 Task: Add a timeline in the project AgileCamp for the epic 'IT Audit and Compliance' from 2023/01/22 to 2024/08/25. Add a timeline in the project AgileCamp for the epic 'Security Compliance' from 2023/05/25 to 2025/12/09. Add a timeline in the project AgileCamp for the epic 'Network Compliance' from 2024/01/16 to 2024/10/03
Action: Mouse moved to (172, 227)
Screenshot: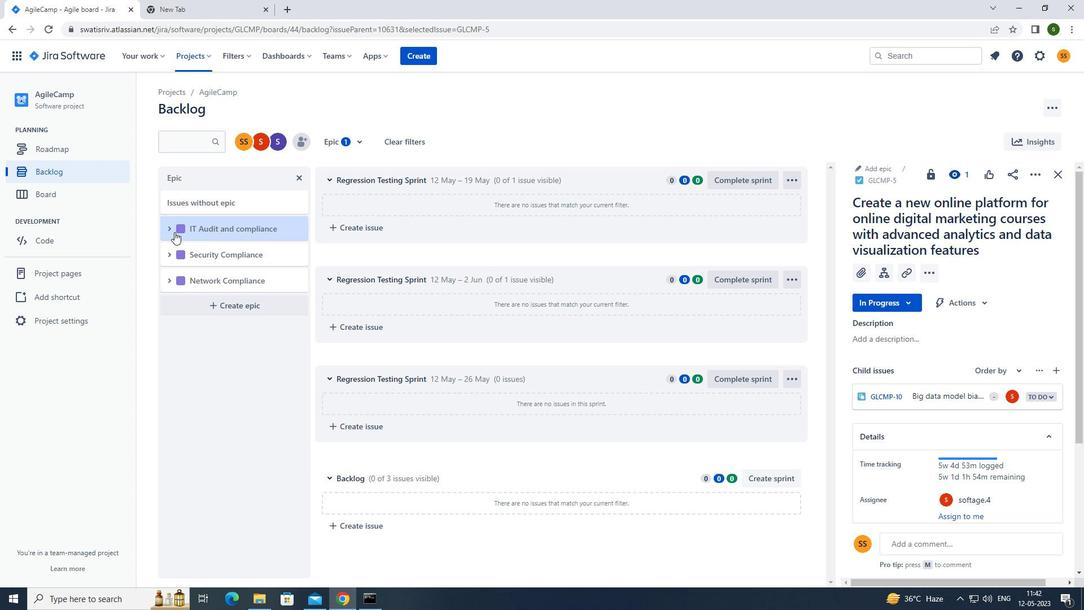 
Action: Mouse pressed left at (172, 227)
Screenshot: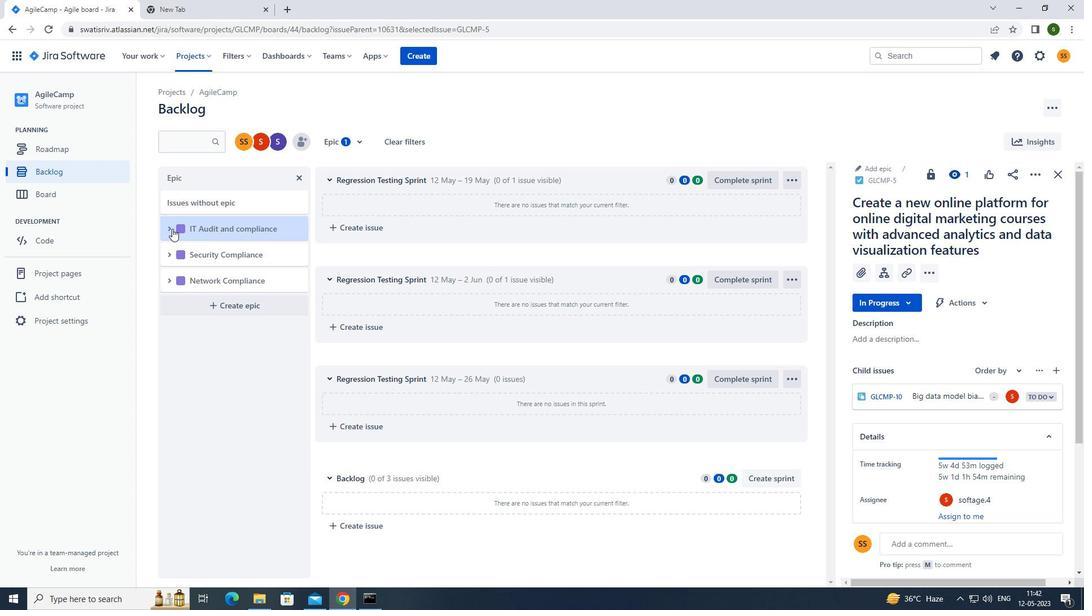 
Action: Mouse moved to (222, 317)
Screenshot: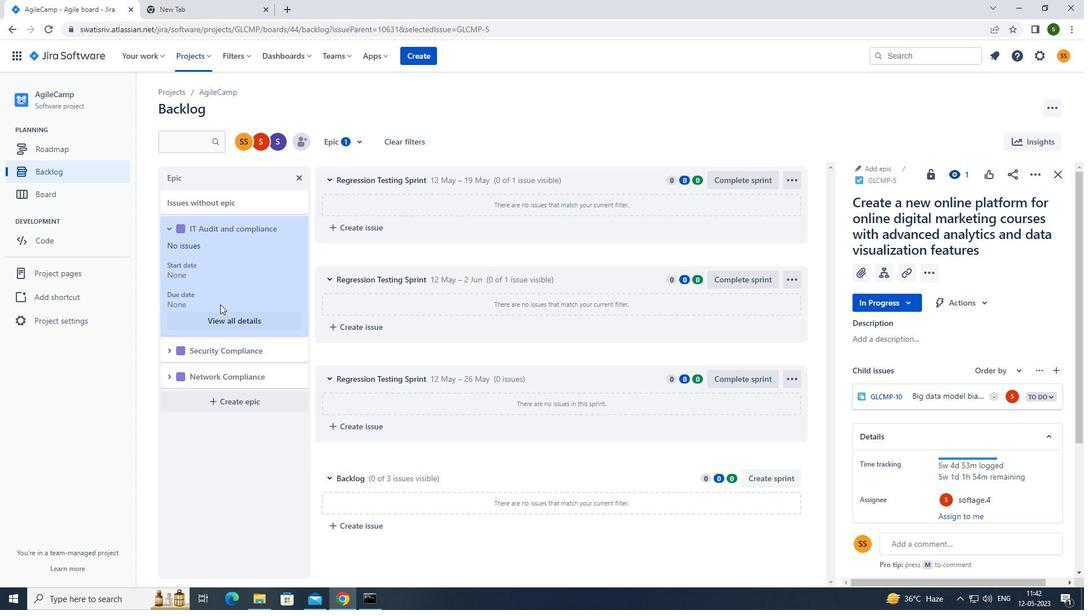 
Action: Mouse pressed left at (222, 317)
Screenshot: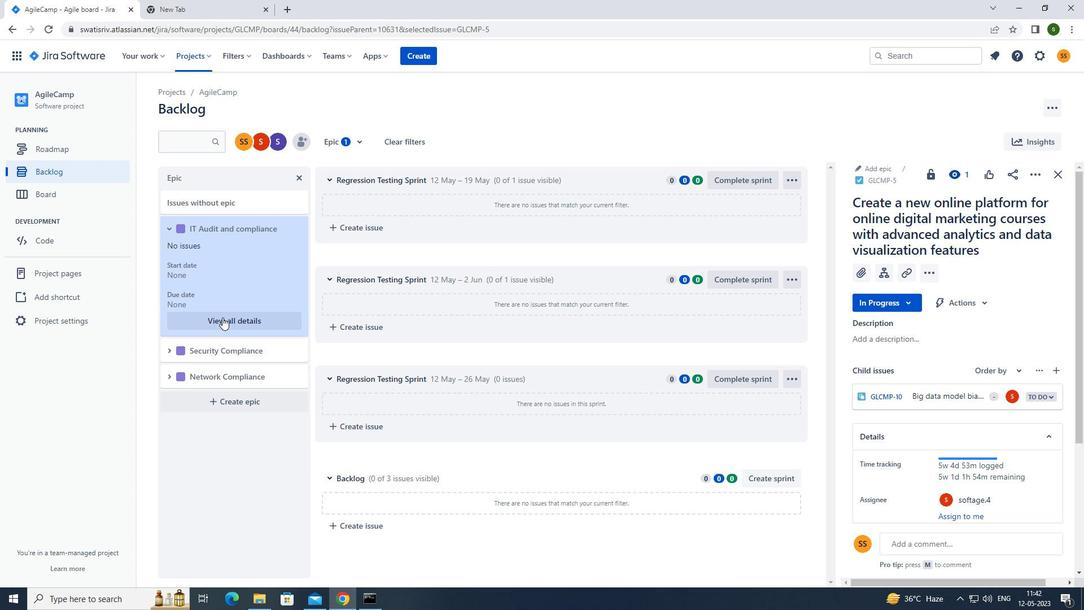 
Action: Mouse moved to (949, 409)
Screenshot: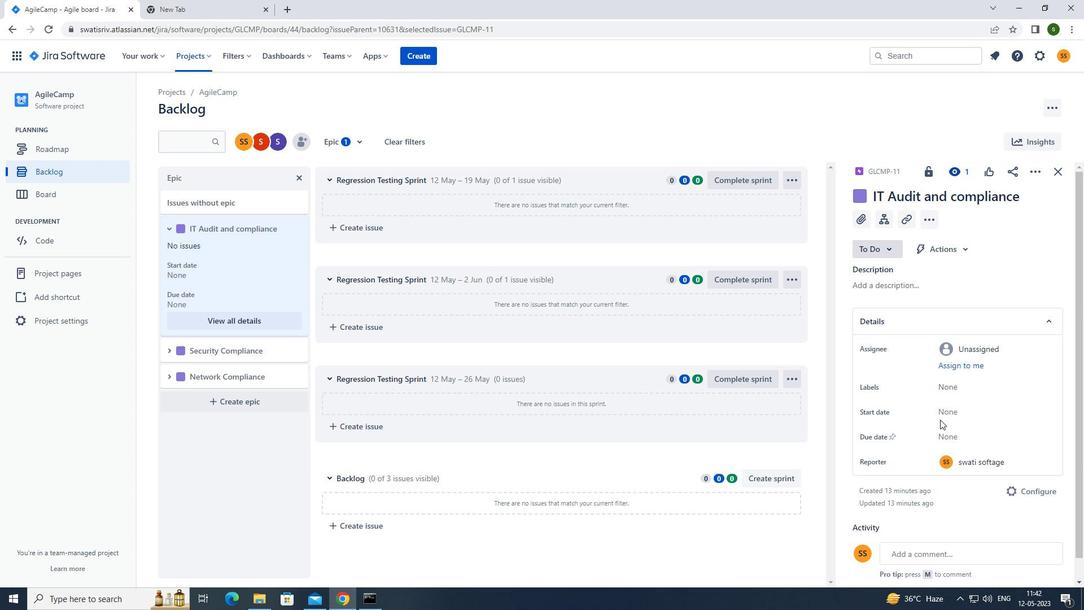 
Action: Mouse pressed left at (949, 409)
Screenshot: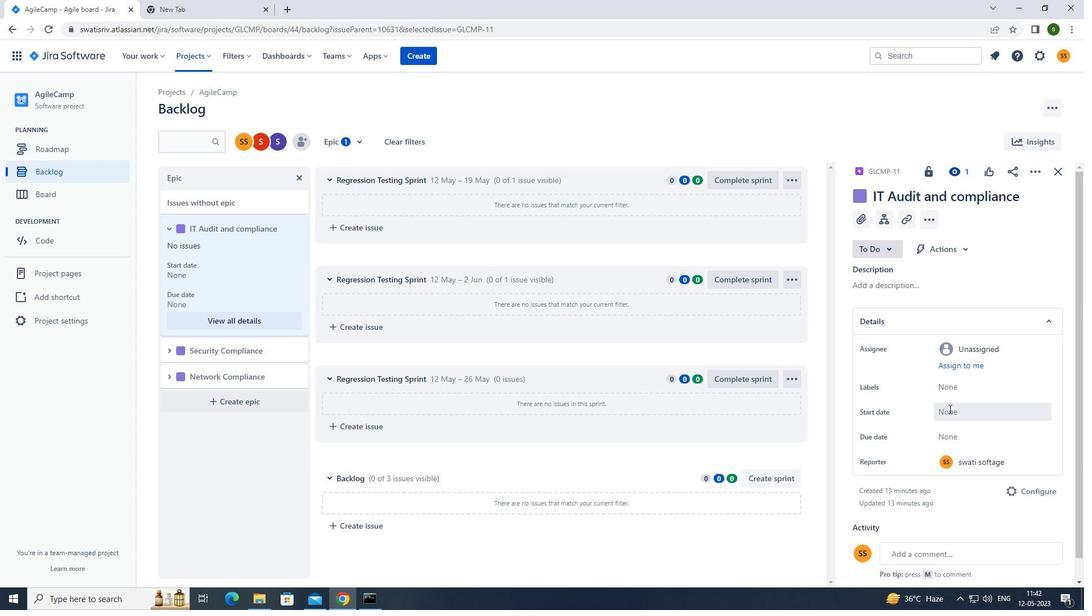 
Action: Mouse moved to (909, 248)
Screenshot: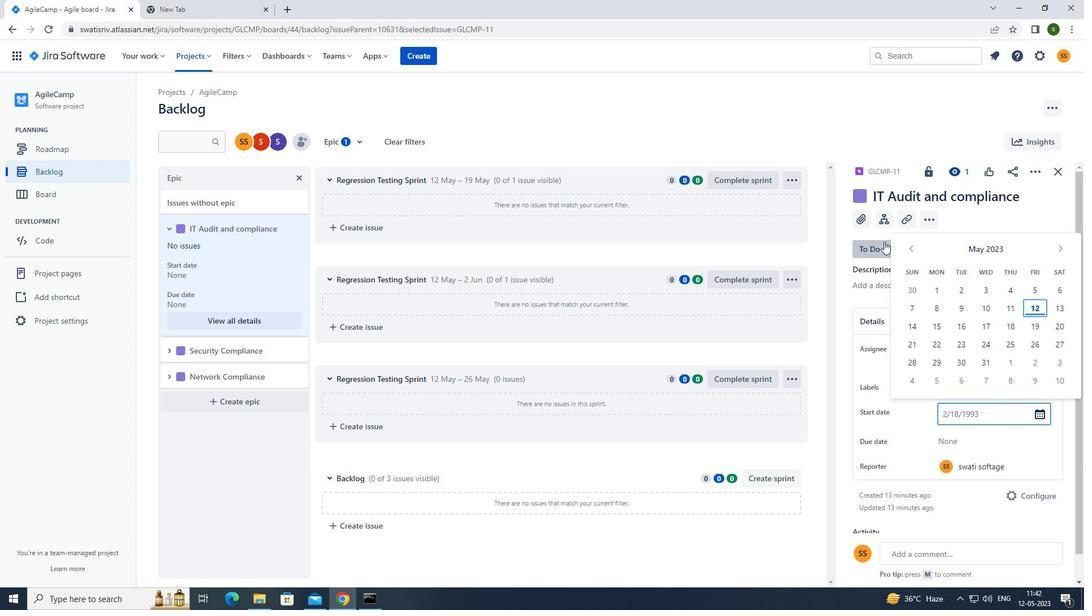 
Action: Mouse pressed left at (909, 248)
Screenshot: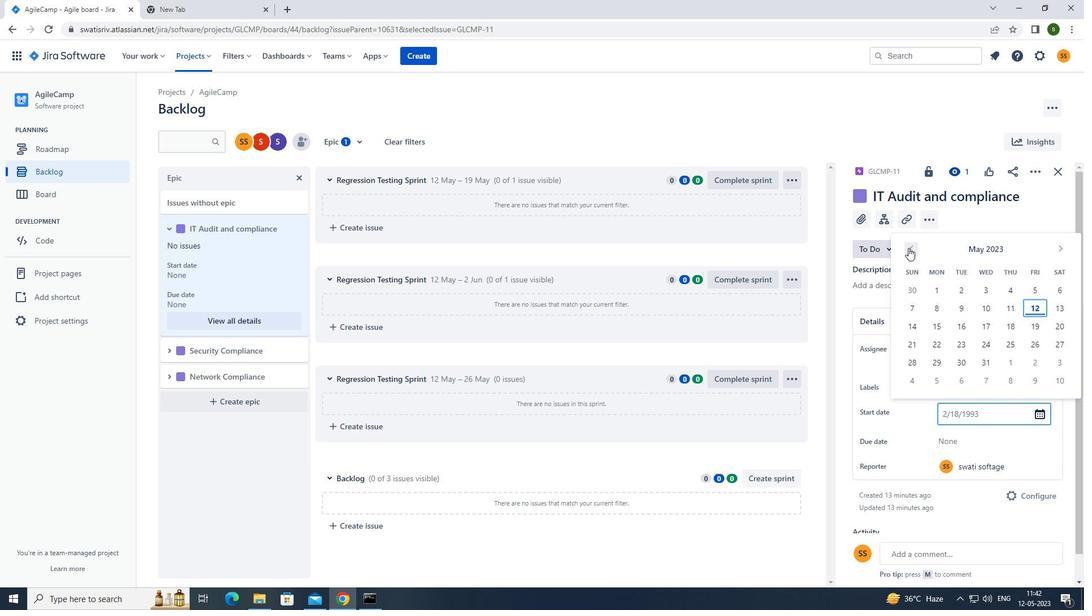 
Action: Mouse pressed left at (909, 248)
Screenshot: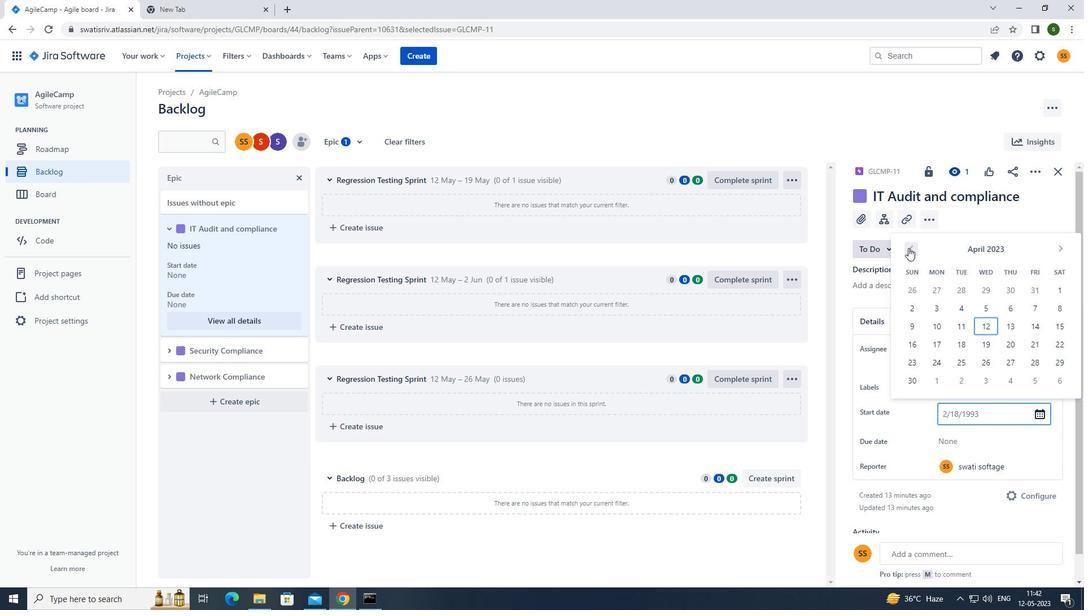 
Action: Mouse pressed left at (909, 248)
Screenshot: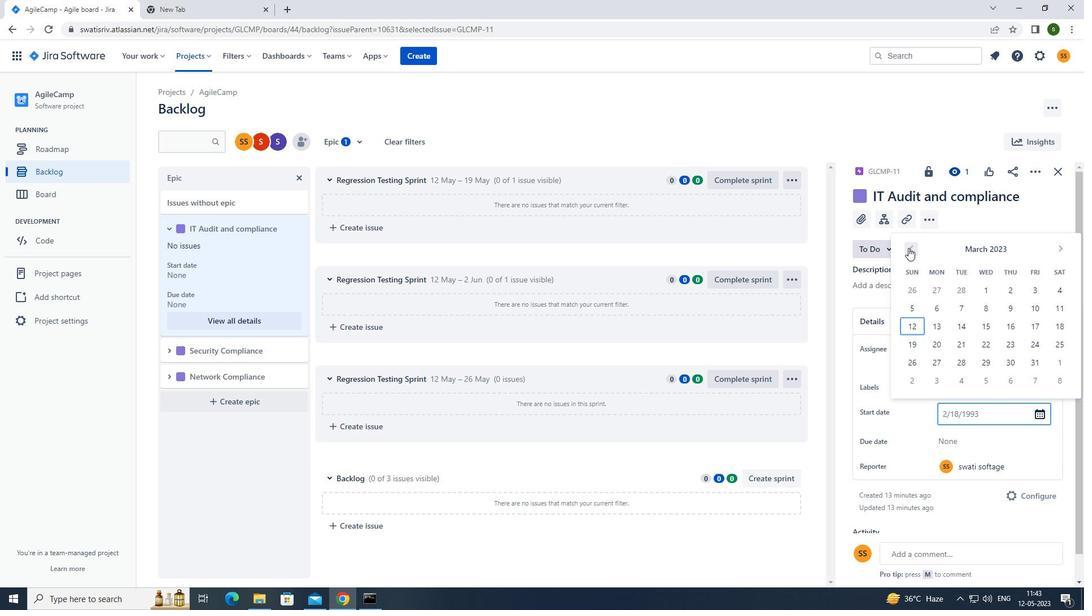 
Action: Mouse moved to (915, 246)
Screenshot: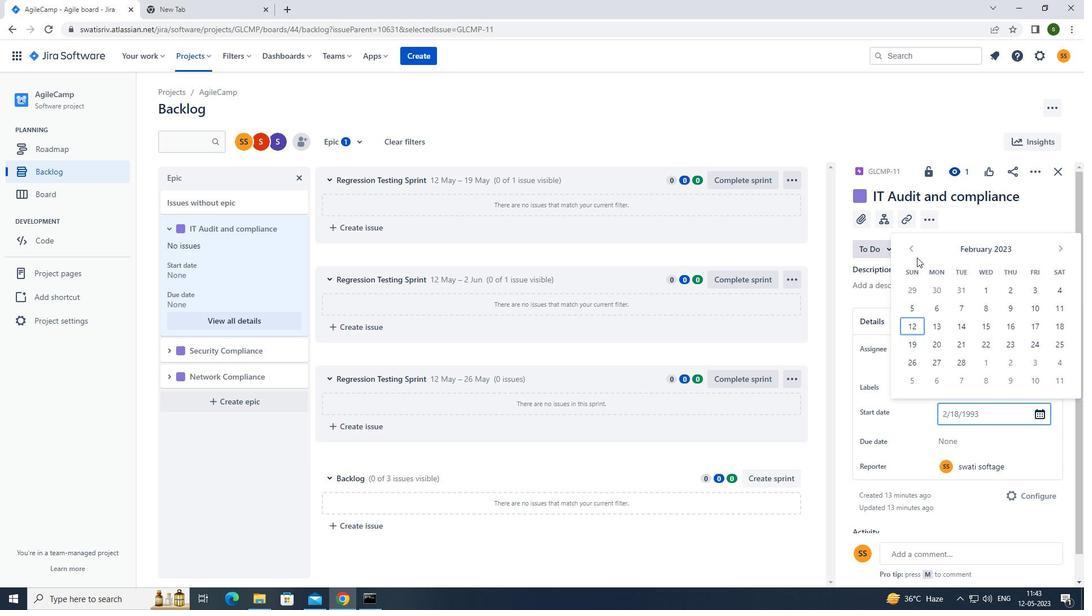 
Action: Mouse pressed left at (915, 246)
Screenshot: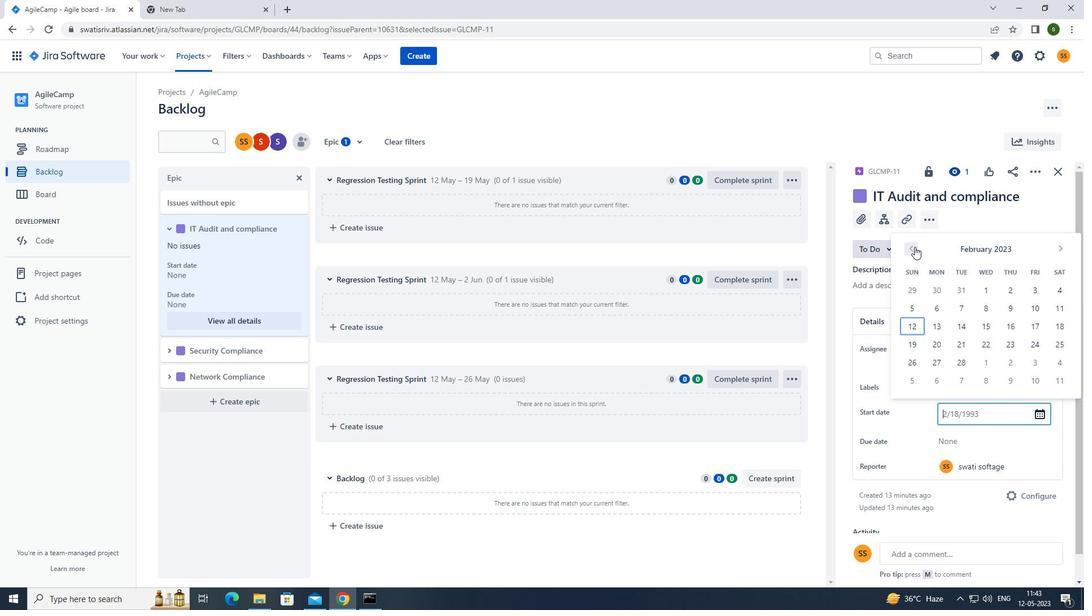 
Action: Mouse moved to (909, 346)
Screenshot: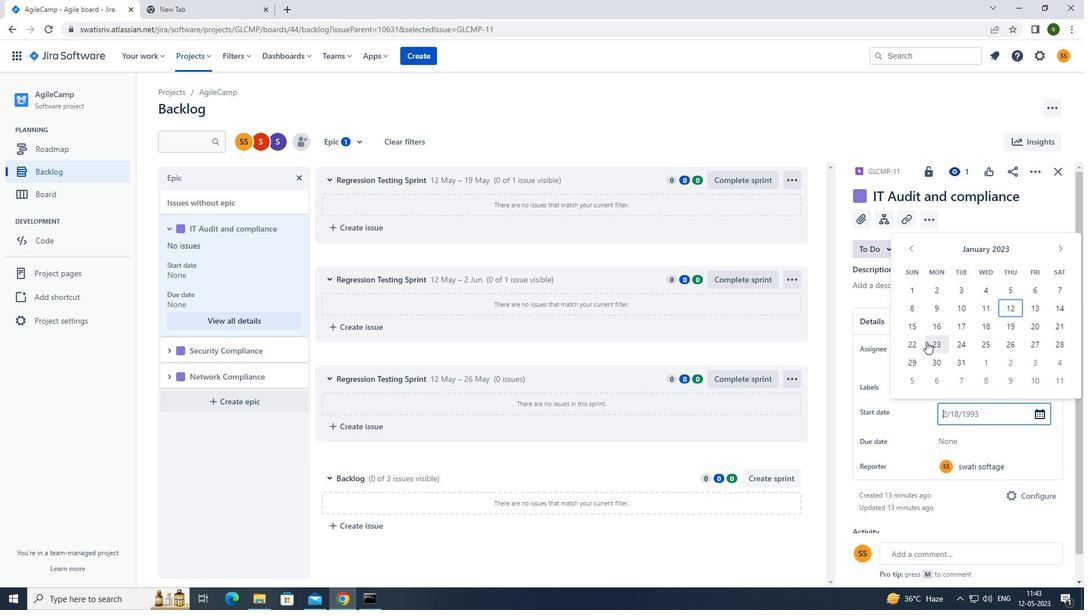 
Action: Mouse pressed left at (909, 346)
Screenshot: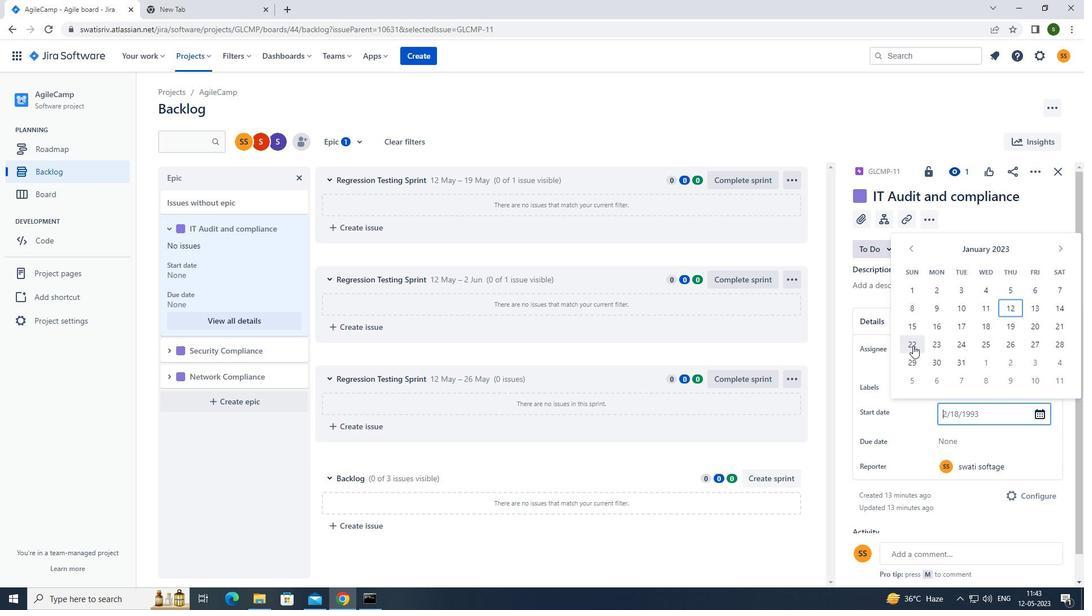 
Action: Mouse moved to (958, 439)
Screenshot: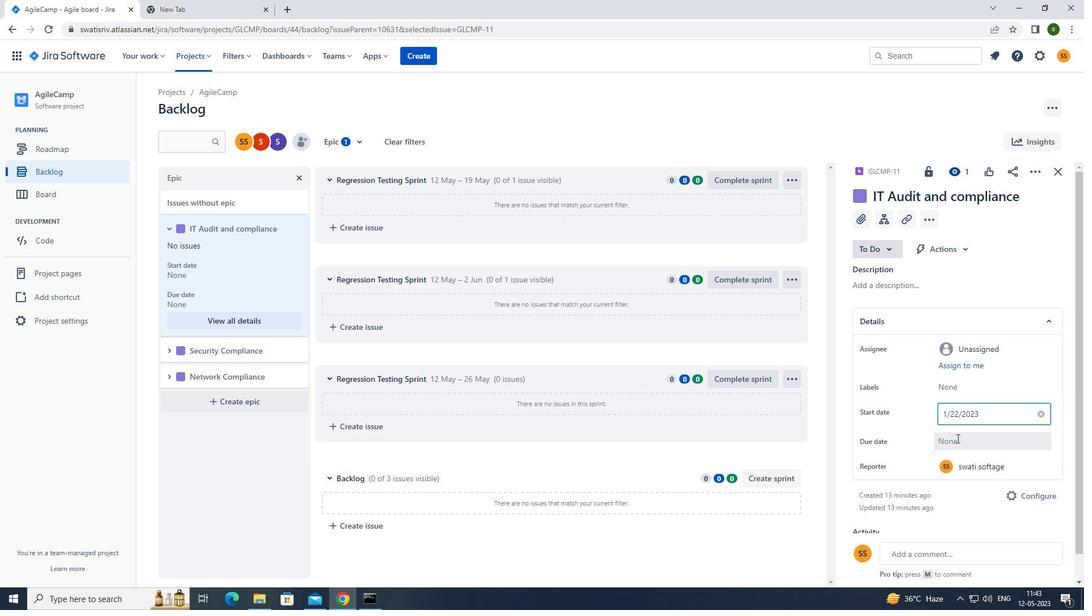 
Action: Mouse pressed left at (958, 439)
Screenshot: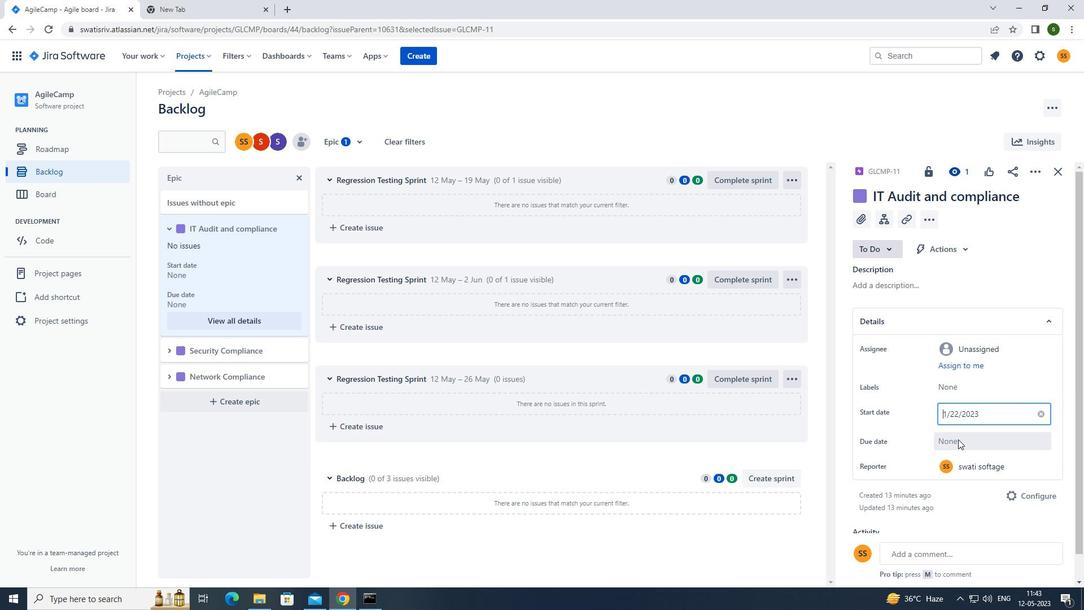 
Action: Mouse moved to (1061, 278)
Screenshot: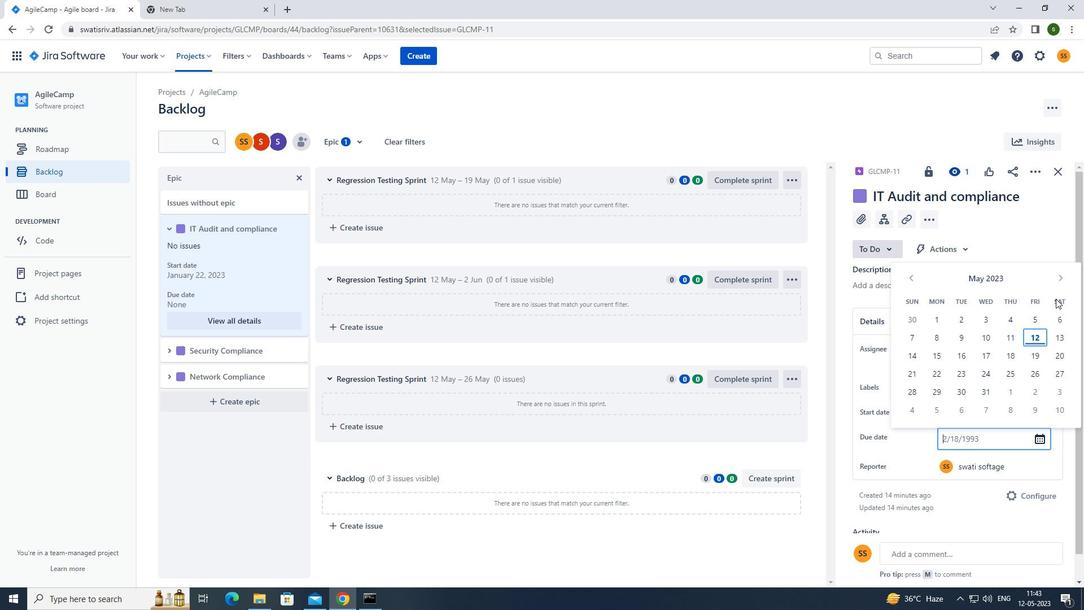 
Action: Mouse pressed left at (1061, 278)
Screenshot: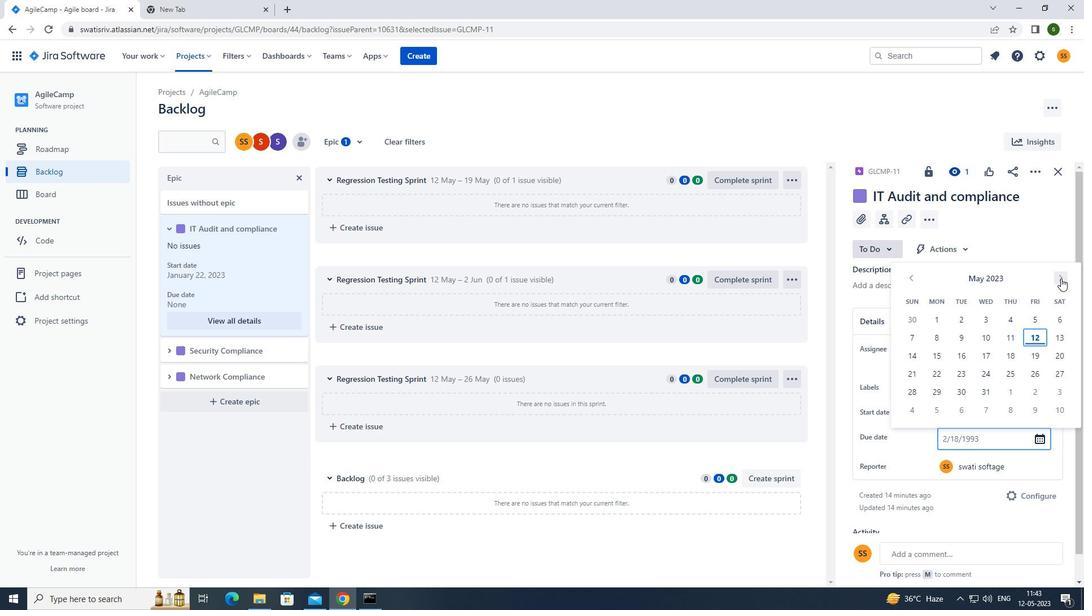 
Action: Mouse pressed left at (1061, 278)
Screenshot: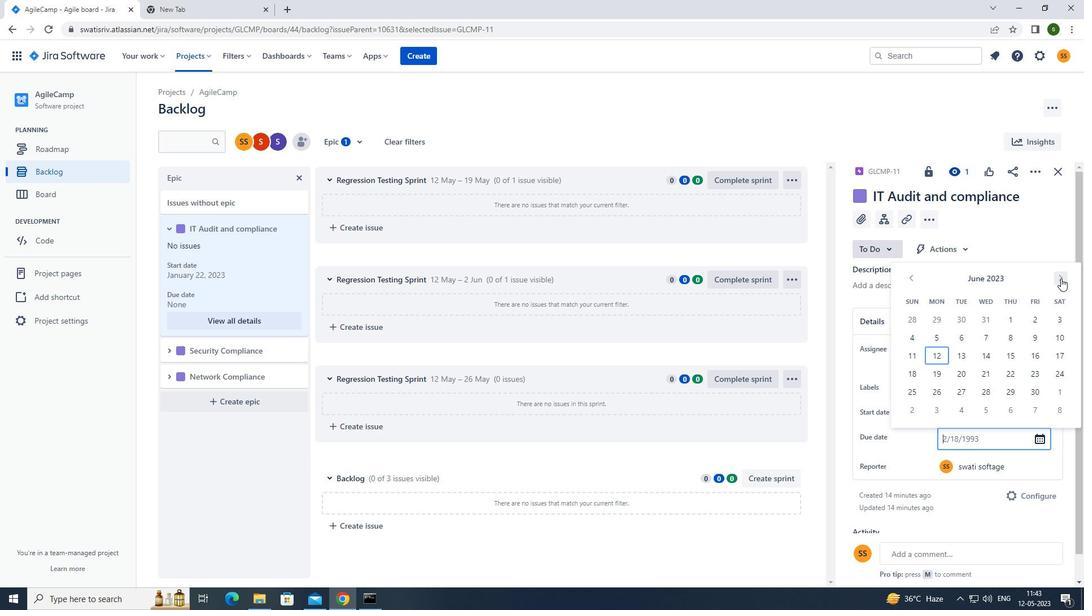 
Action: Mouse pressed left at (1061, 278)
Screenshot: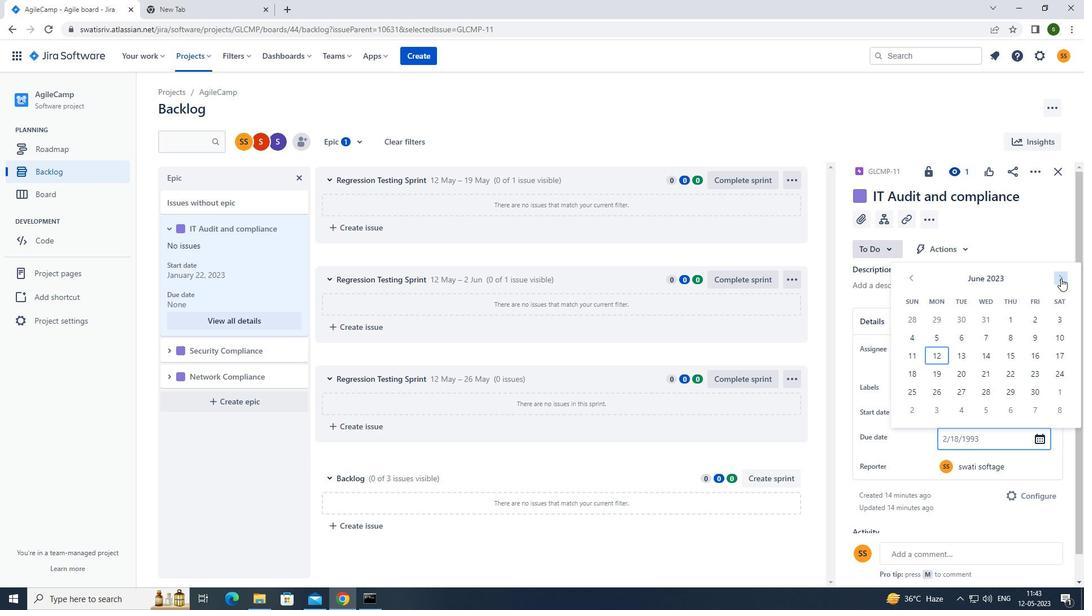 
Action: Mouse pressed left at (1061, 278)
Screenshot: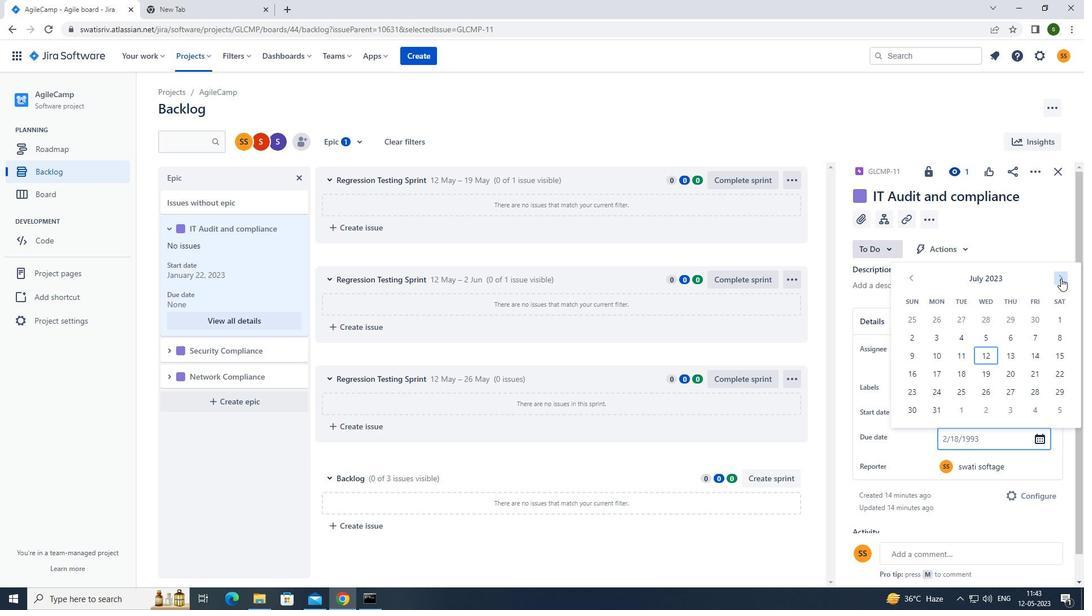 
Action: Mouse pressed left at (1061, 278)
Screenshot: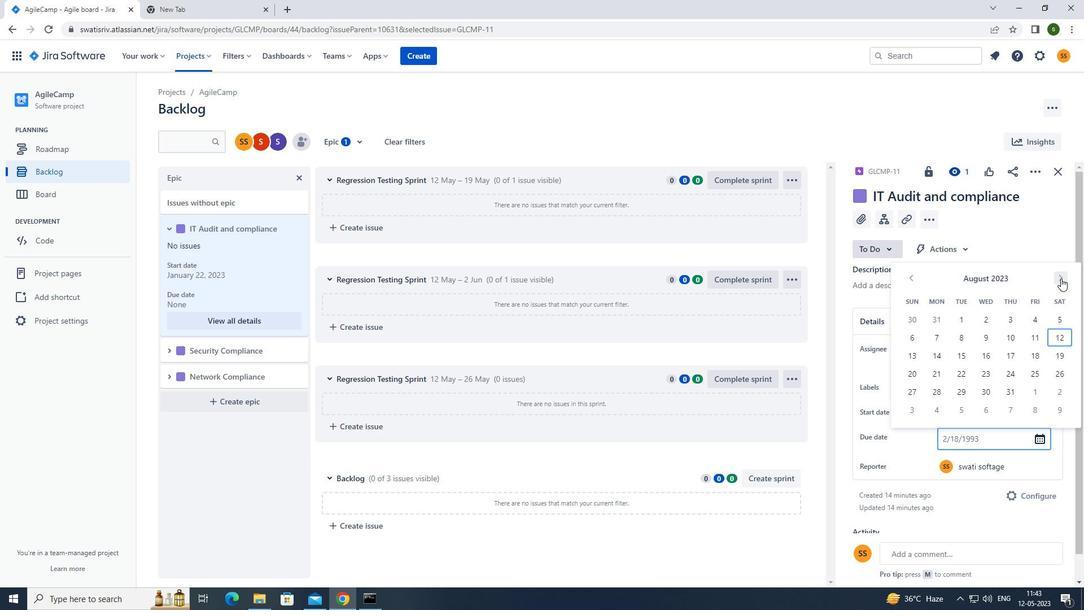 
Action: Mouse pressed left at (1061, 278)
Screenshot: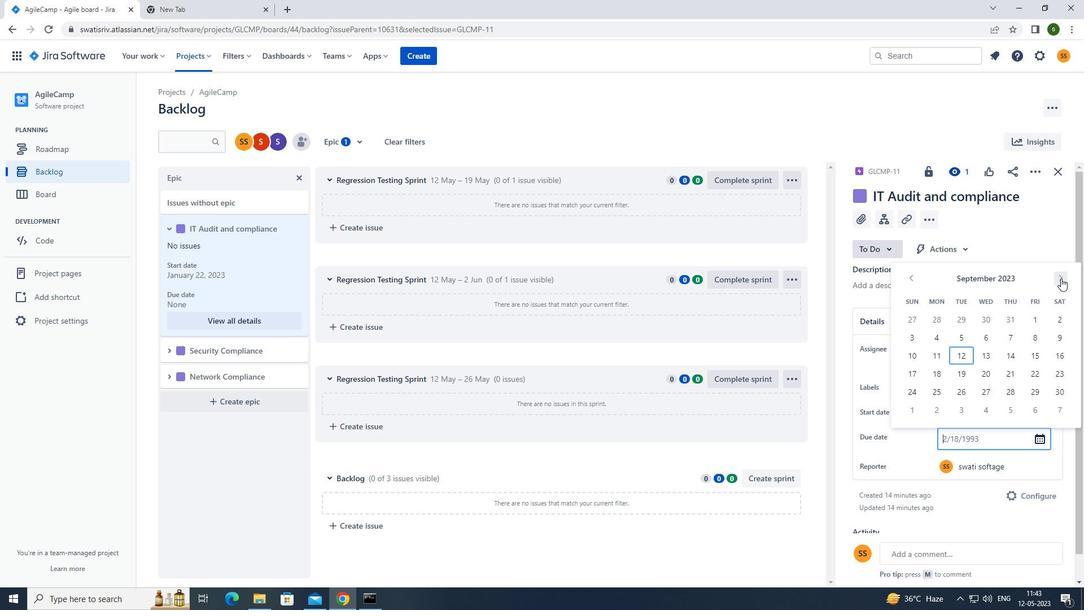 
Action: Mouse pressed left at (1061, 278)
Screenshot: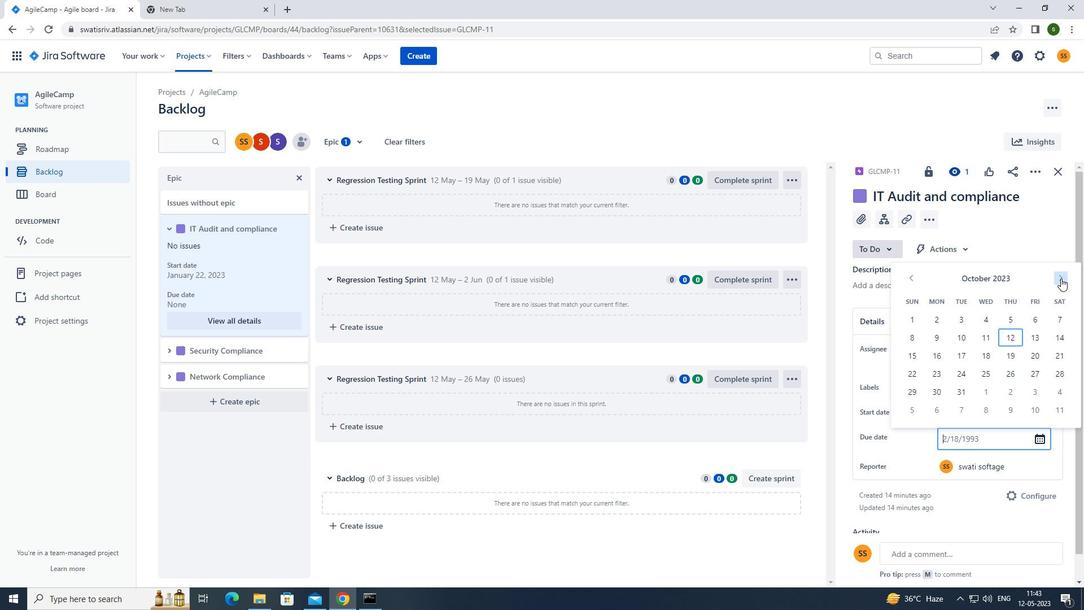 
Action: Mouse pressed left at (1061, 278)
Screenshot: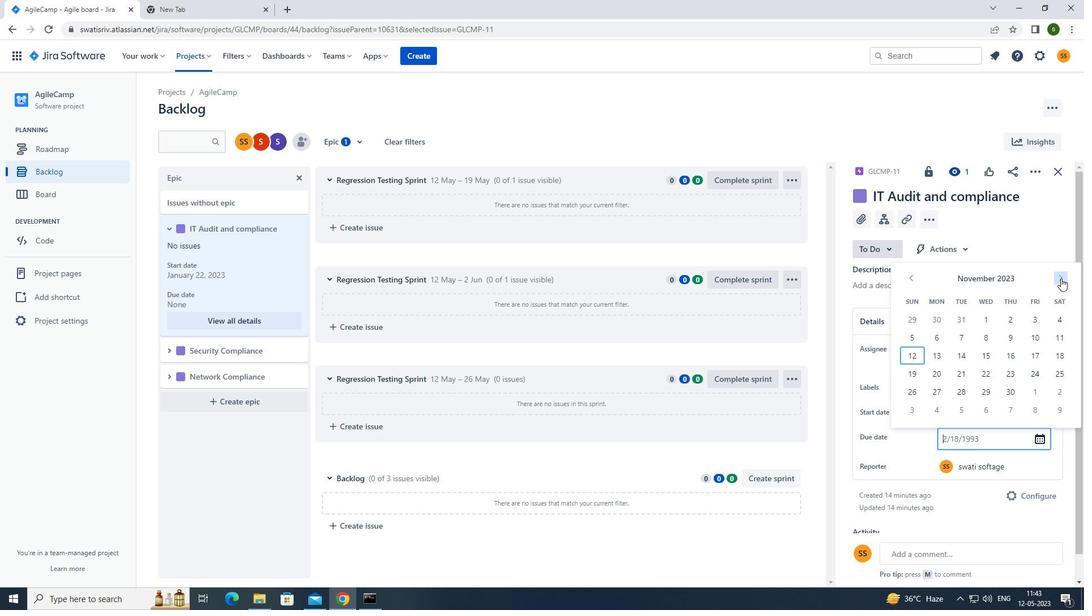 
Action: Mouse pressed left at (1061, 278)
Screenshot: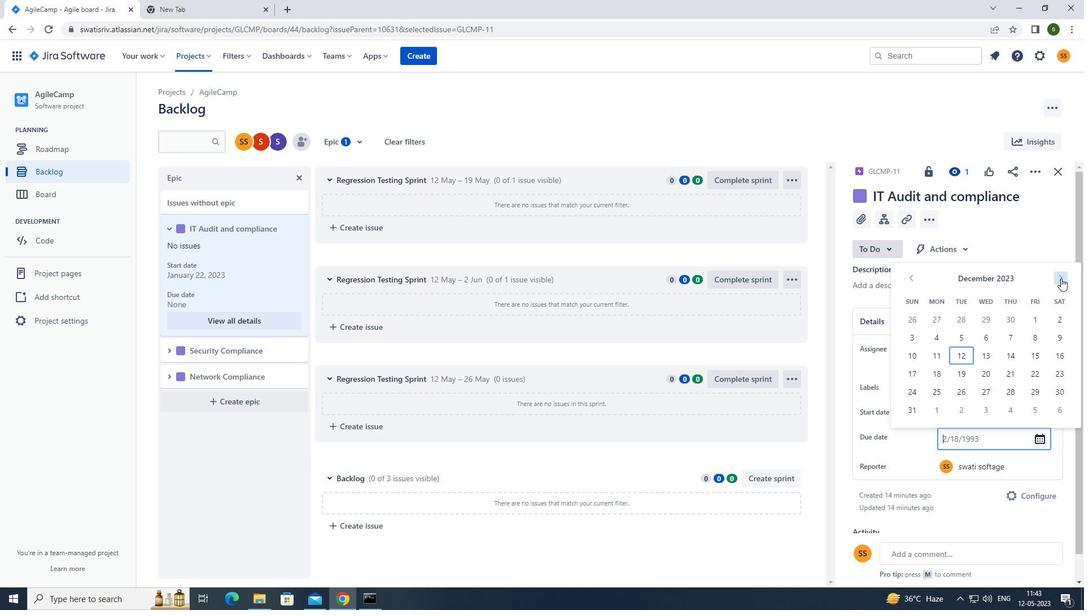 
Action: Mouse pressed left at (1061, 278)
Screenshot: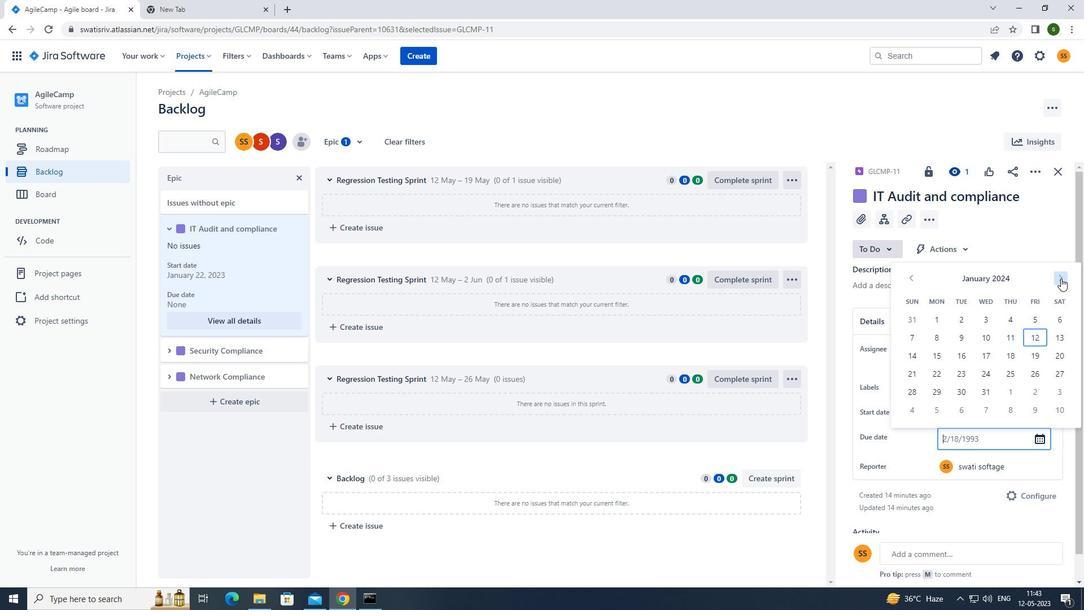 
Action: Mouse pressed left at (1061, 278)
Screenshot: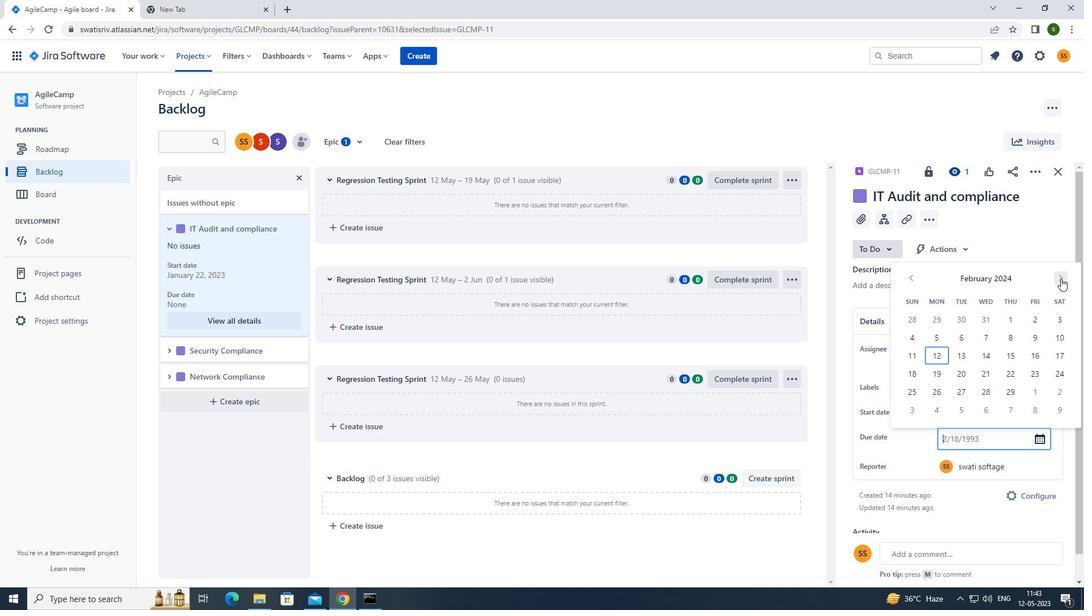 
Action: Mouse pressed left at (1061, 278)
Screenshot: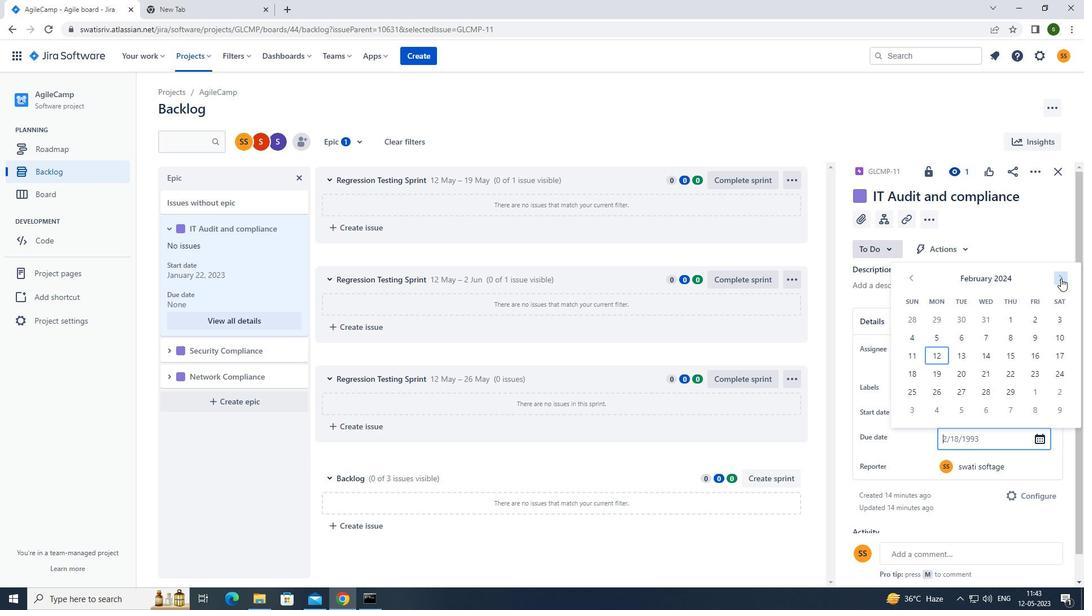 
Action: Mouse pressed left at (1061, 278)
Screenshot: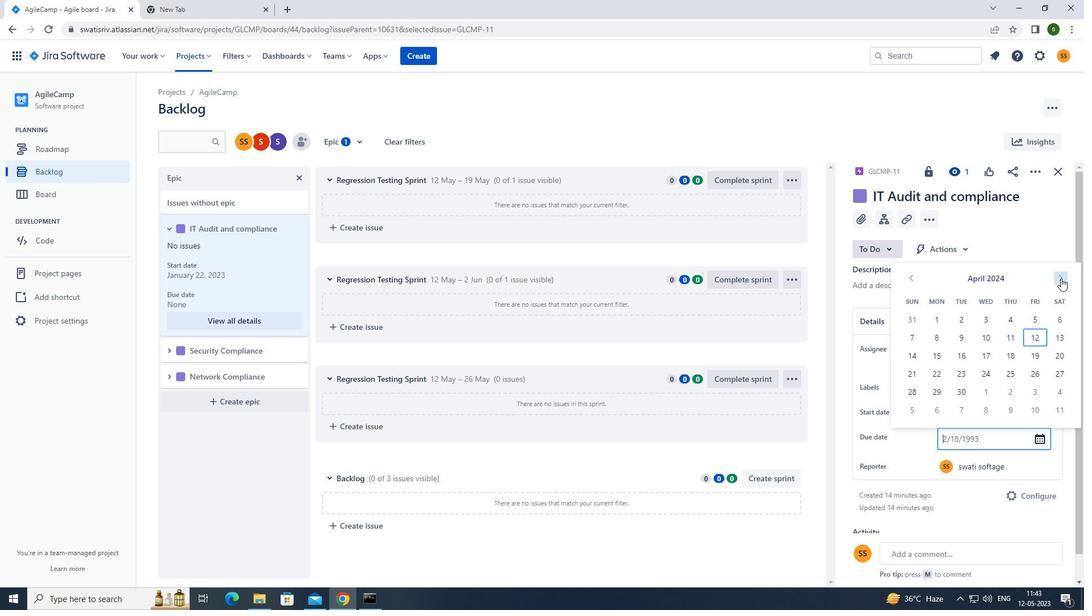 
Action: Mouse pressed left at (1061, 278)
Screenshot: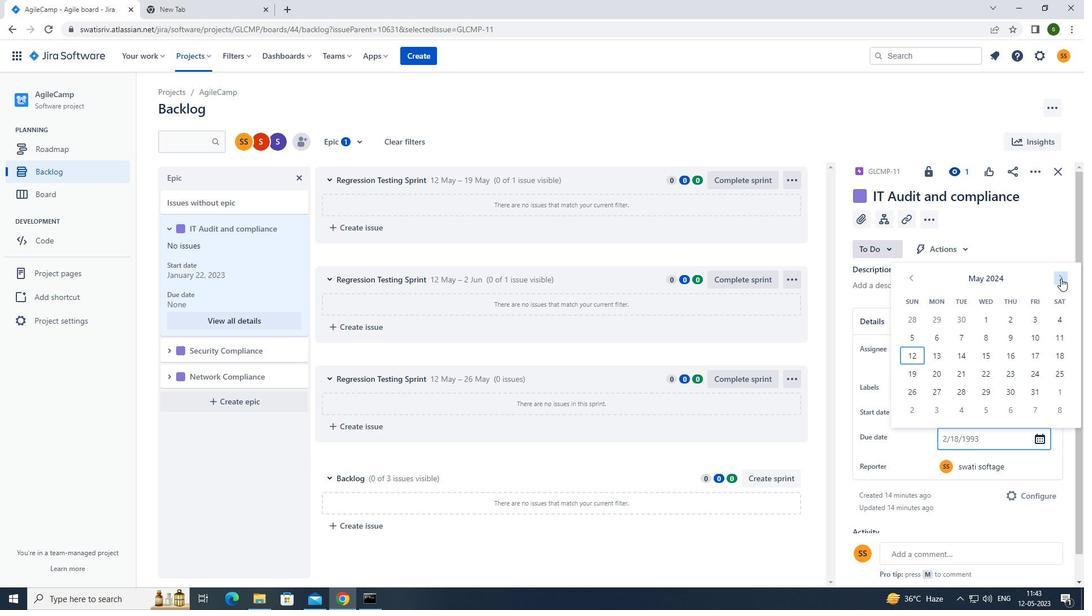 
Action: Mouse pressed left at (1061, 278)
Screenshot: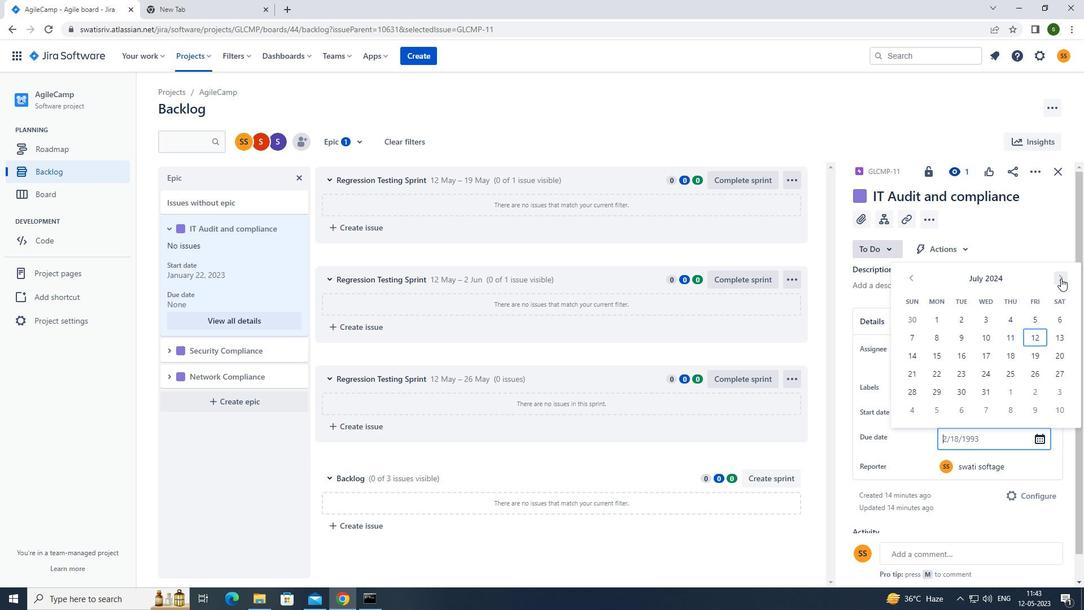 
Action: Mouse pressed left at (1061, 278)
Screenshot: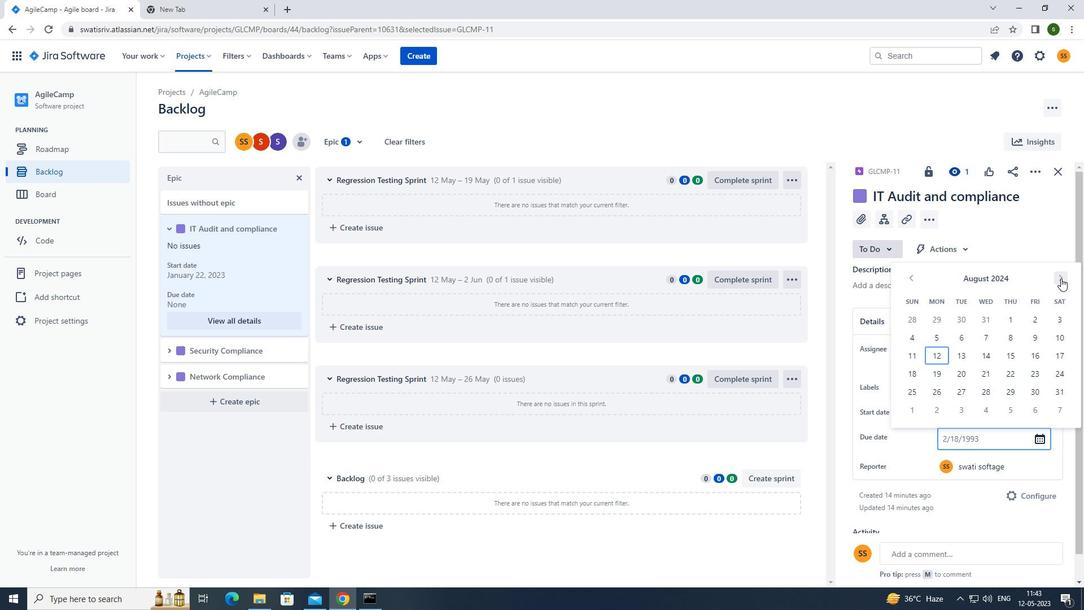 
Action: Mouse moved to (914, 281)
Screenshot: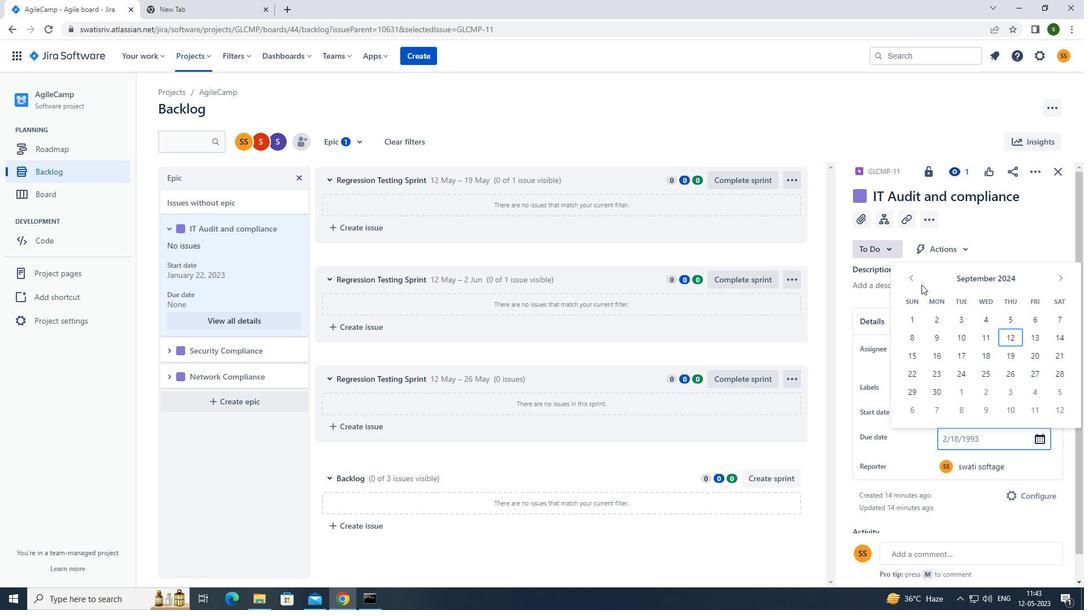 
Action: Mouse pressed left at (914, 281)
Screenshot: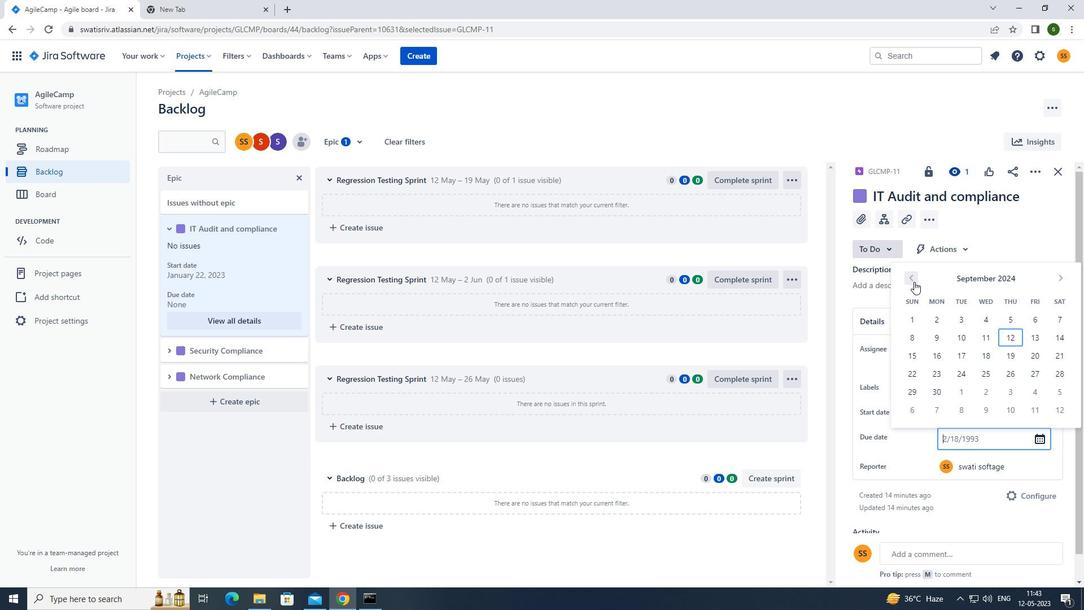 
Action: Mouse moved to (914, 394)
Screenshot: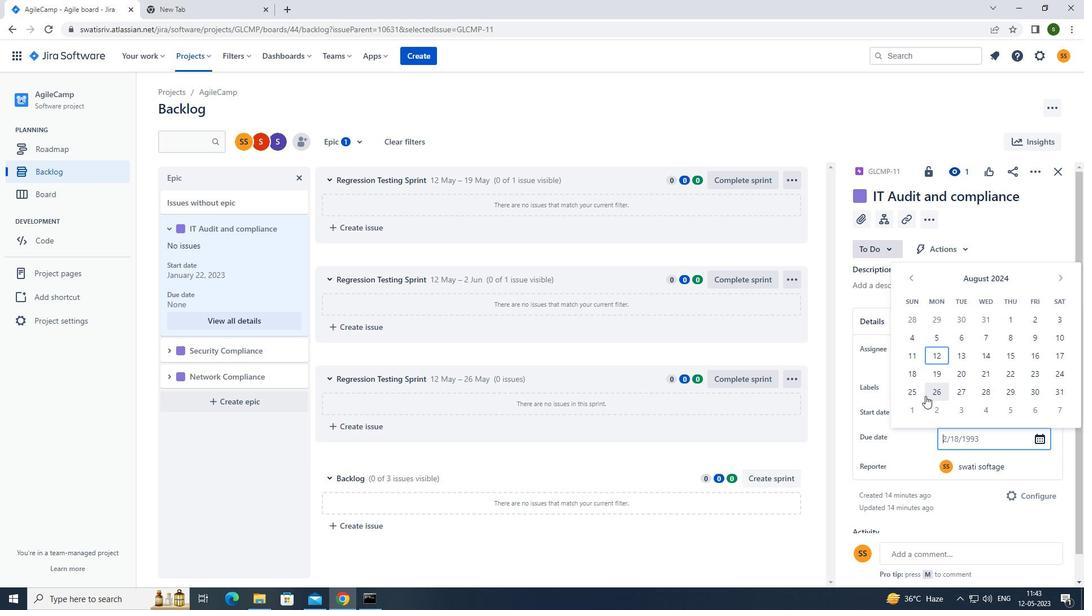 
Action: Mouse pressed left at (914, 394)
Screenshot: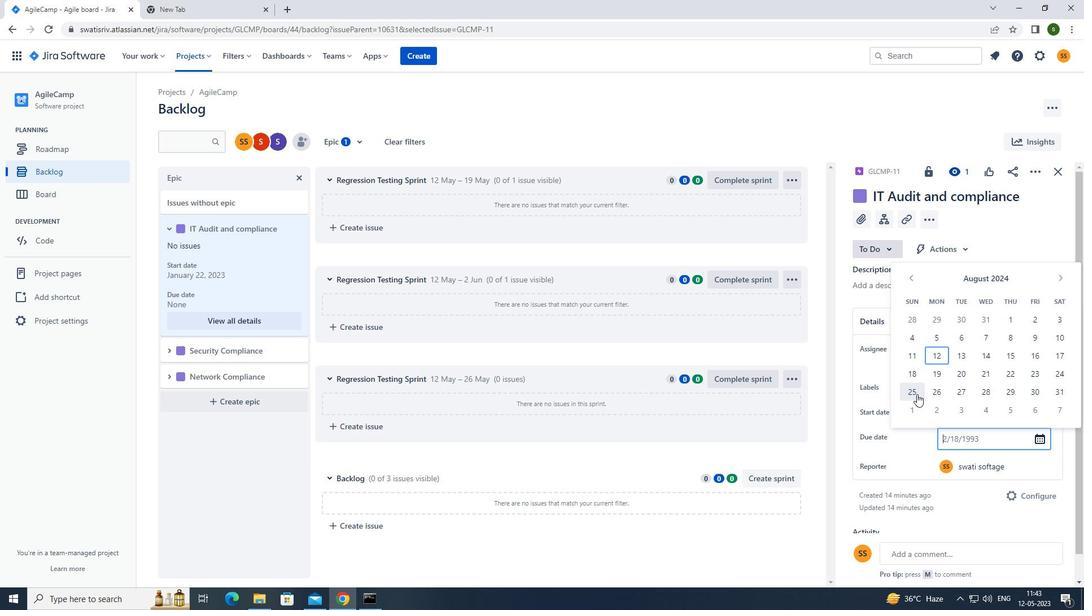 
Action: Mouse moved to (174, 350)
Screenshot: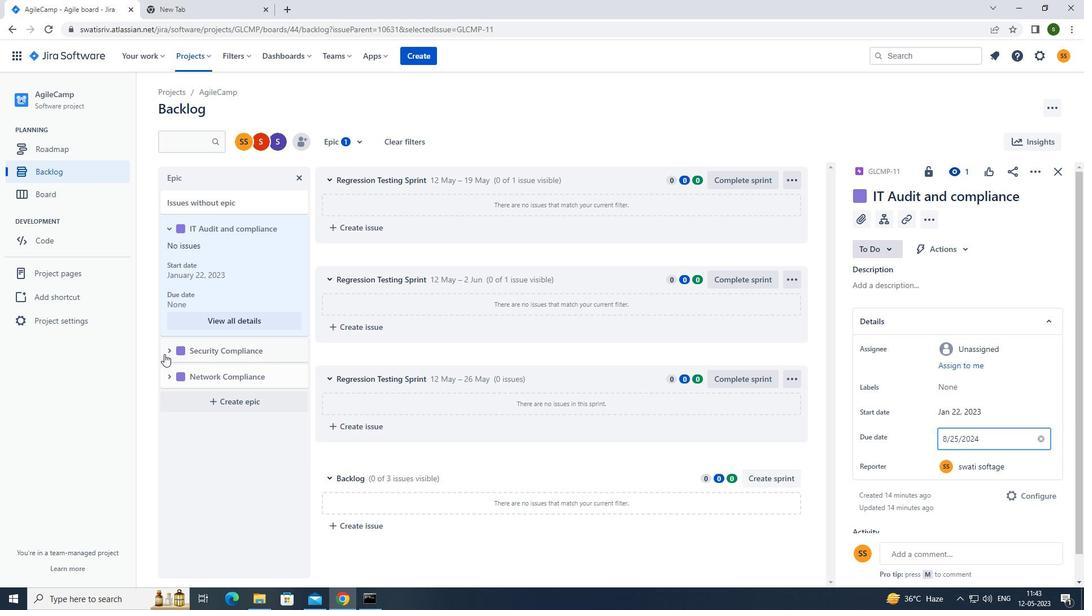 
Action: Mouse pressed left at (174, 350)
Screenshot: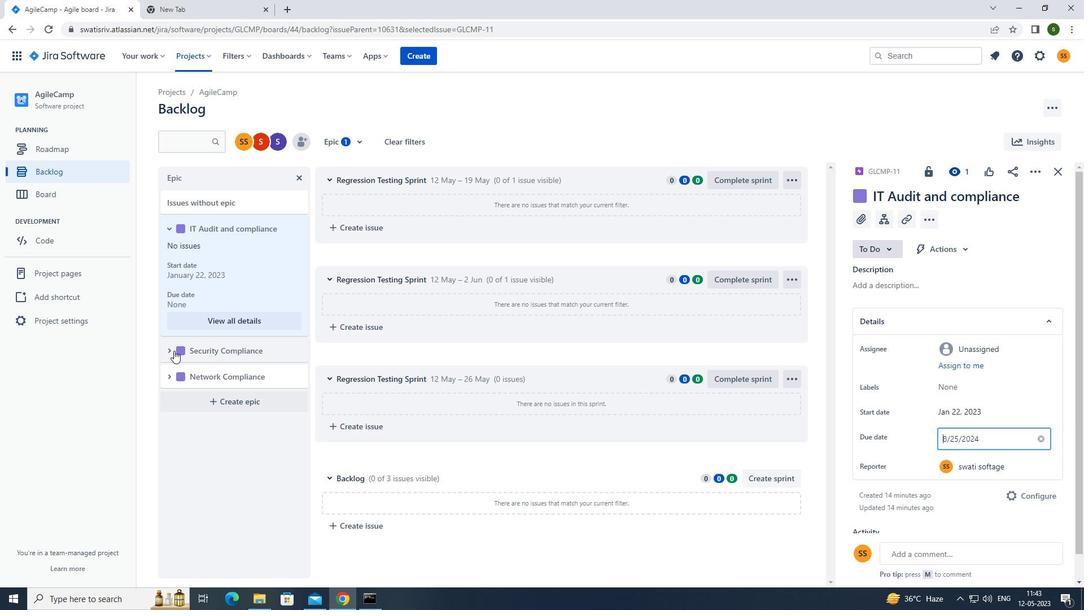 
Action: Mouse moved to (259, 442)
Screenshot: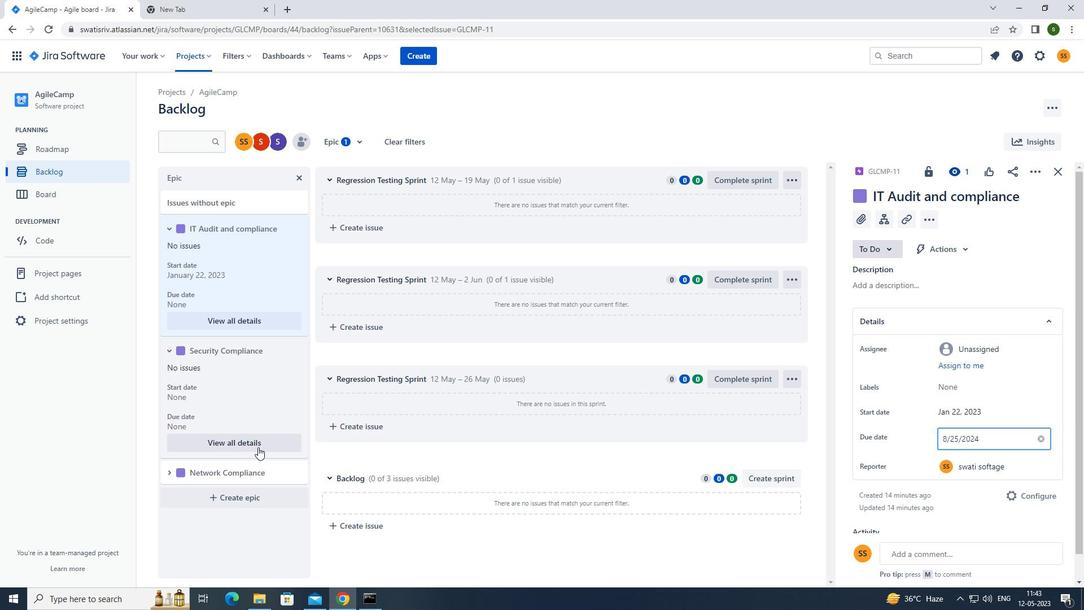 
Action: Mouse pressed left at (259, 442)
Screenshot: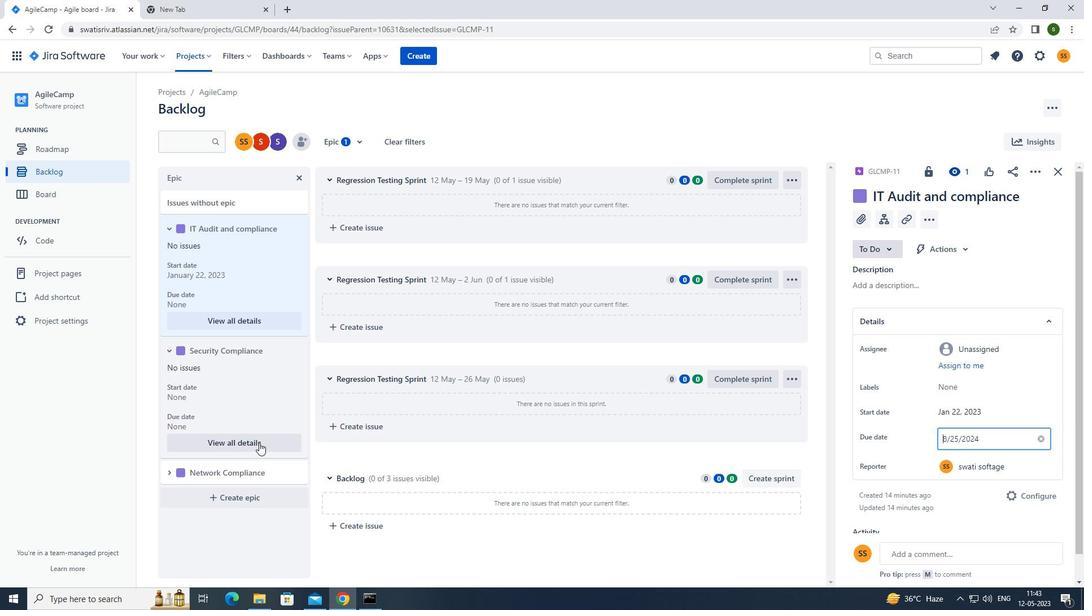 
Action: Mouse moved to (950, 411)
Screenshot: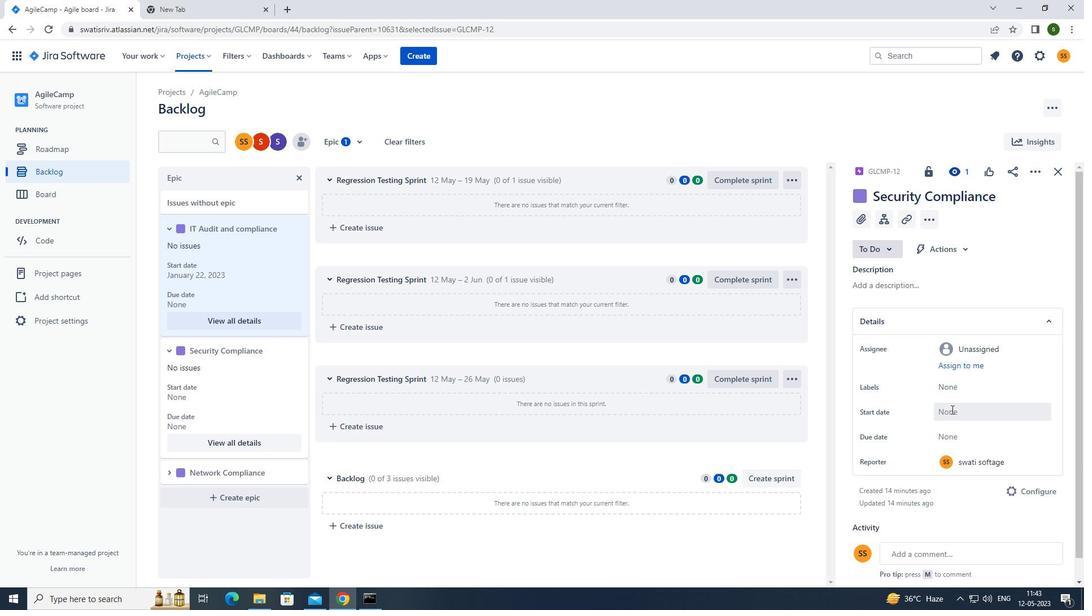 
Action: Mouse pressed left at (950, 411)
Screenshot: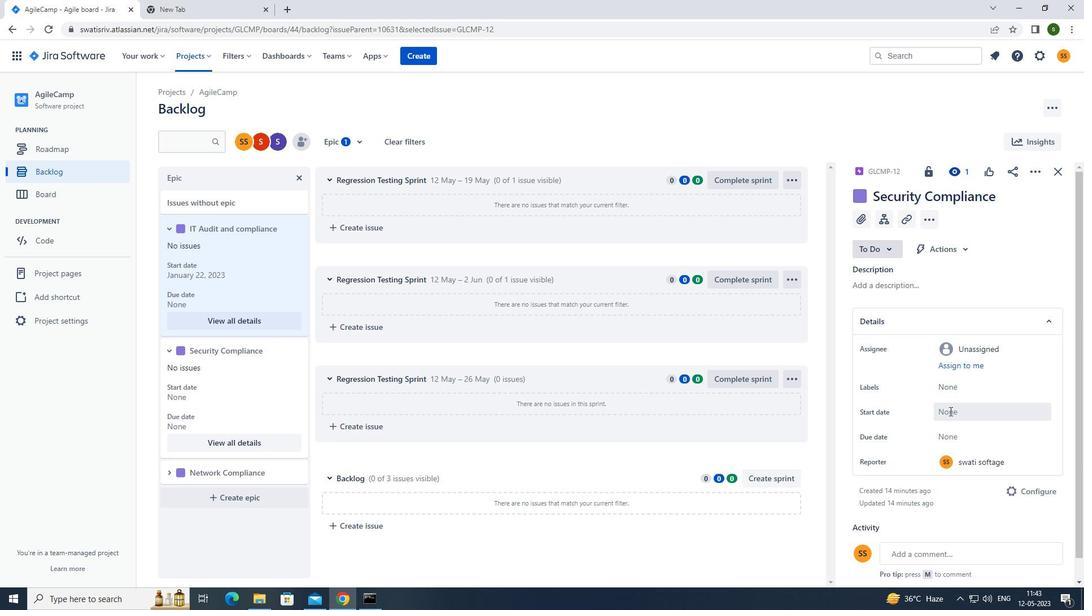 
Action: Mouse moved to (1060, 249)
Screenshot: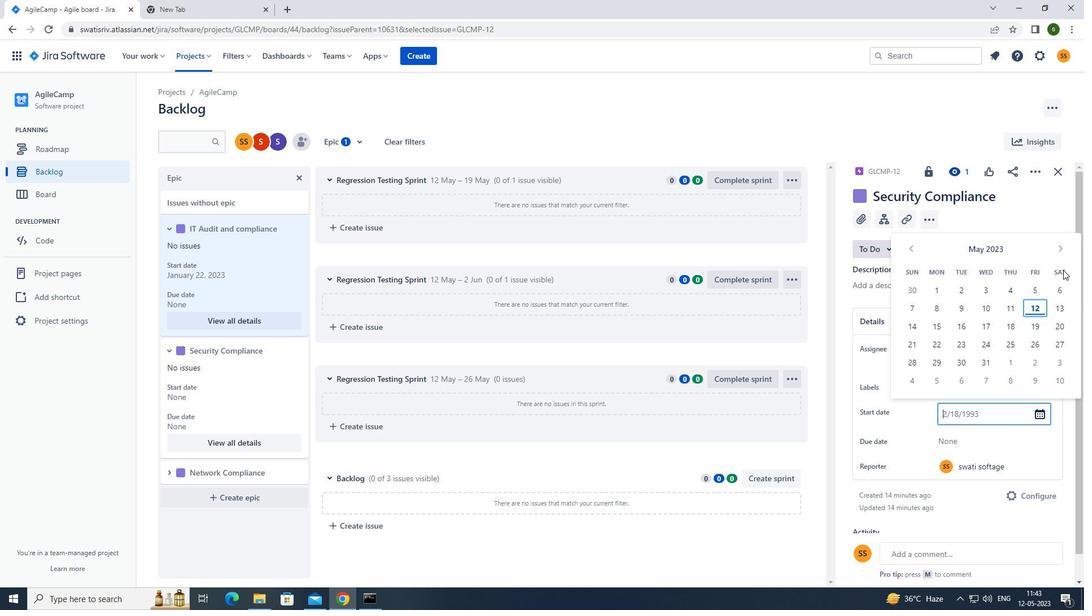 
Action: Mouse pressed left at (1060, 249)
Screenshot: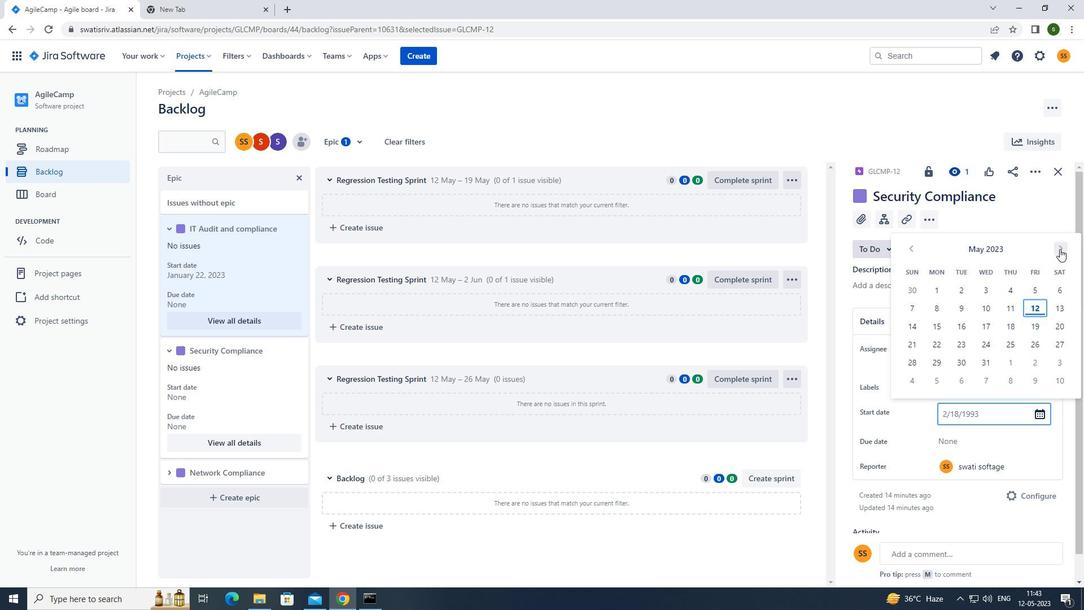
Action: Mouse pressed left at (1060, 249)
Screenshot: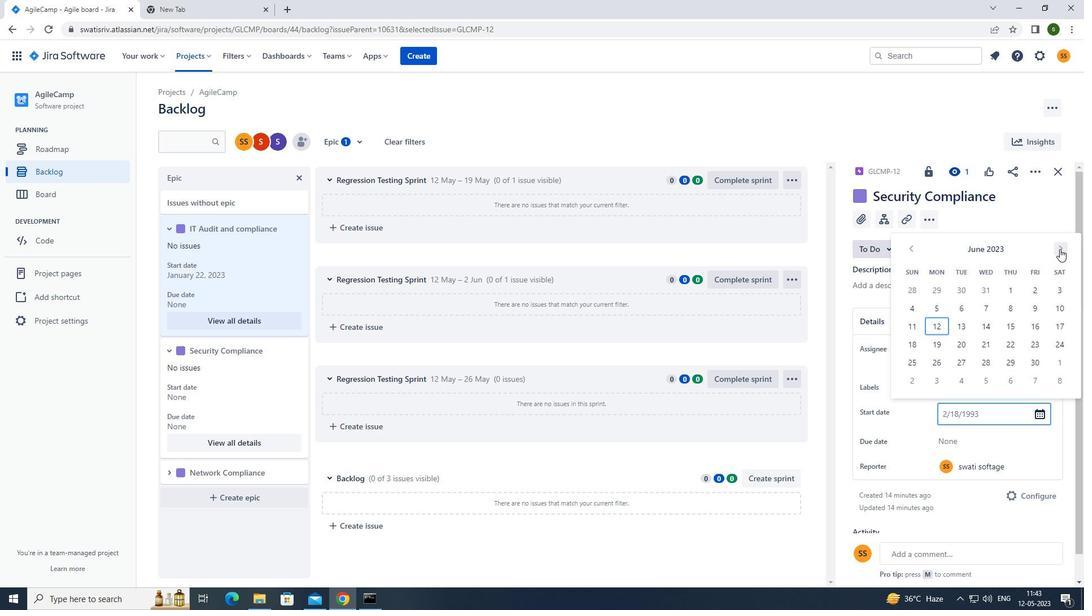 
Action: Mouse pressed left at (1060, 249)
Screenshot: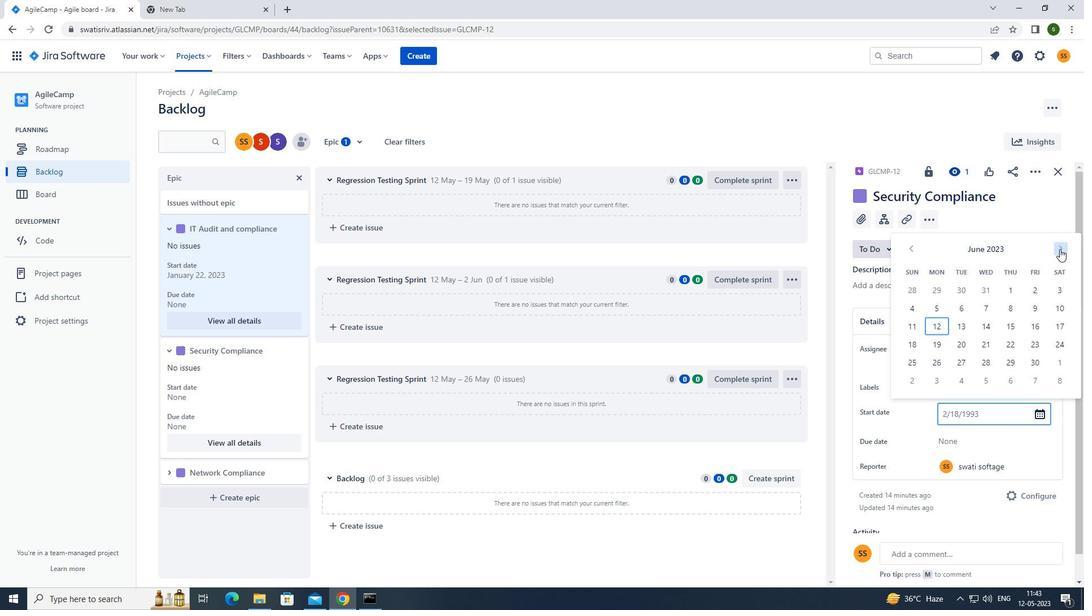 
Action: Mouse pressed left at (1060, 249)
Screenshot: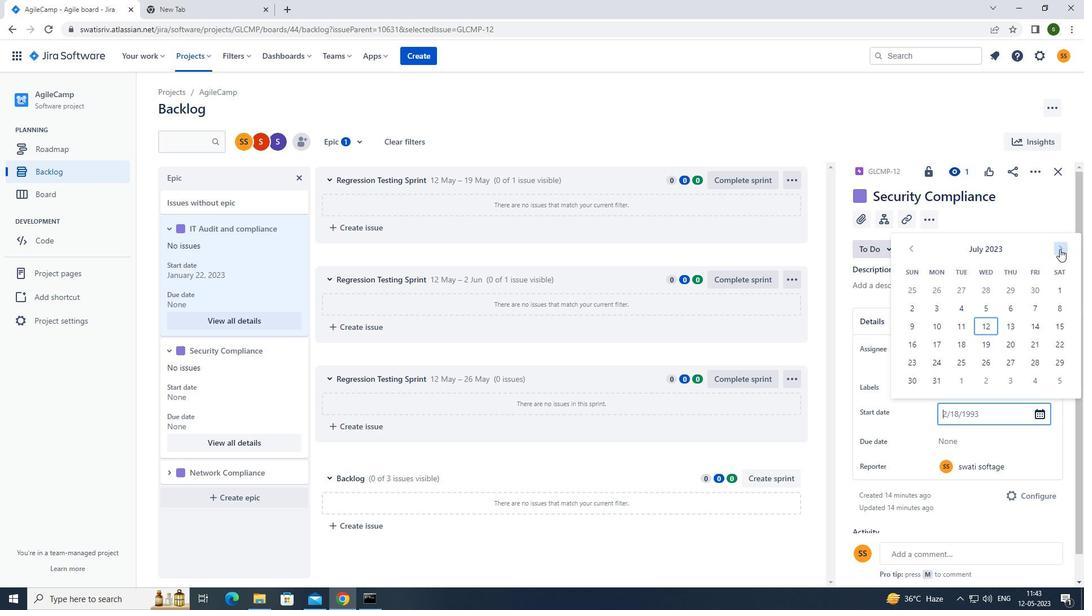 
Action: Mouse moved to (910, 251)
Screenshot: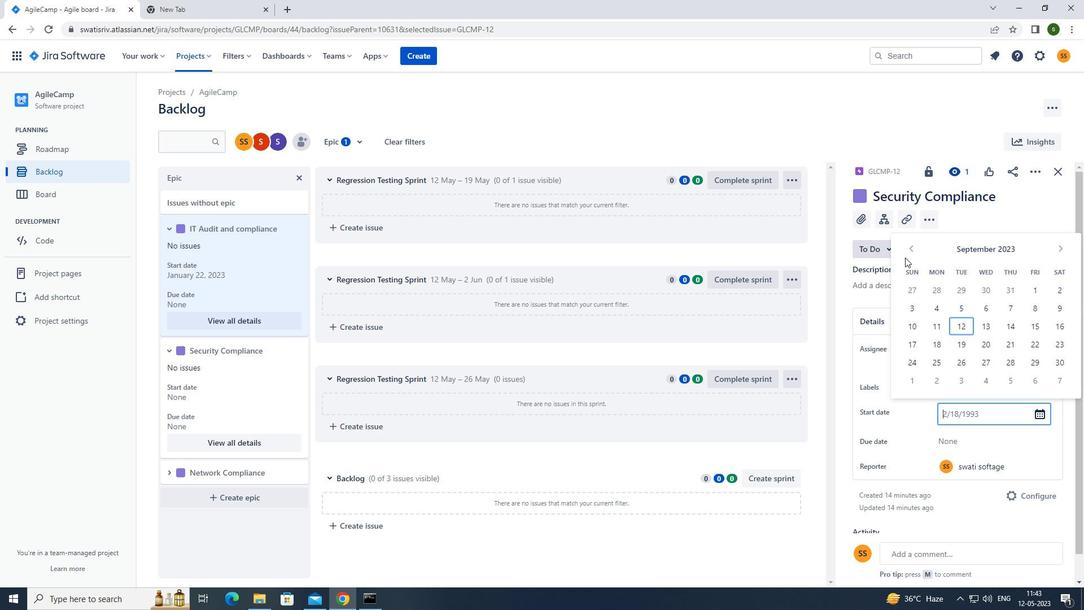 
Action: Mouse pressed left at (910, 251)
Screenshot: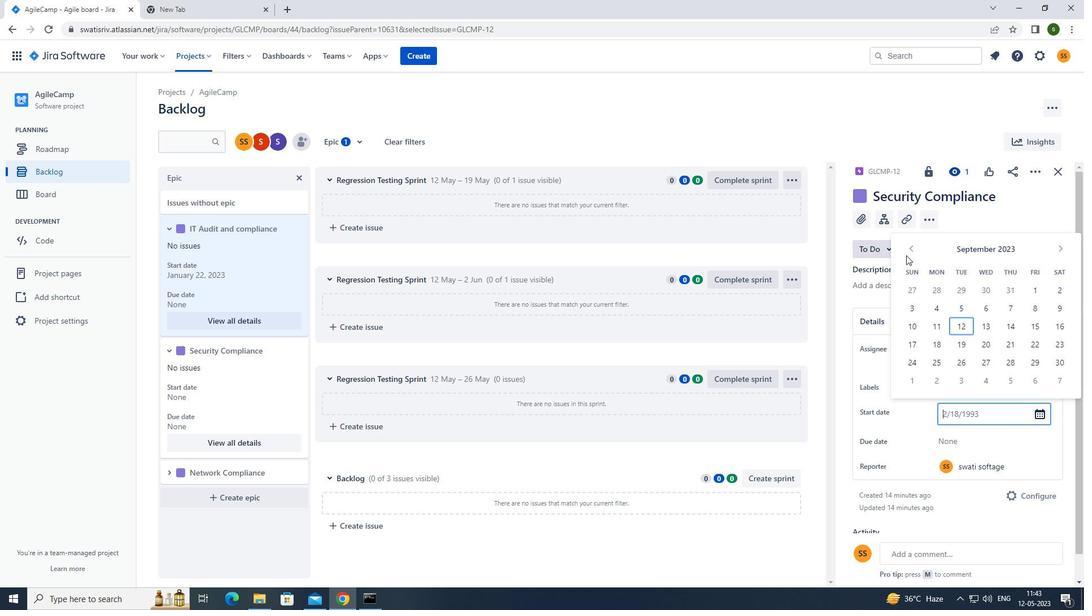 
Action: Mouse pressed left at (910, 251)
Screenshot: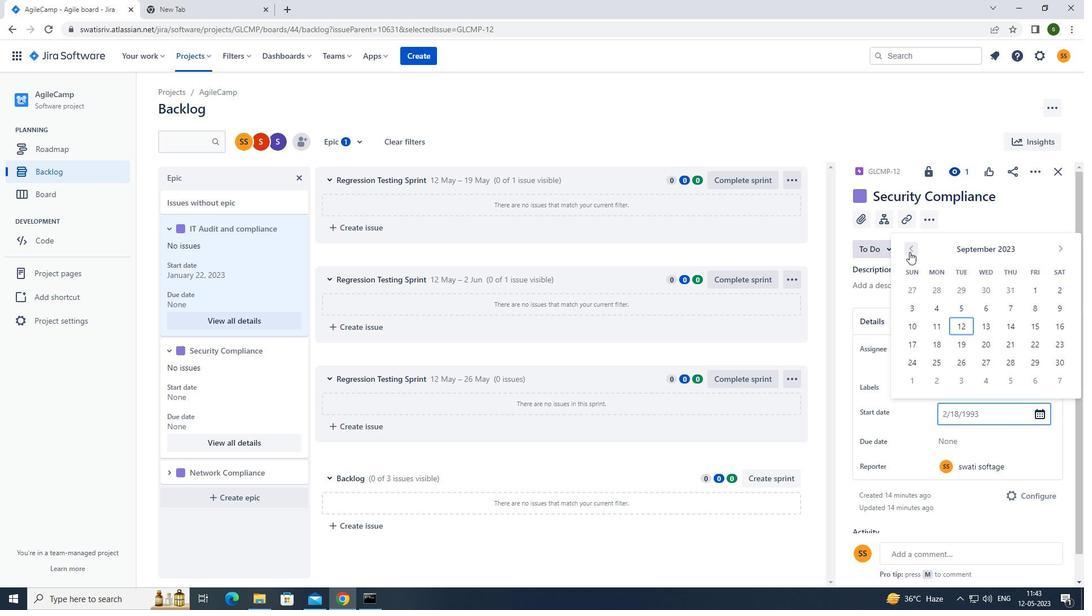 
Action: Mouse pressed left at (910, 251)
Screenshot: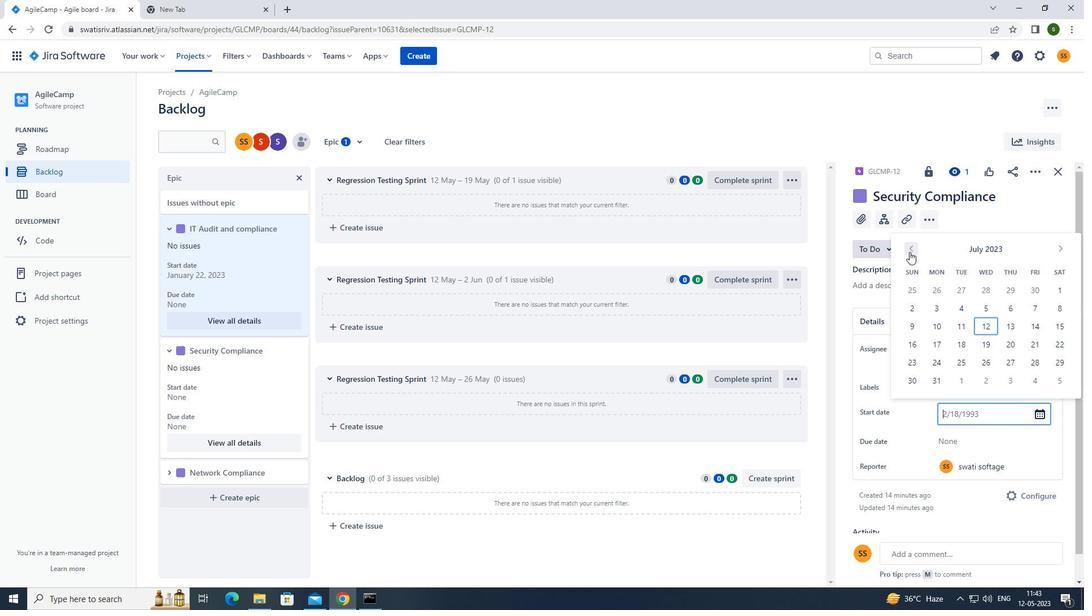 
Action: Mouse pressed left at (910, 251)
Screenshot: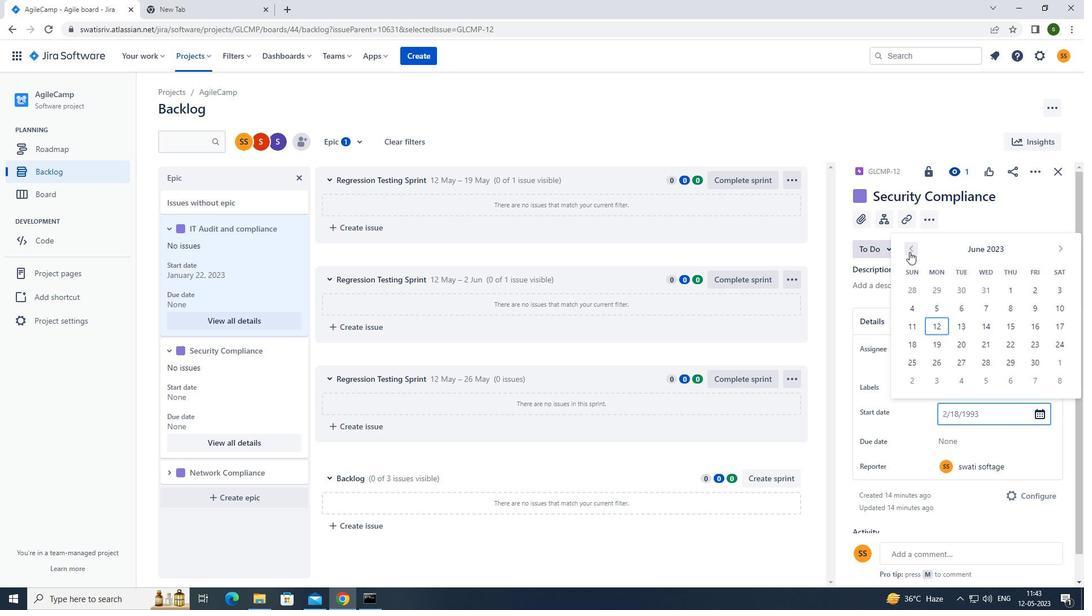 
Action: Mouse pressed left at (910, 251)
Screenshot: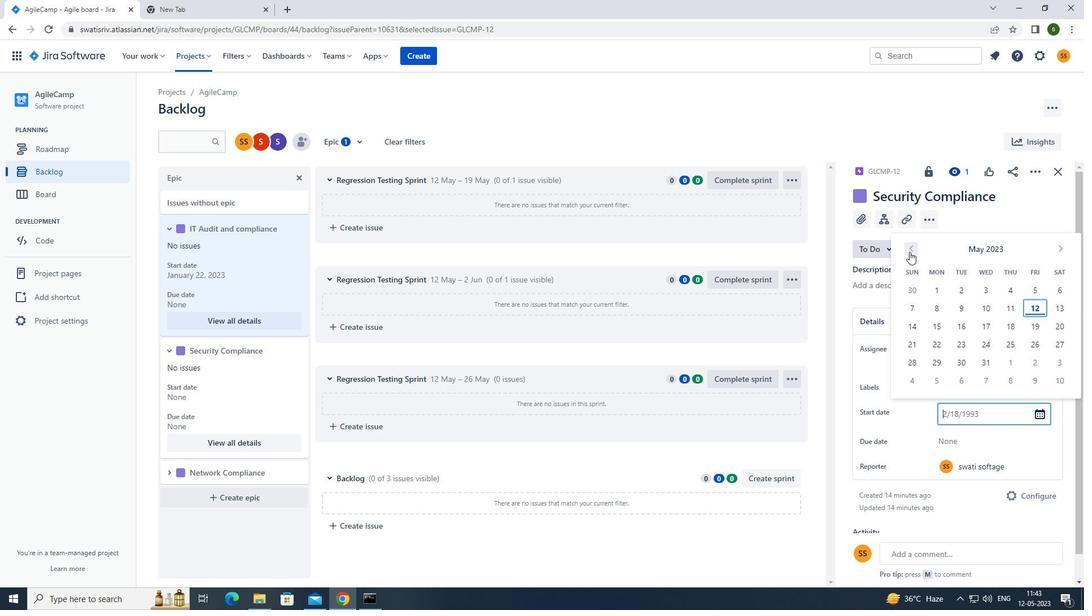 
Action: Mouse pressed left at (910, 251)
Screenshot: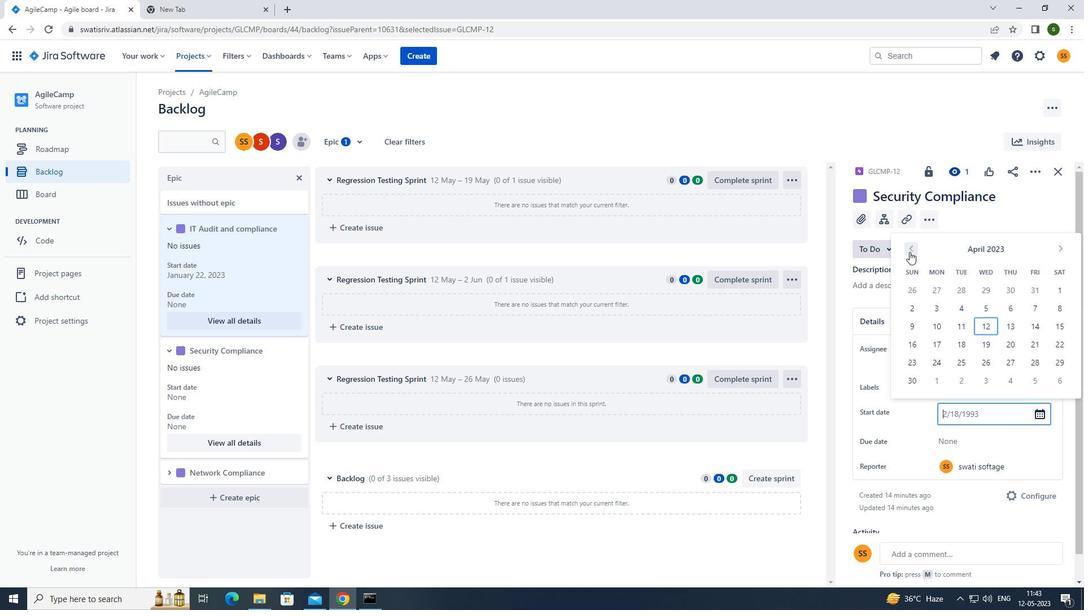 
Action: Mouse moved to (1051, 345)
Screenshot: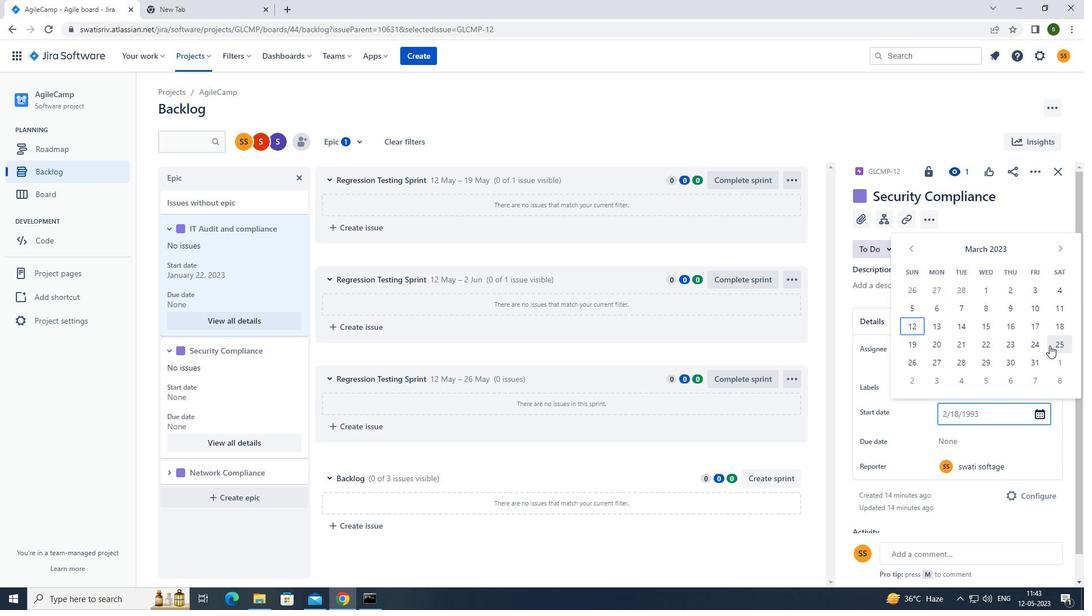
Action: Mouse pressed left at (1051, 345)
Screenshot: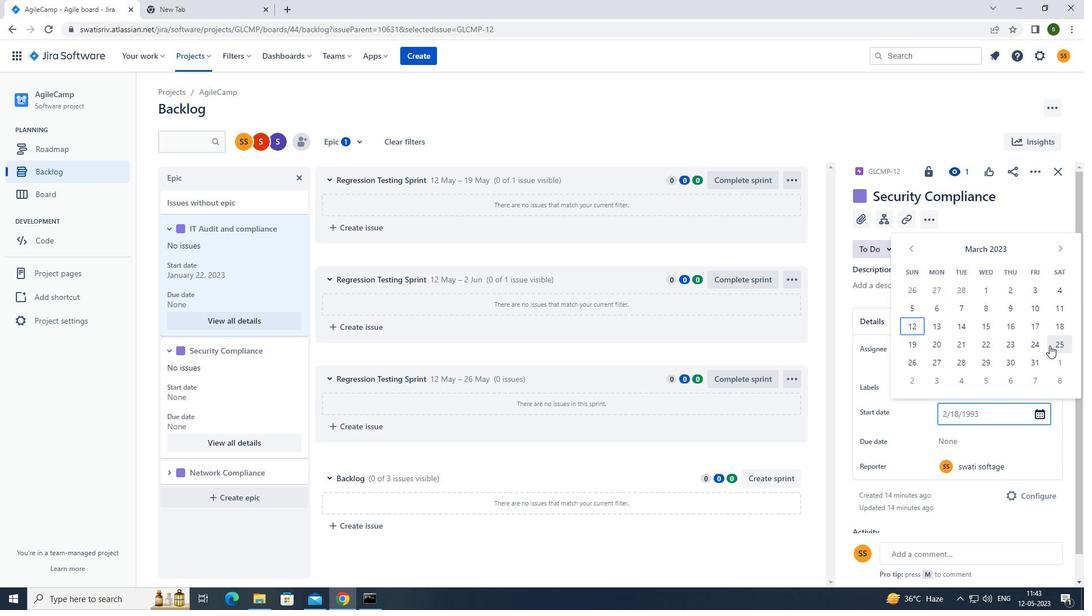 
Action: Mouse moved to (962, 439)
Screenshot: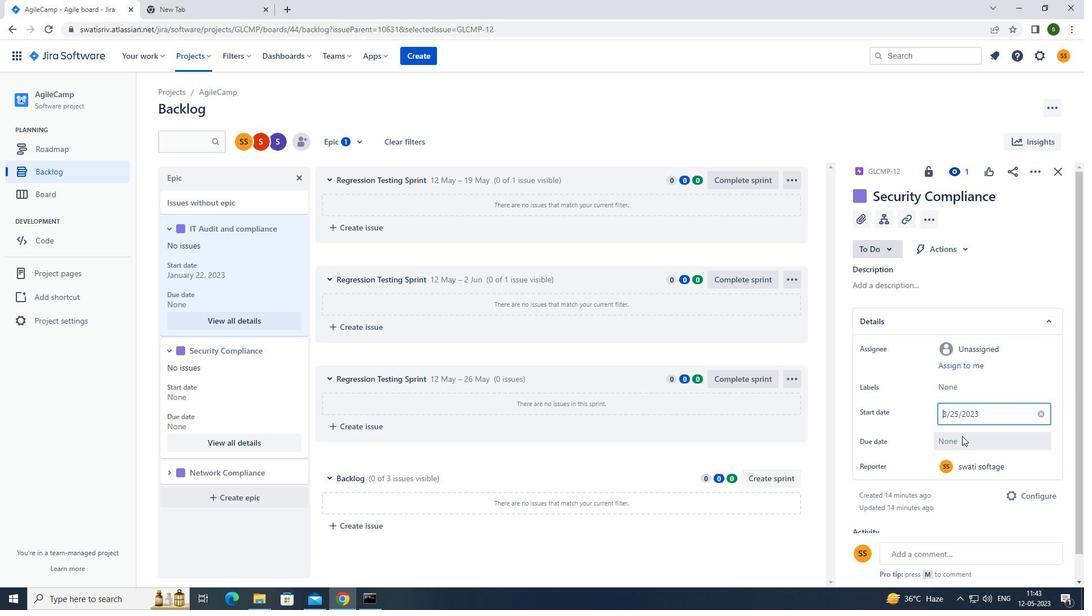 
Action: Mouse pressed left at (962, 439)
Screenshot: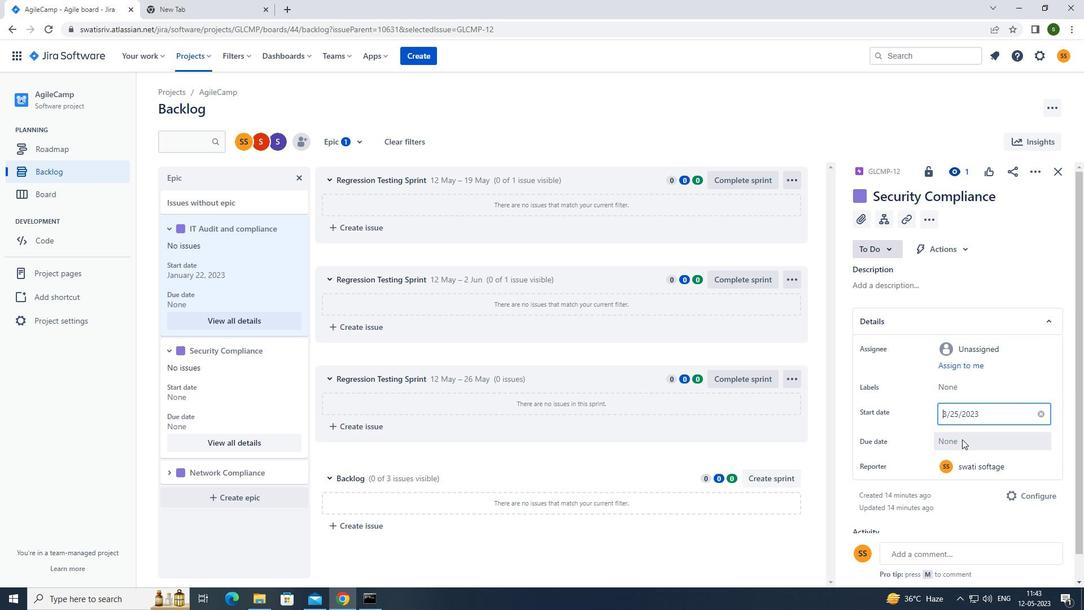 
Action: Mouse moved to (1057, 275)
Screenshot: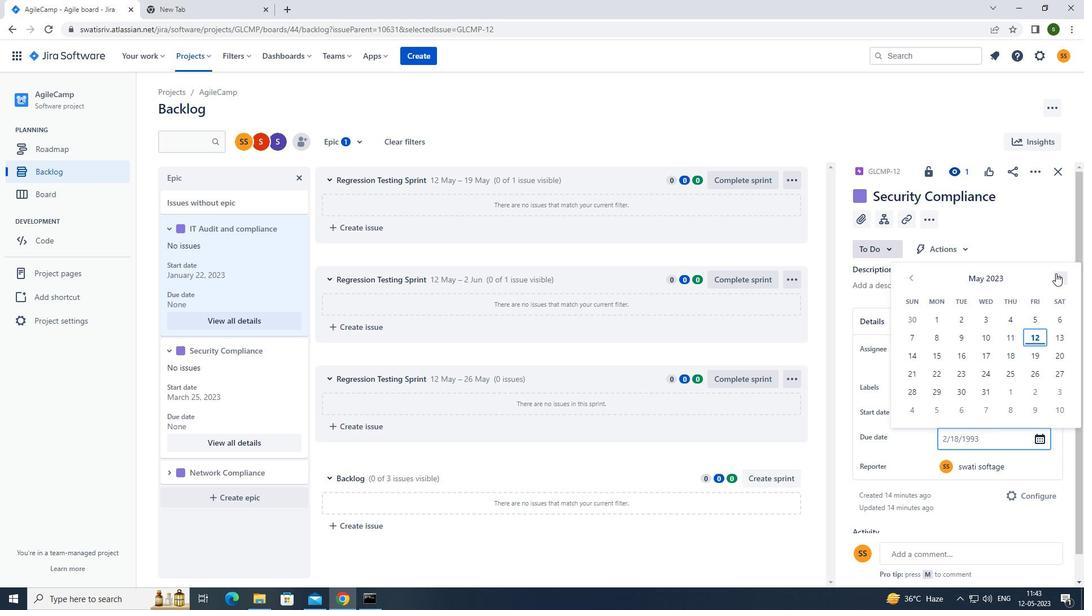 
Action: Mouse pressed left at (1057, 275)
Screenshot: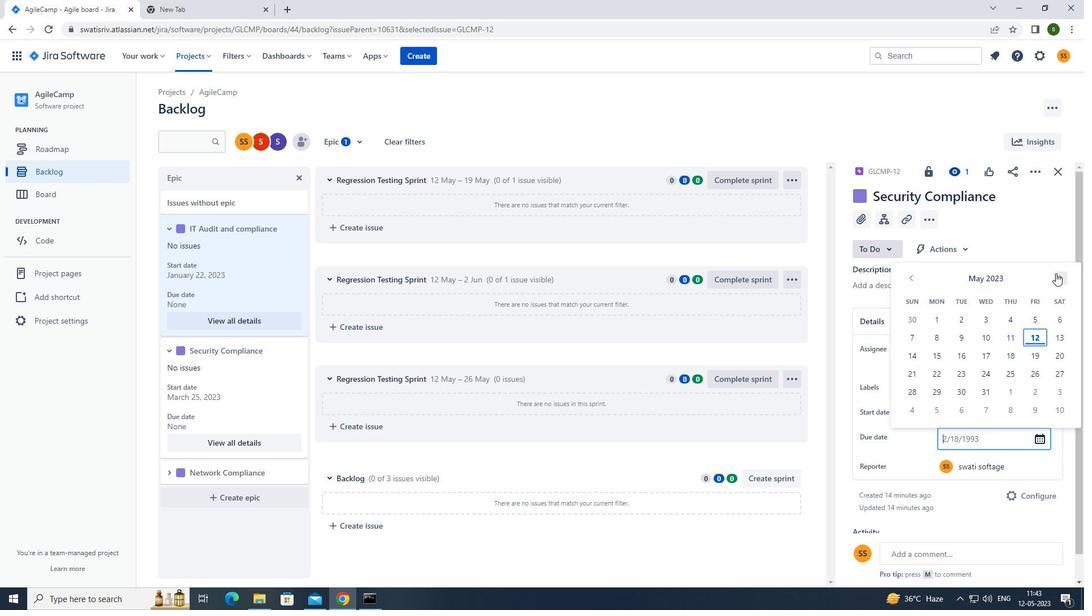 
Action: Mouse pressed left at (1057, 275)
Screenshot: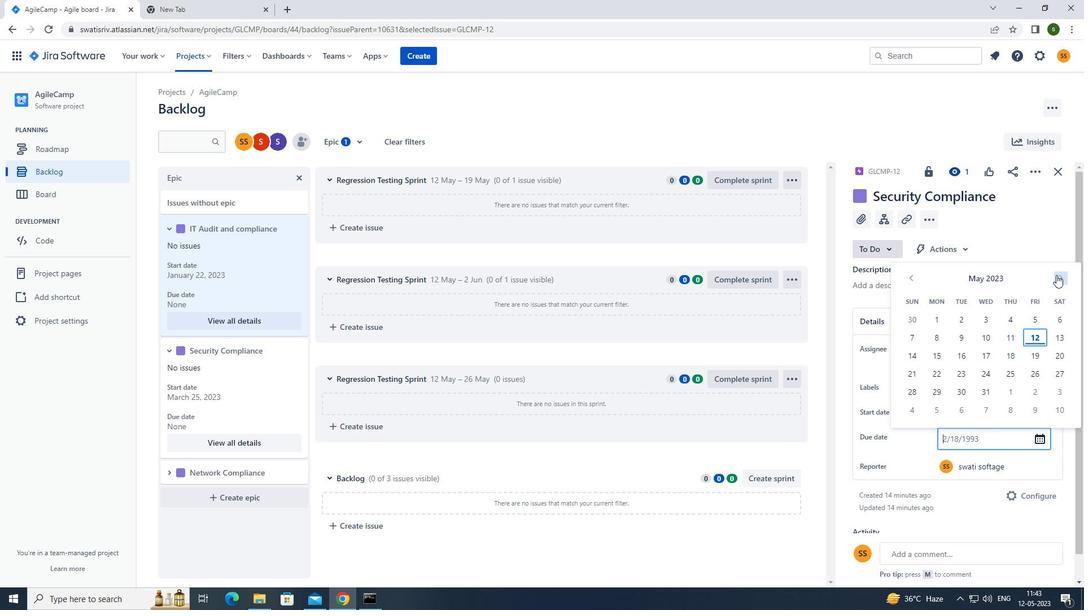 
Action: Mouse pressed left at (1057, 275)
Screenshot: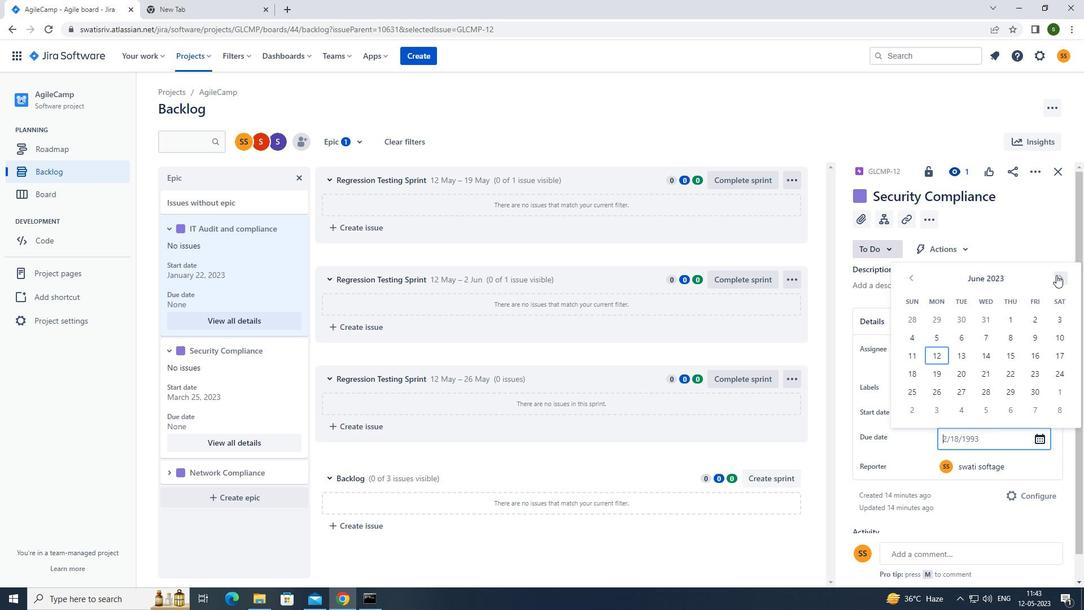 
Action: Mouse pressed left at (1057, 275)
Screenshot: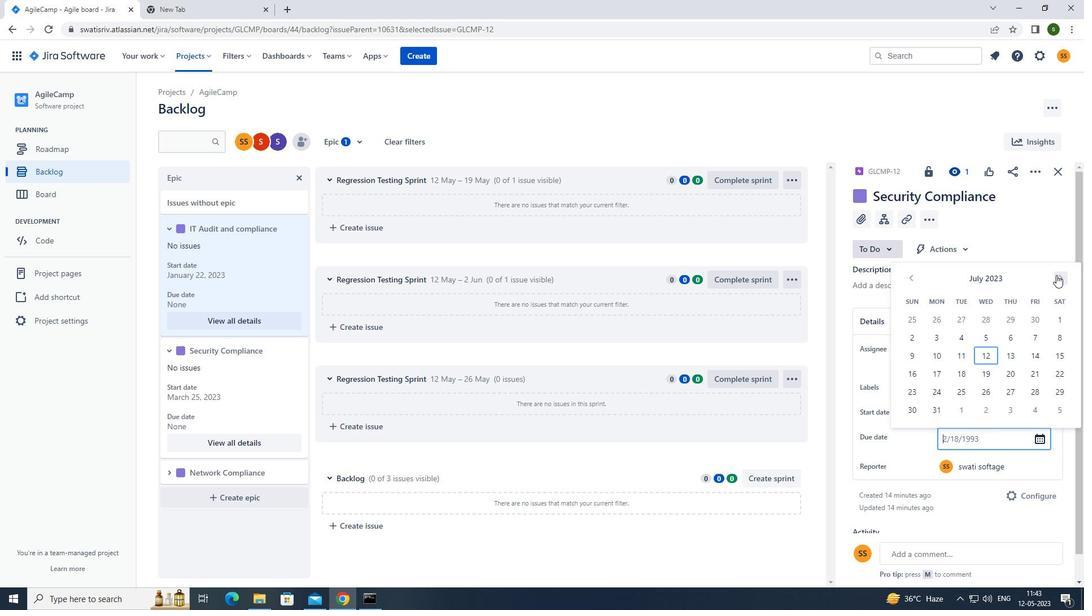 
Action: Mouse pressed left at (1057, 275)
Screenshot: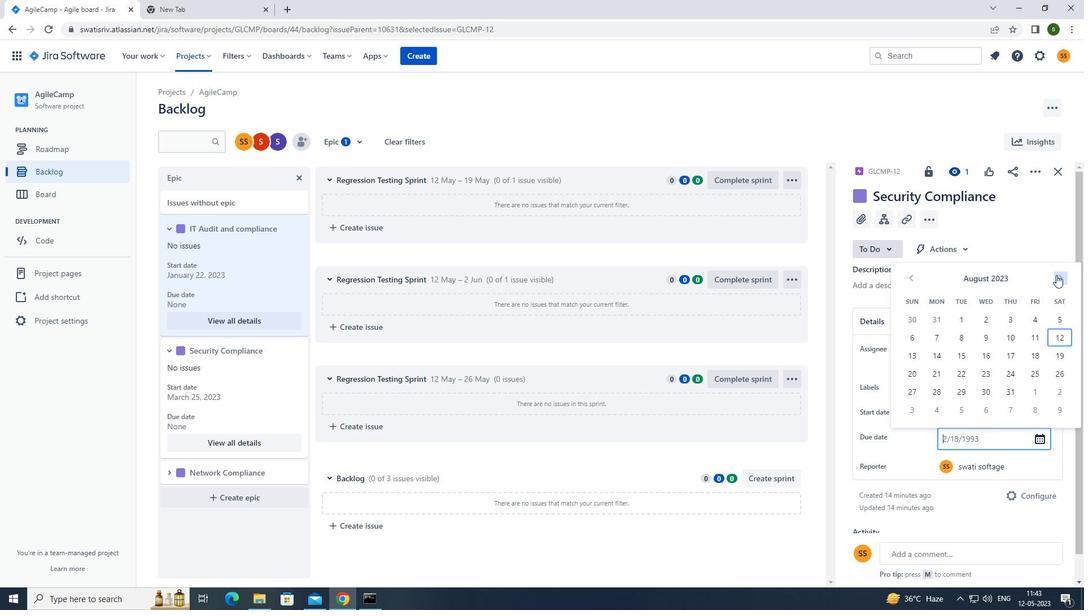 
Action: Mouse pressed left at (1057, 275)
Screenshot: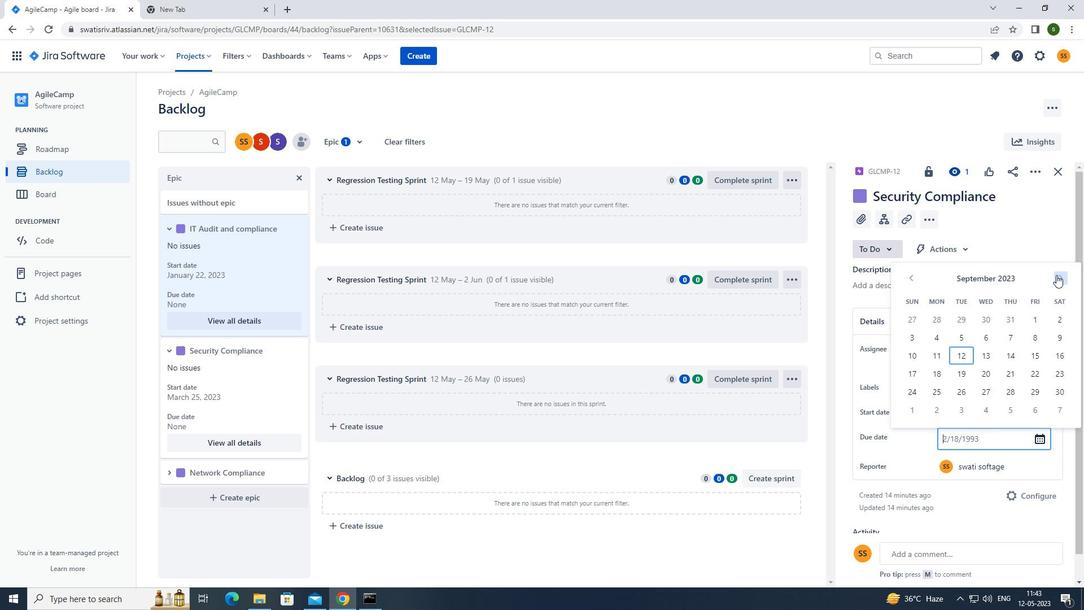 
Action: Mouse pressed left at (1057, 275)
Screenshot: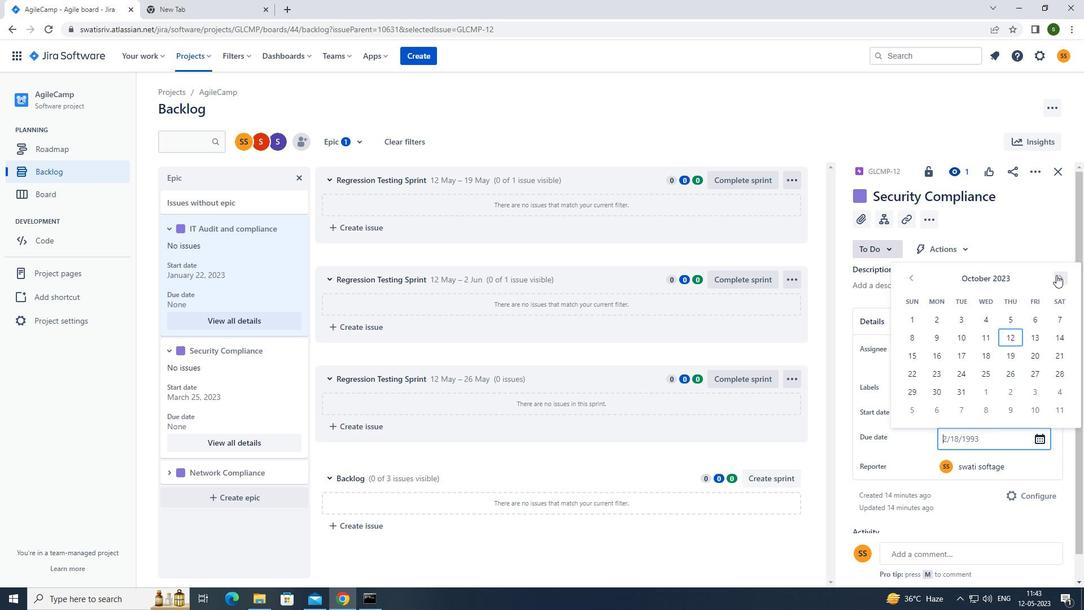 
Action: Mouse pressed left at (1057, 275)
Screenshot: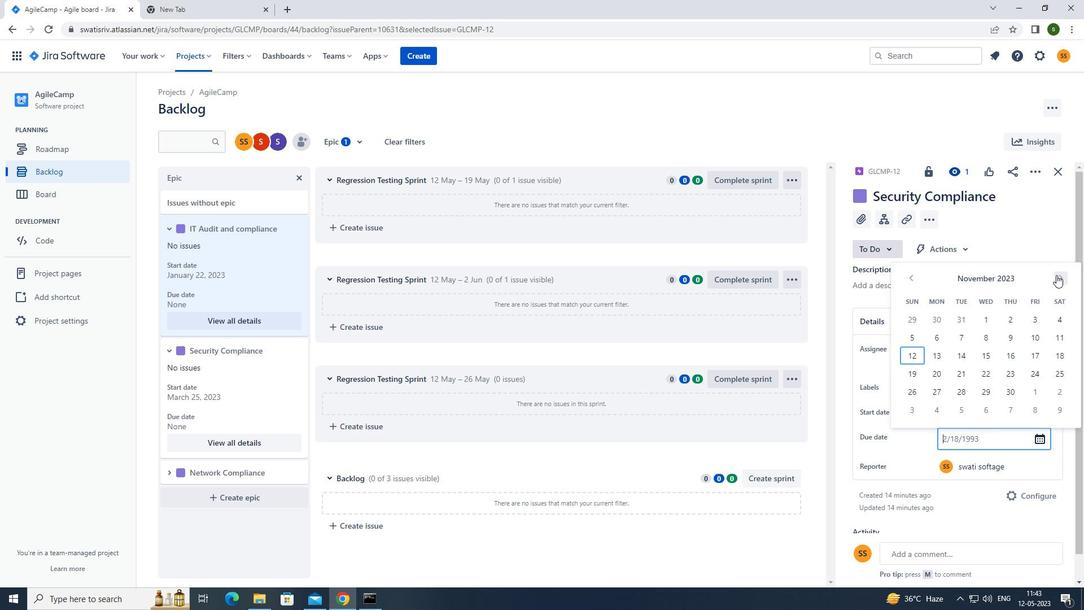 
Action: Mouse pressed left at (1057, 275)
Screenshot: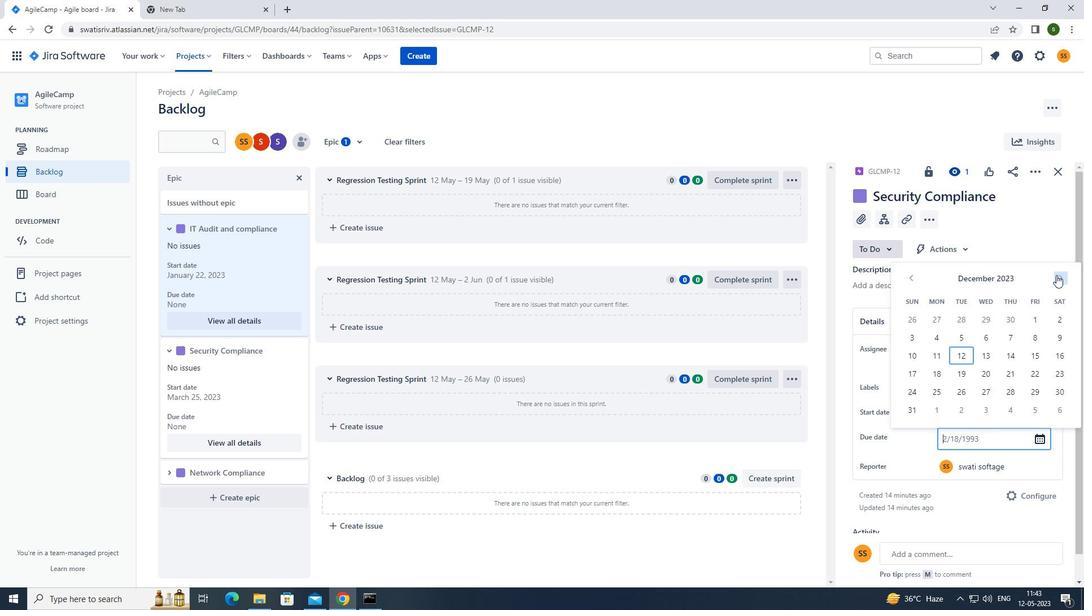
Action: Mouse pressed left at (1057, 275)
Screenshot: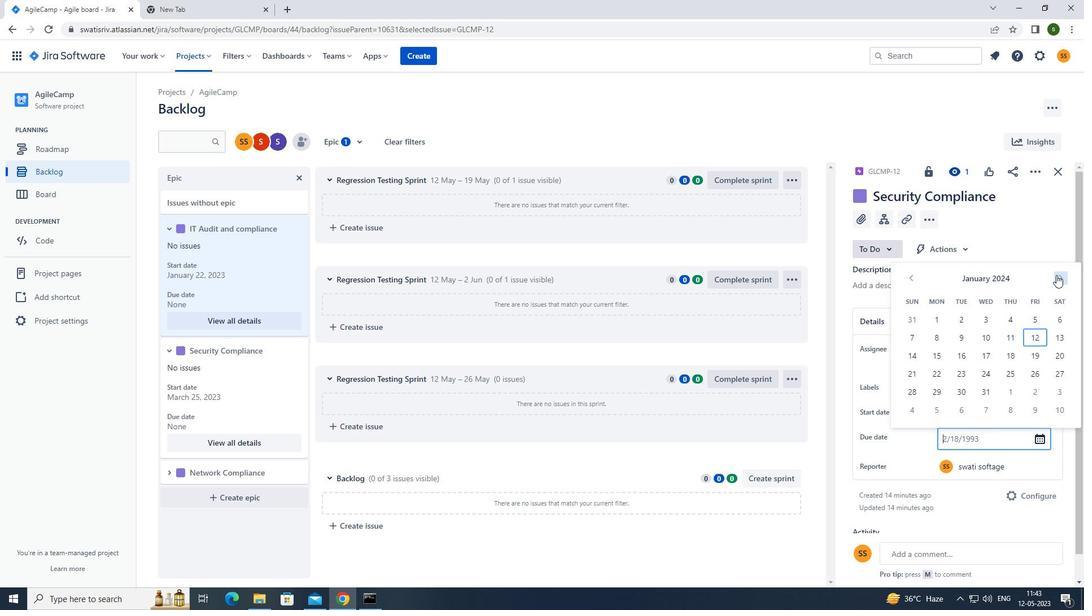 
Action: Mouse pressed left at (1057, 275)
Screenshot: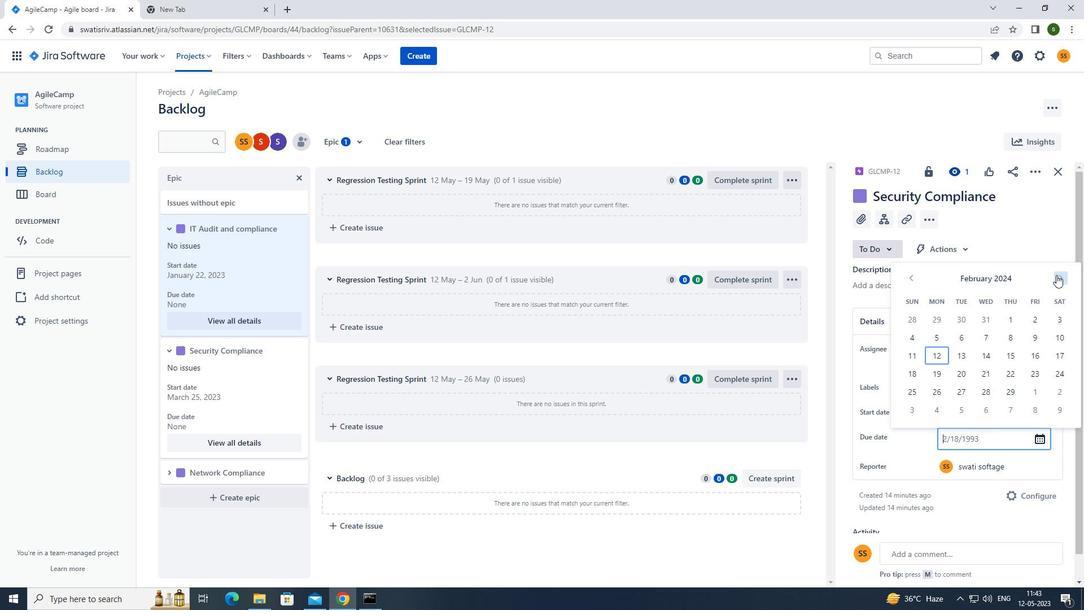 
Action: Mouse pressed left at (1057, 275)
Screenshot: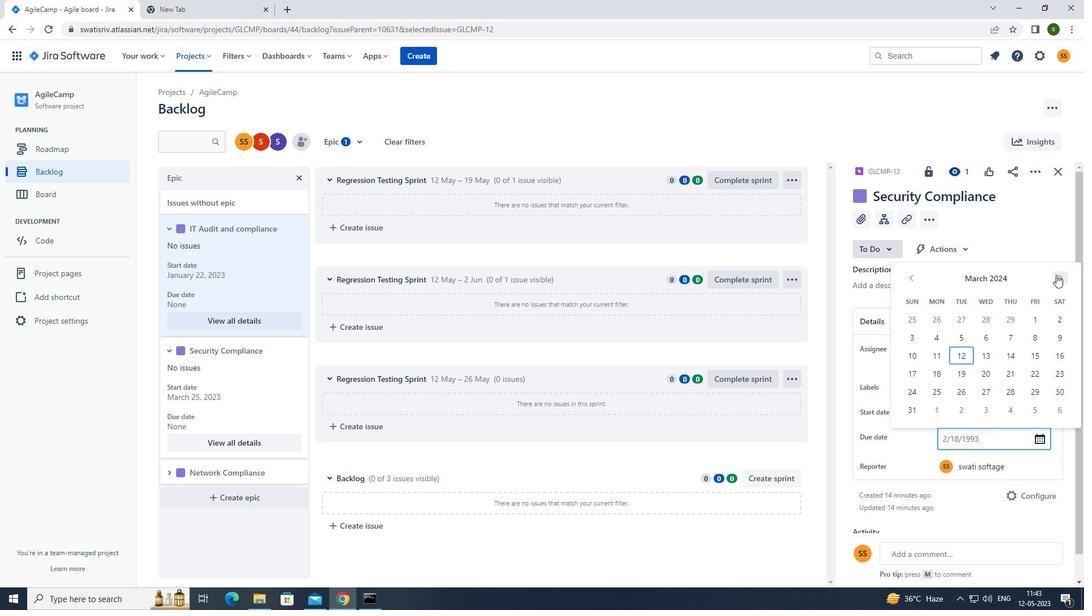 
Action: Mouse pressed left at (1057, 275)
Screenshot: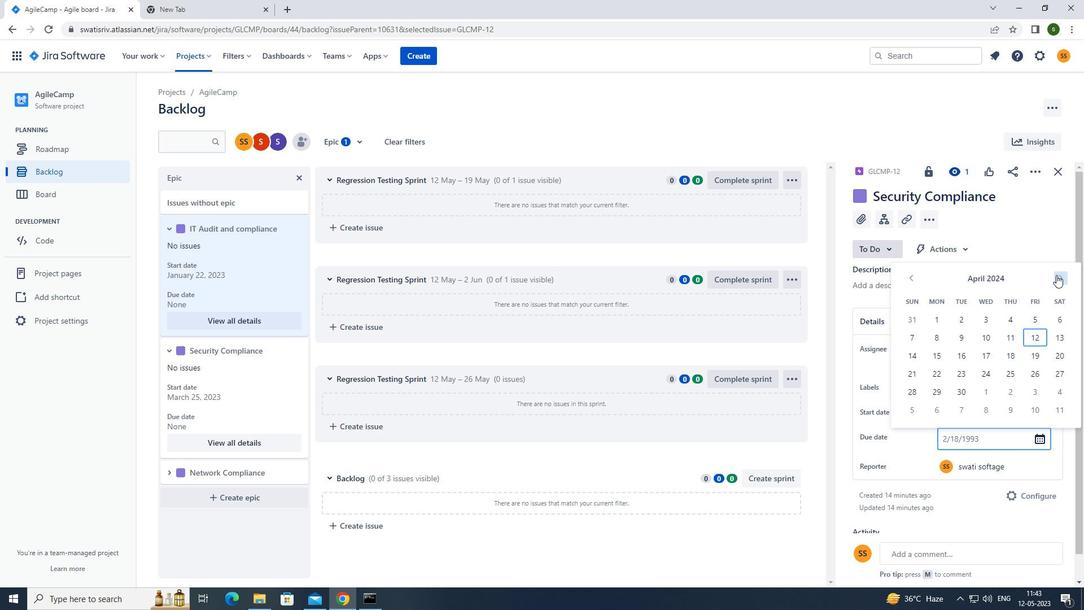 
Action: Mouse pressed left at (1057, 275)
Screenshot: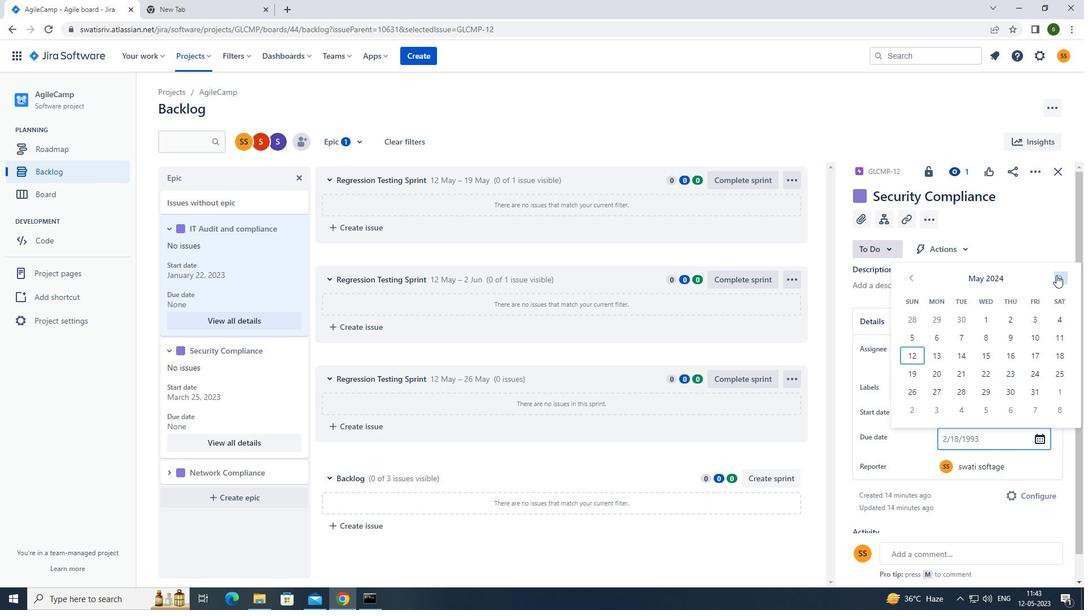 
Action: Mouse pressed left at (1057, 275)
Screenshot: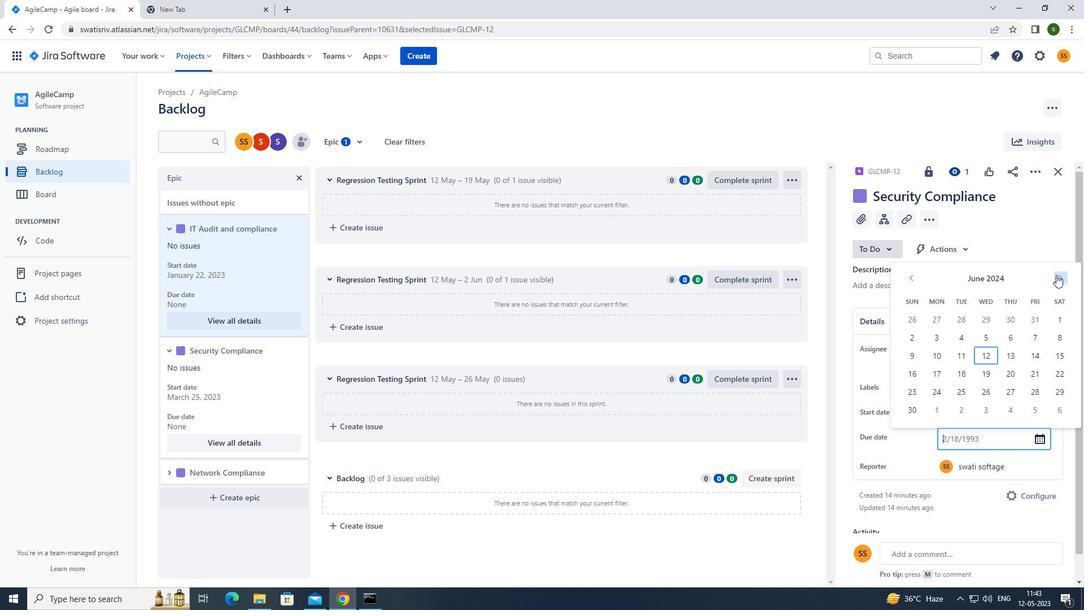 
Action: Mouse pressed left at (1057, 275)
Screenshot: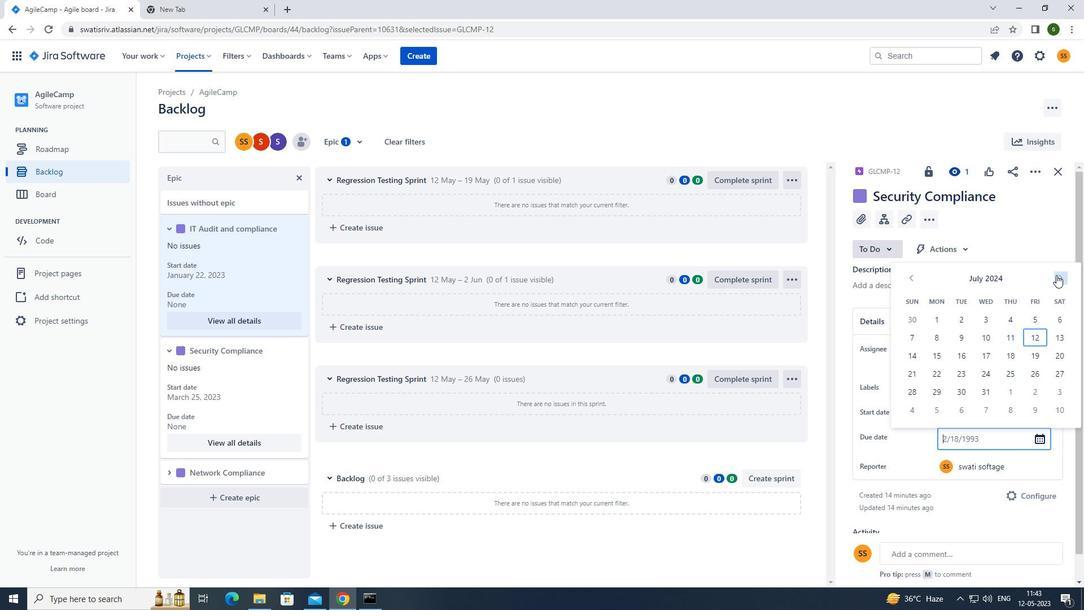 
Action: Mouse pressed left at (1057, 275)
Screenshot: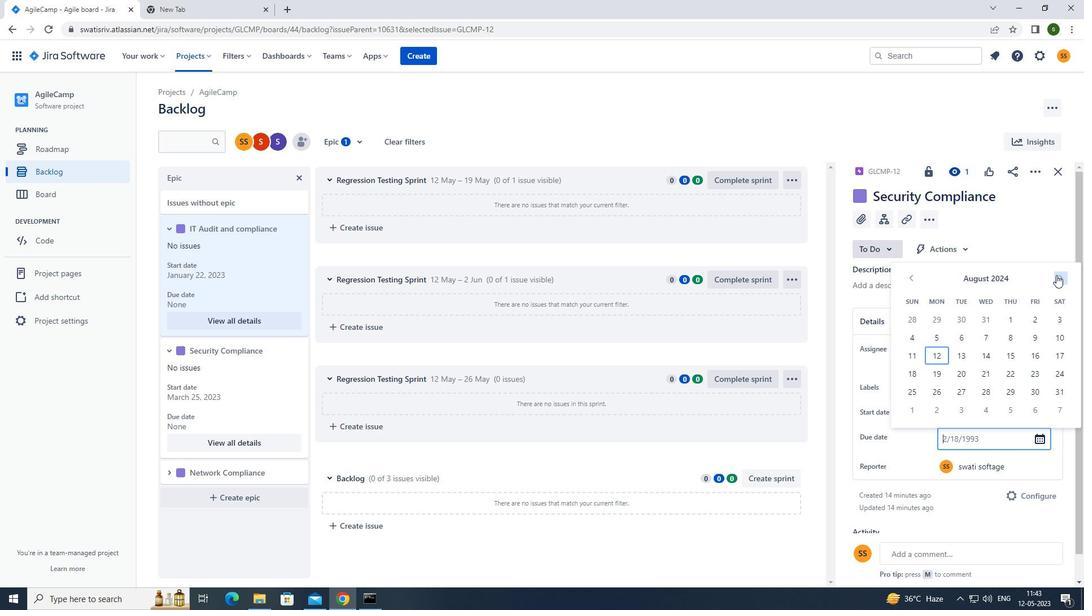 
Action: Mouse pressed left at (1057, 275)
Screenshot: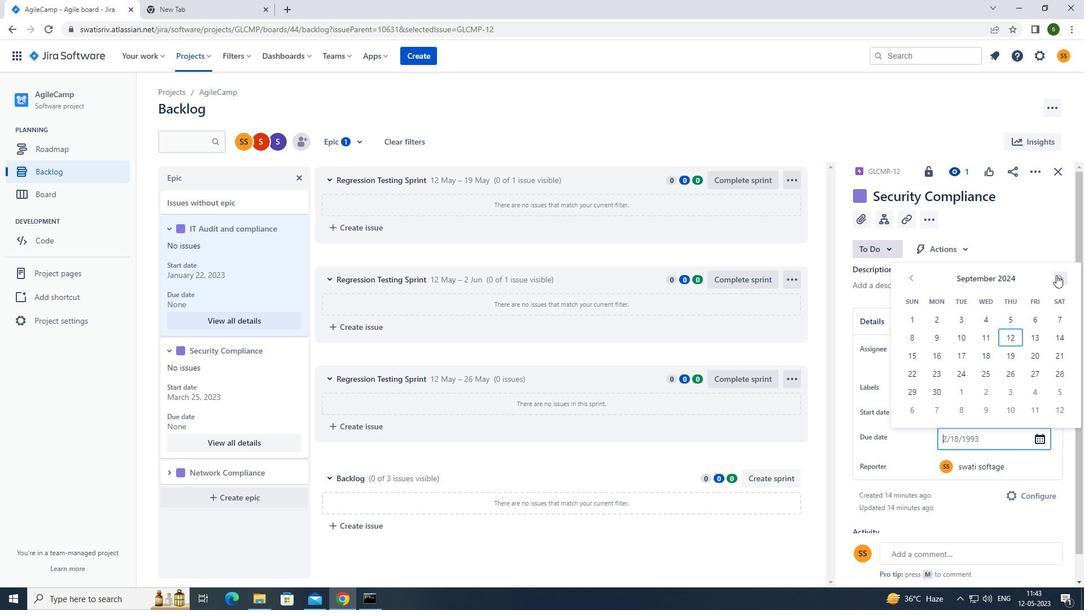 
Action: Mouse pressed left at (1057, 275)
Screenshot: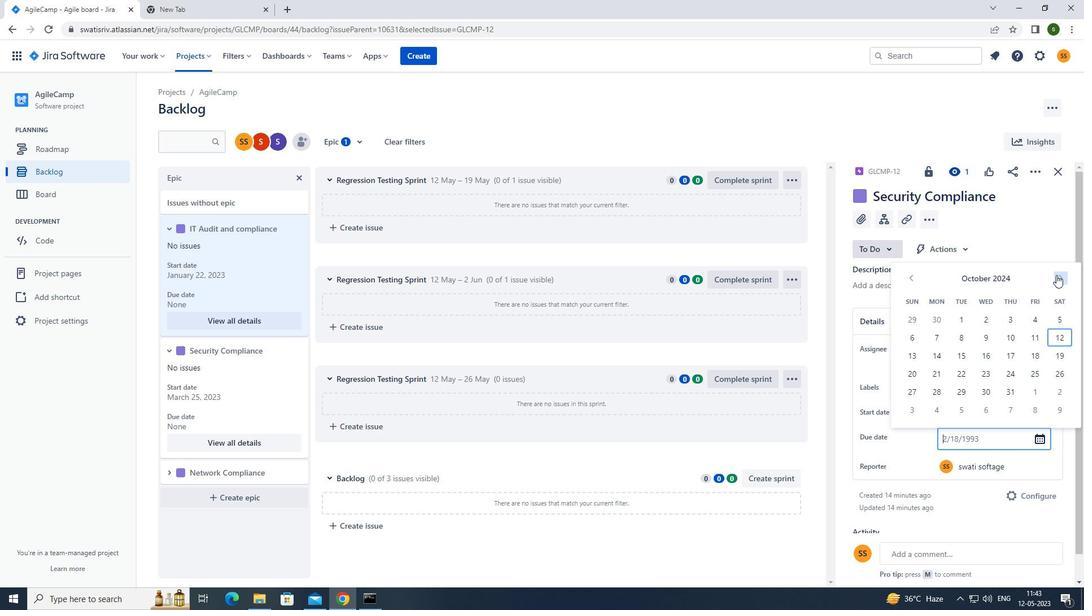 
Action: Mouse pressed left at (1057, 275)
Screenshot: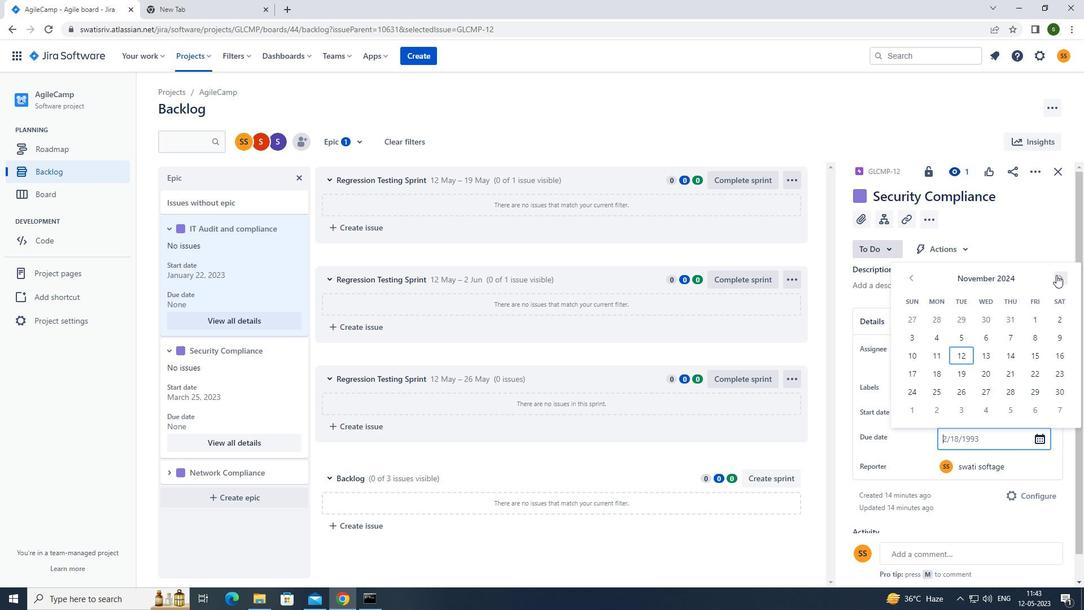 
Action: Mouse pressed left at (1057, 275)
Screenshot: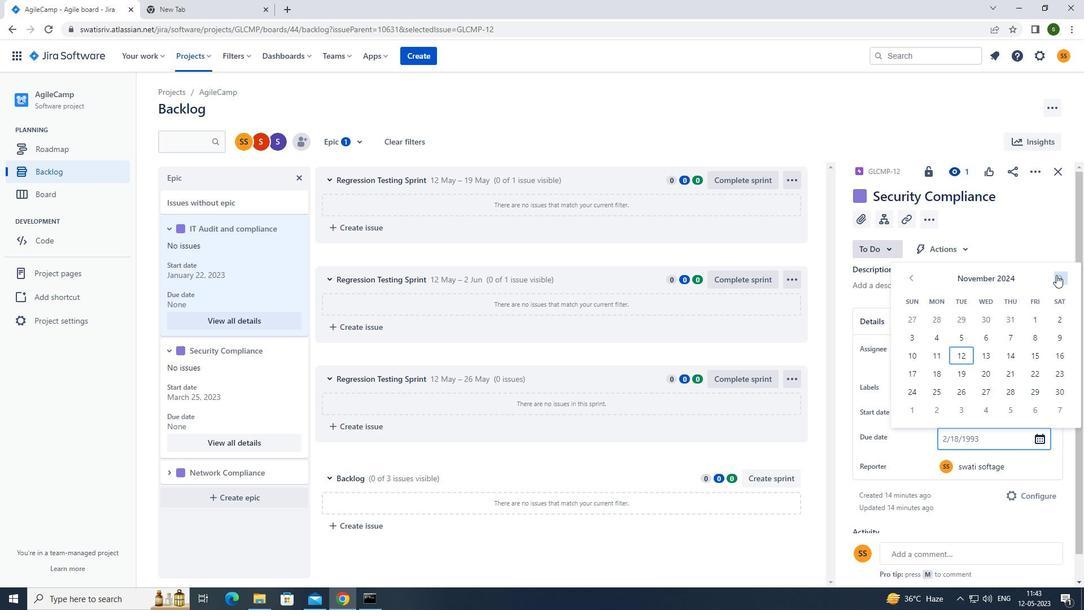 
Action: Mouse pressed left at (1057, 275)
Screenshot: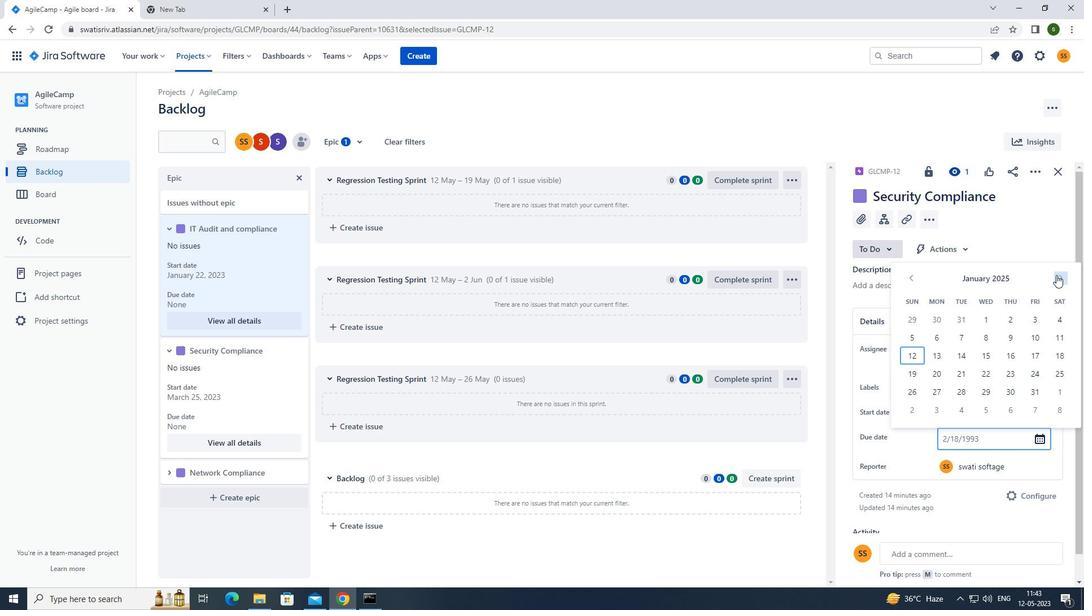 
Action: Mouse pressed left at (1057, 275)
Screenshot: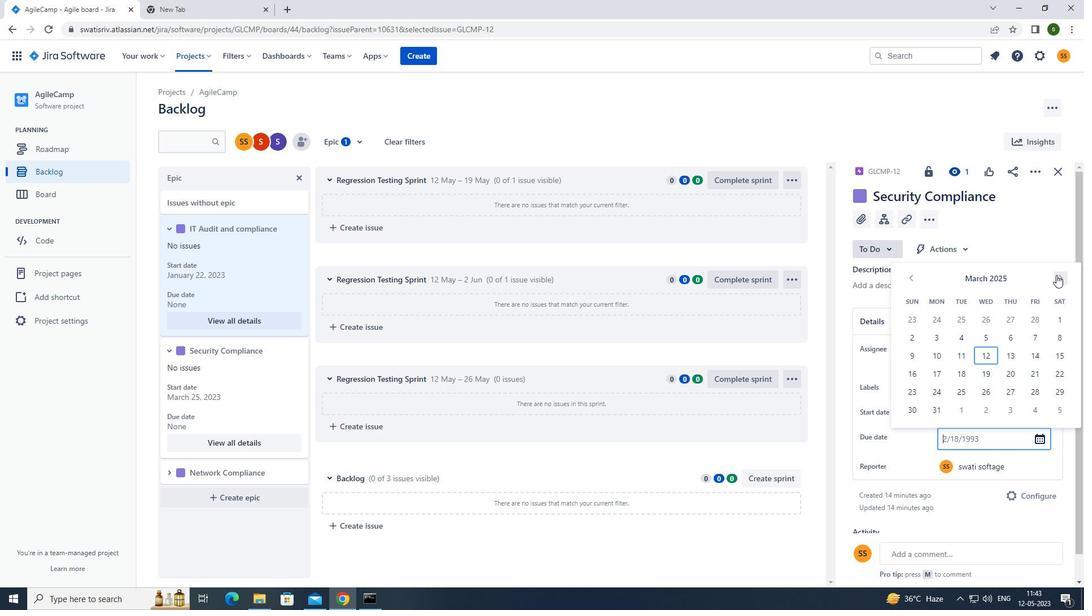 
Action: Mouse pressed left at (1057, 275)
Screenshot: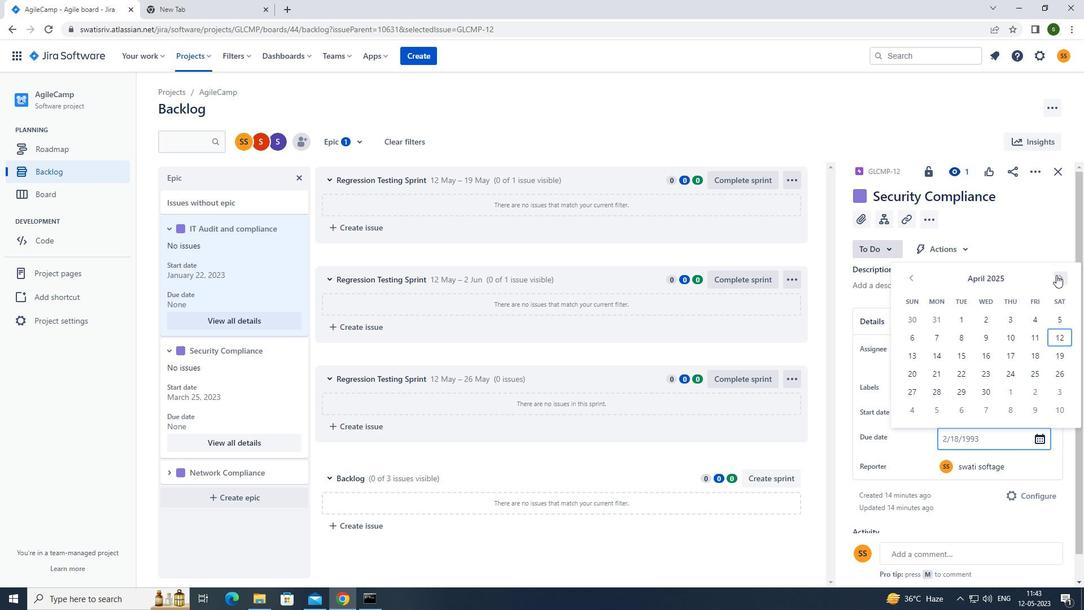 
Action: Mouse pressed left at (1057, 275)
Screenshot: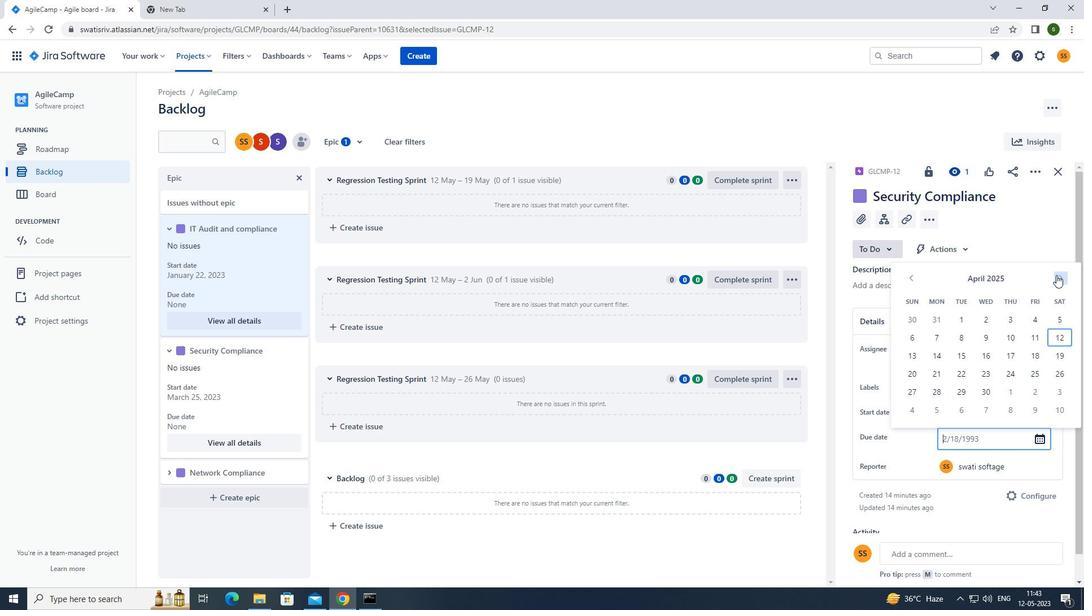 
Action: Mouse pressed left at (1057, 275)
Screenshot: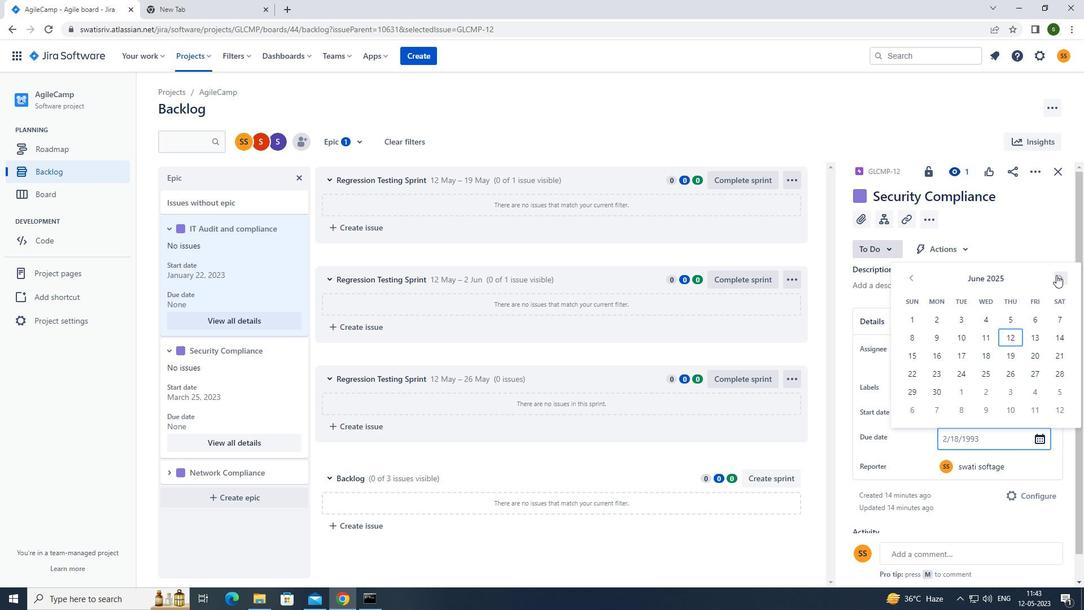 
Action: Mouse pressed left at (1057, 275)
Screenshot: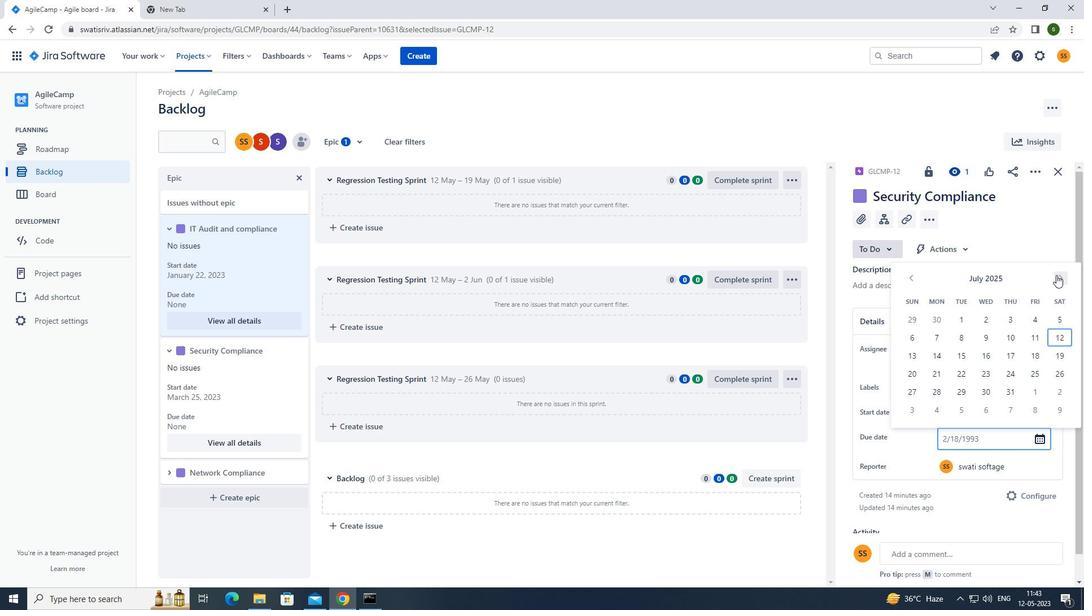 
Action: Mouse pressed left at (1057, 275)
Screenshot: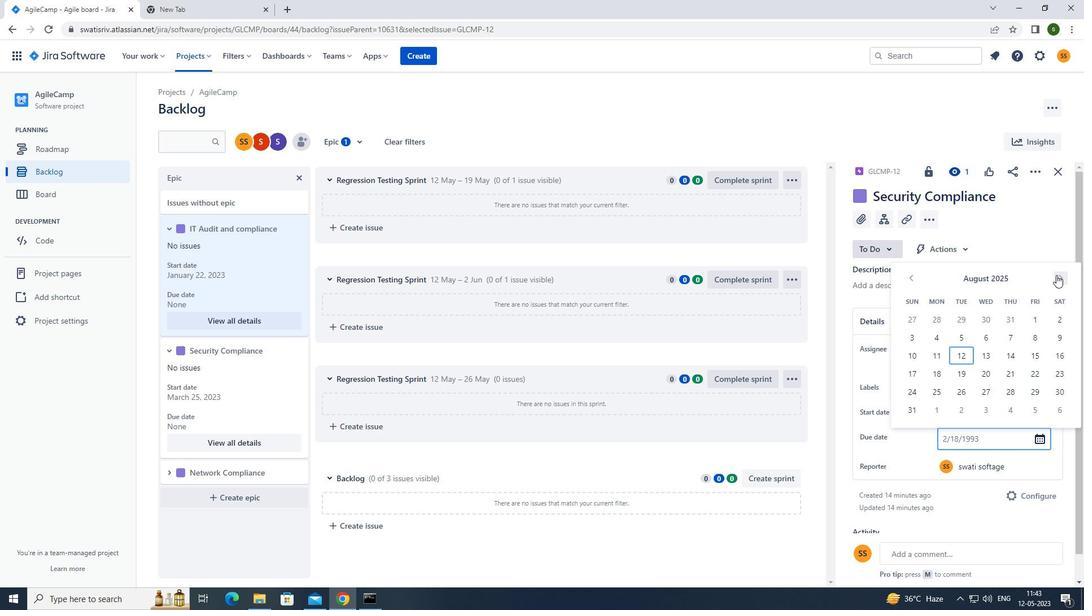 
Action: Mouse pressed left at (1057, 275)
Screenshot: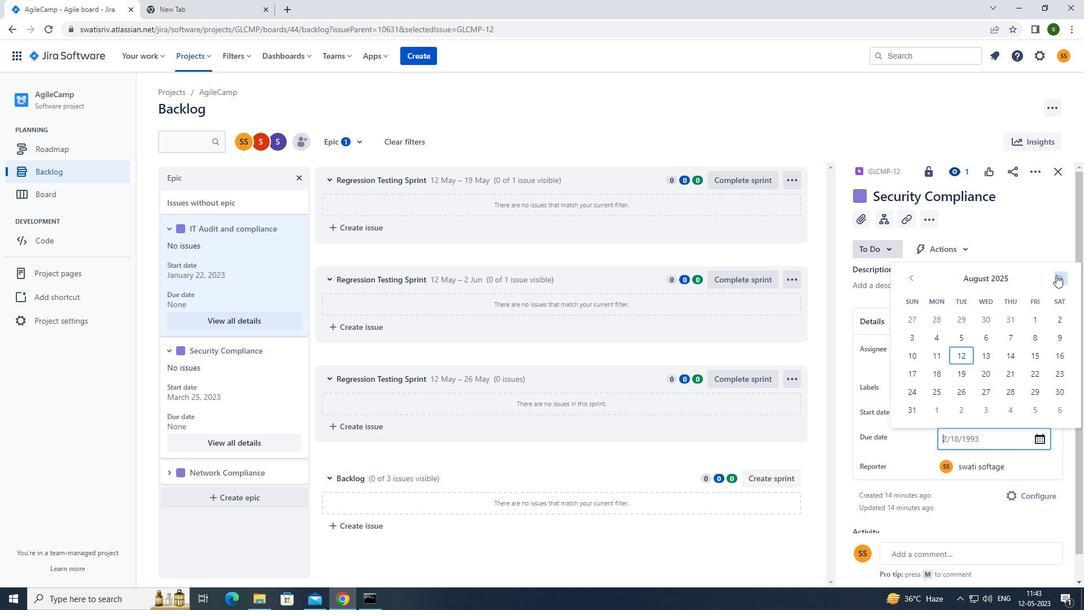 
Action: Mouse pressed left at (1057, 275)
Screenshot: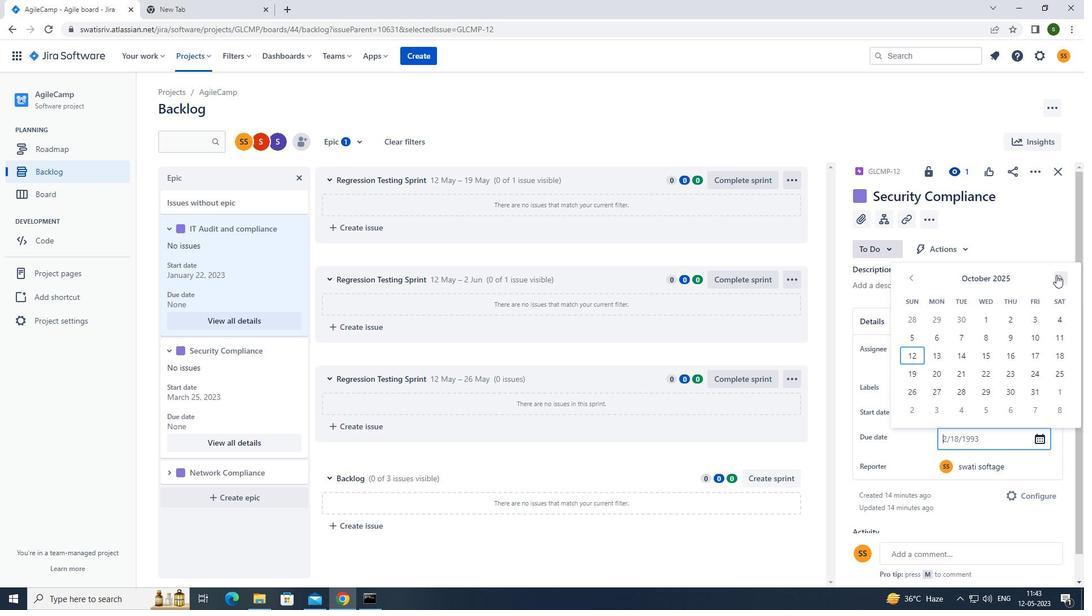 
Action: Mouse pressed left at (1057, 275)
Screenshot: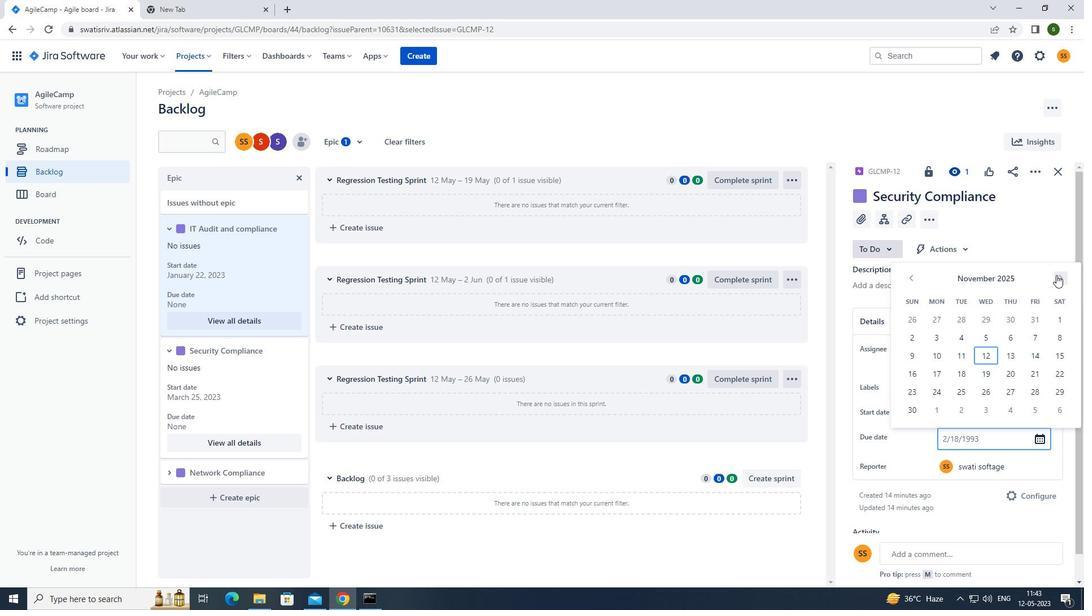 
Action: Mouse moved to (964, 337)
Screenshot: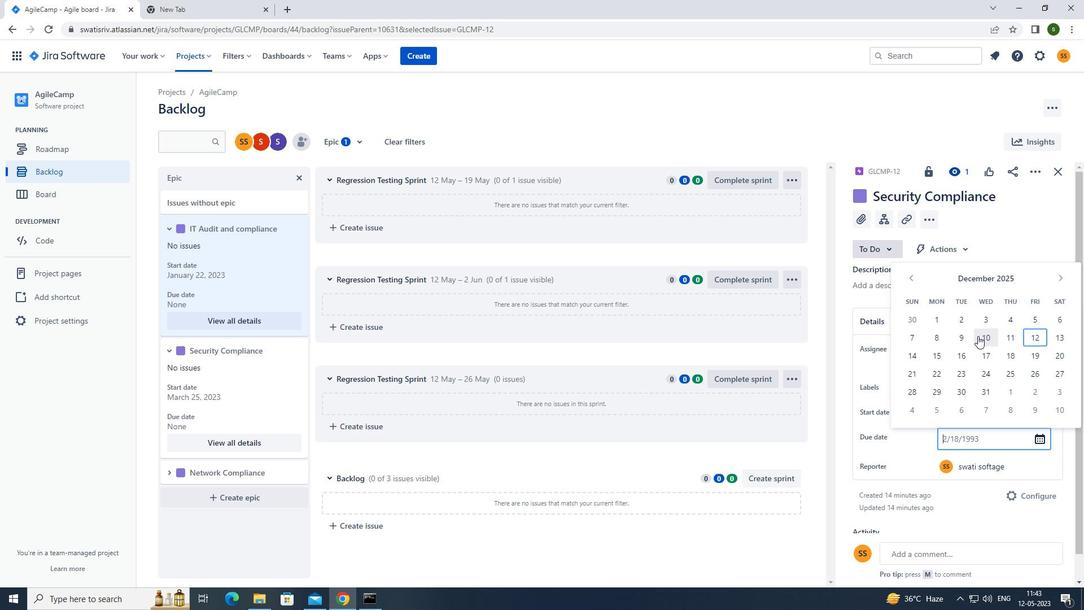
Action: Mouse pressed left at (964, 337)
Screenshot: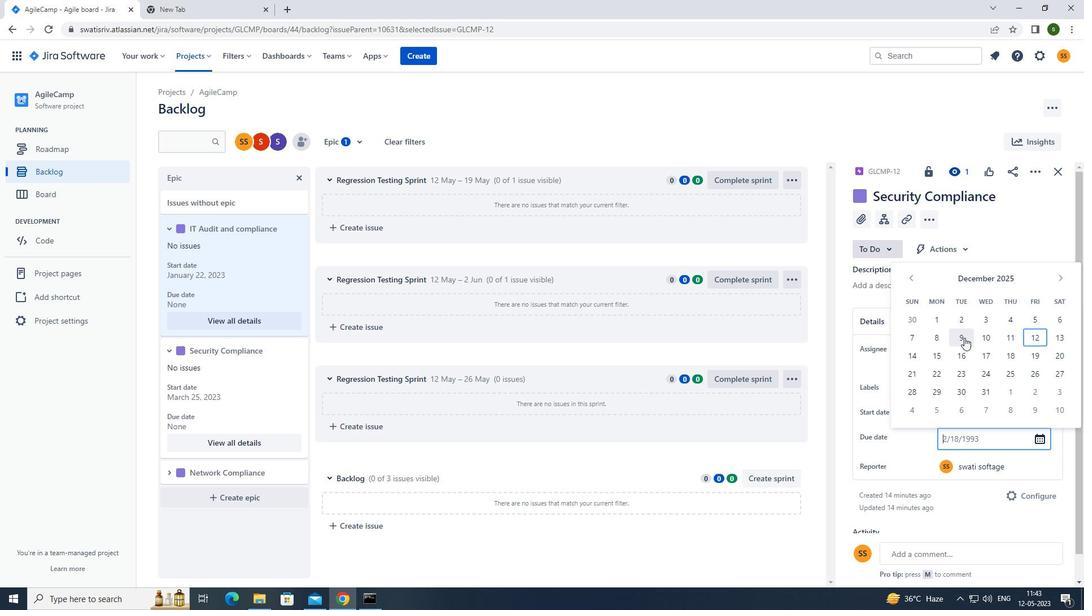
Action: Mouse moved to (171, 472)
Screenshot: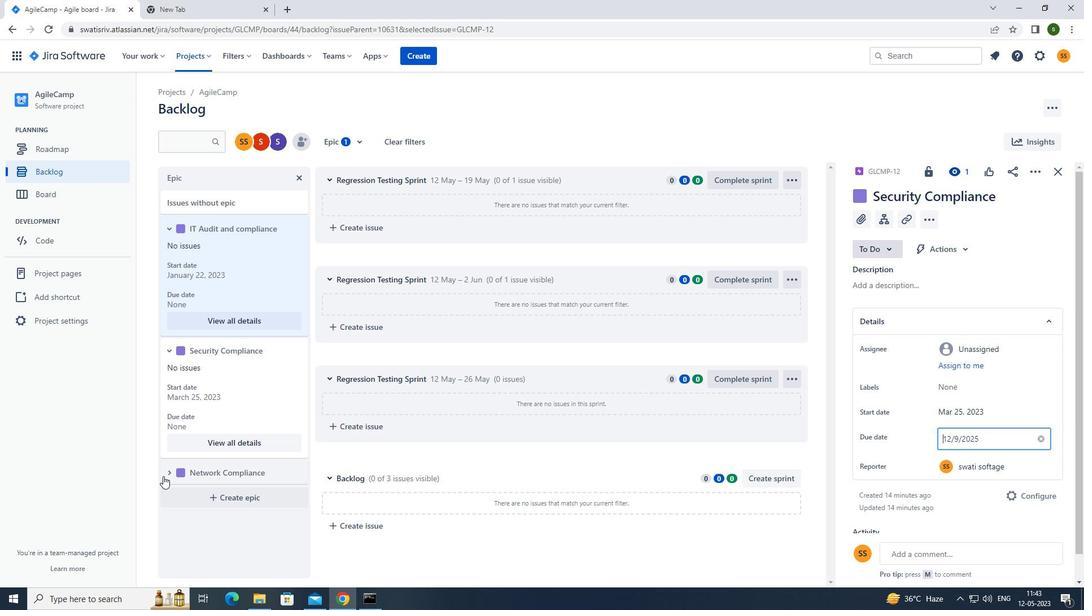 
Action: Mouse pressed left at (171, 472)
Screenshot: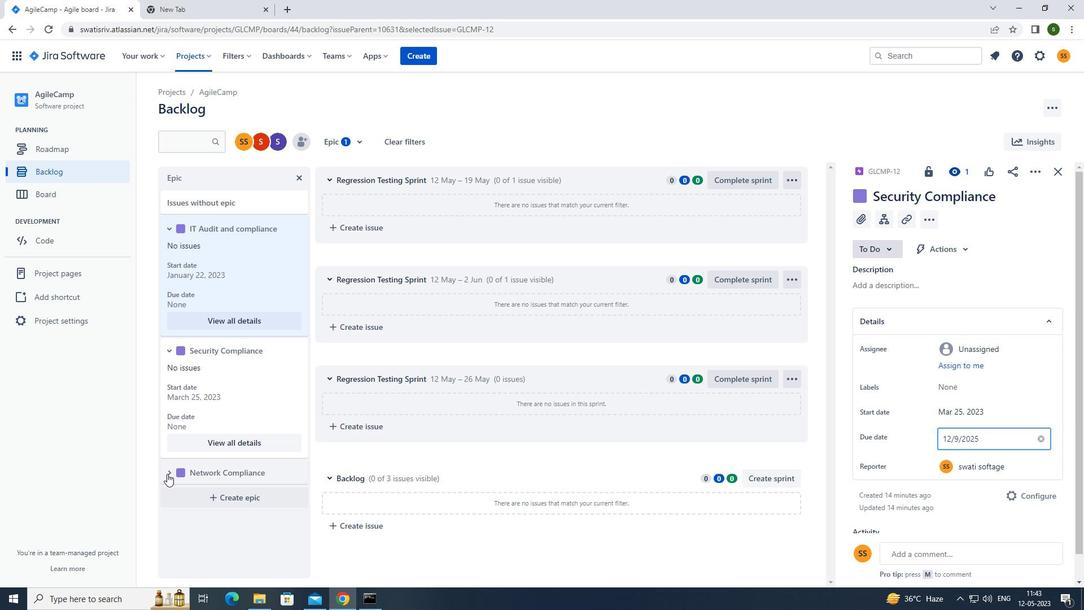 
Action: Mouse moved to (207, 454)
Screenshot: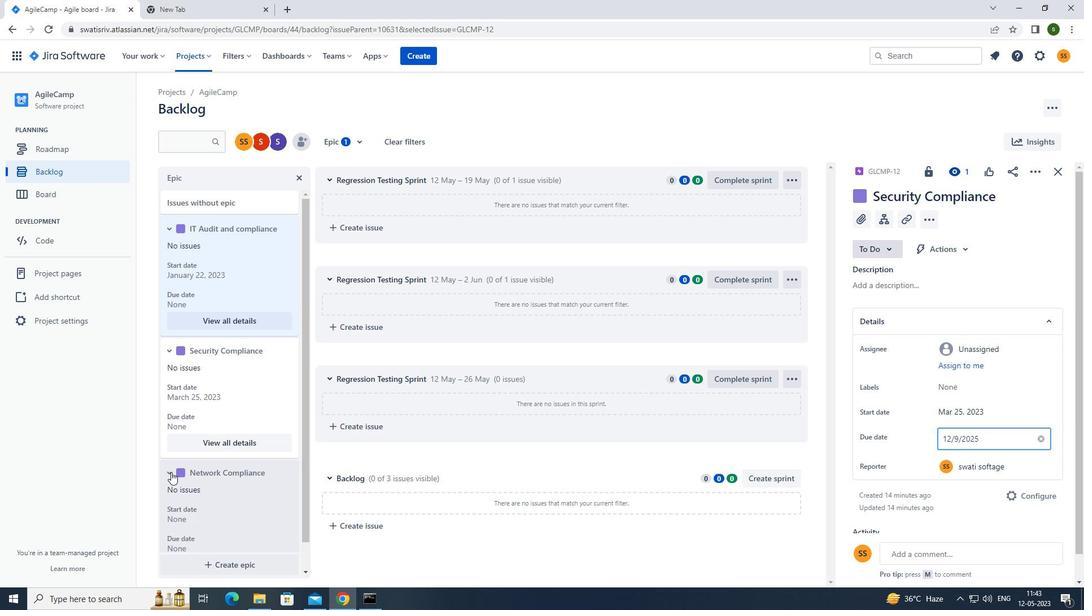 
Action: Mouse scrolled (207, 453) with delta (0, 0)
Screenshot: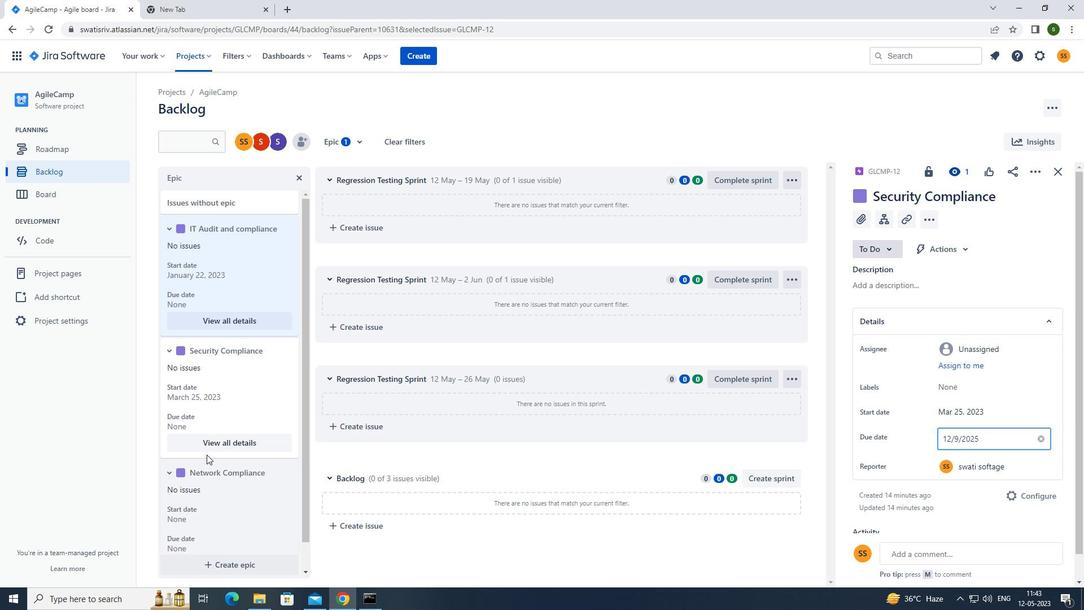 
Action: Mouse scrolled (207, 453) with delta (0, 0)
Screenshot: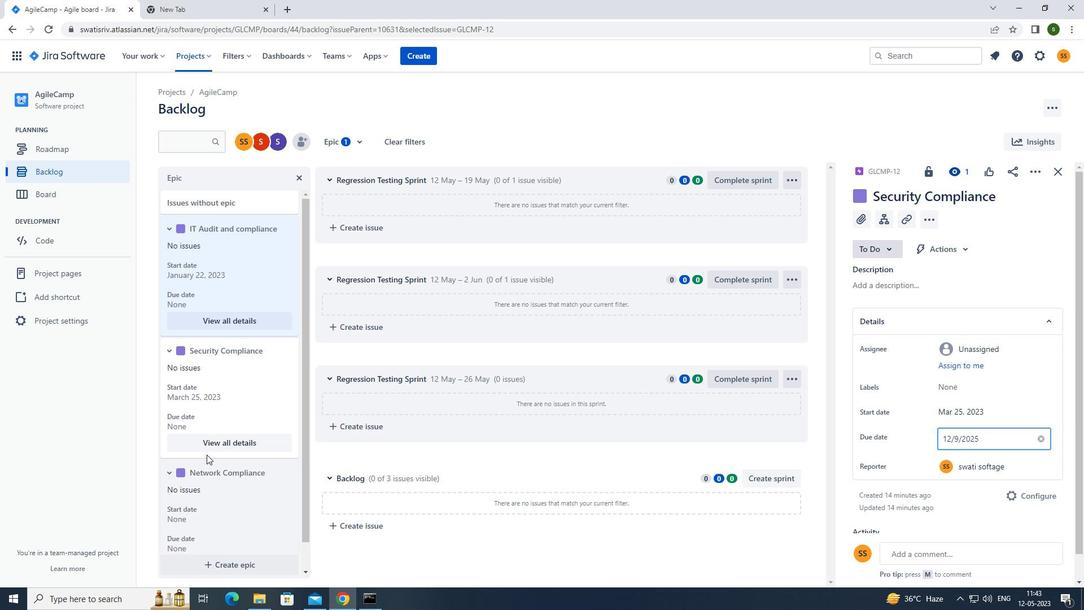 
Action: Mouse scrolled (207, 453) with delta (0, 0)
Screenshot: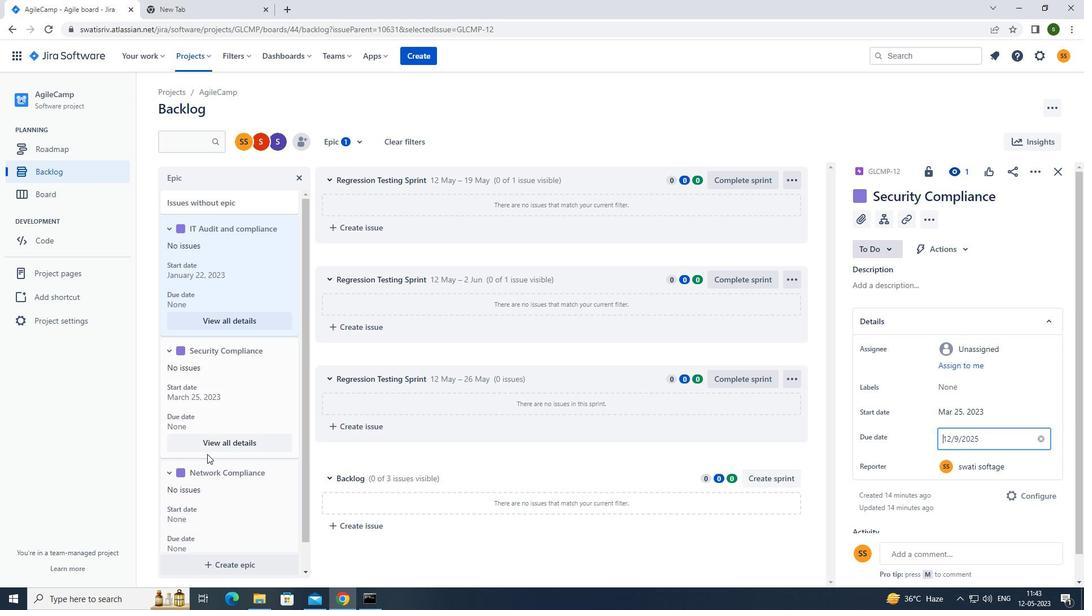 
Action: Mouse moved to (215, 531)
Screenshot: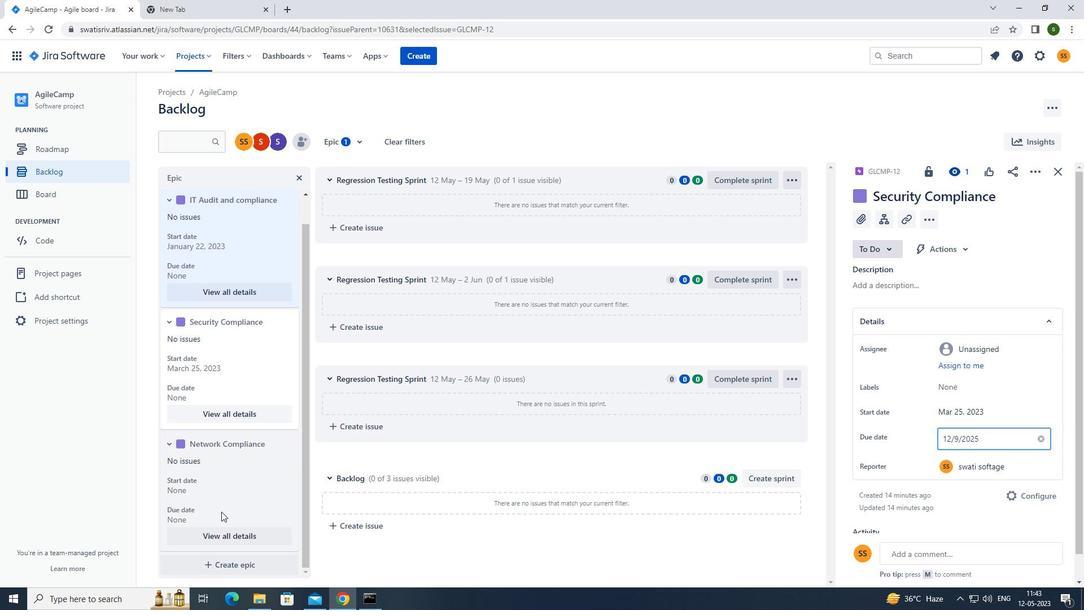 
Action: Mouse pressed left at (215, 531)
Screenshot: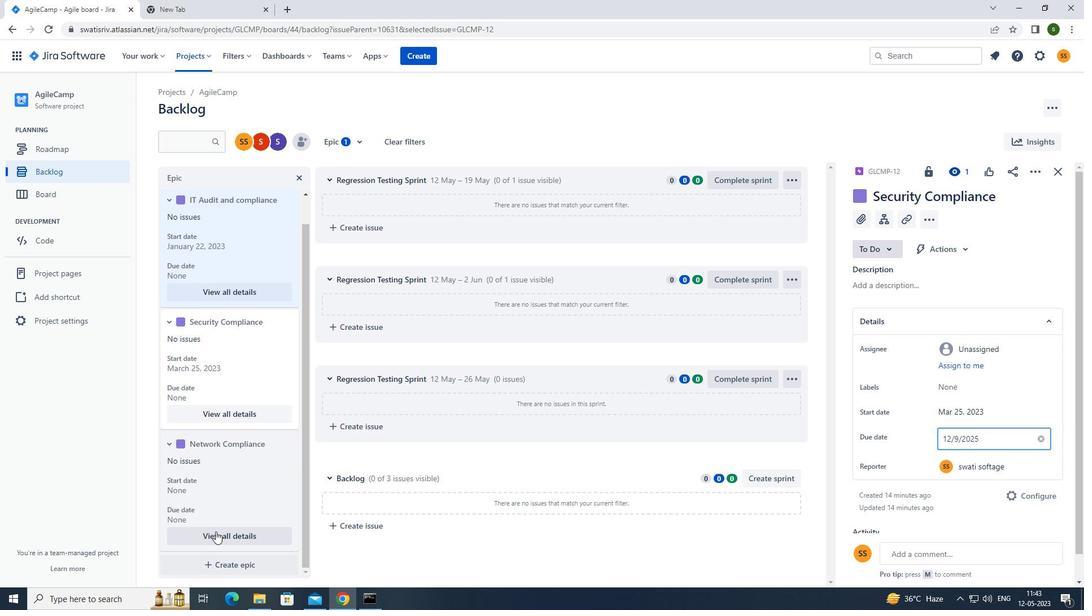 
Action: Mouse moved to (946, 410)
Screenshot: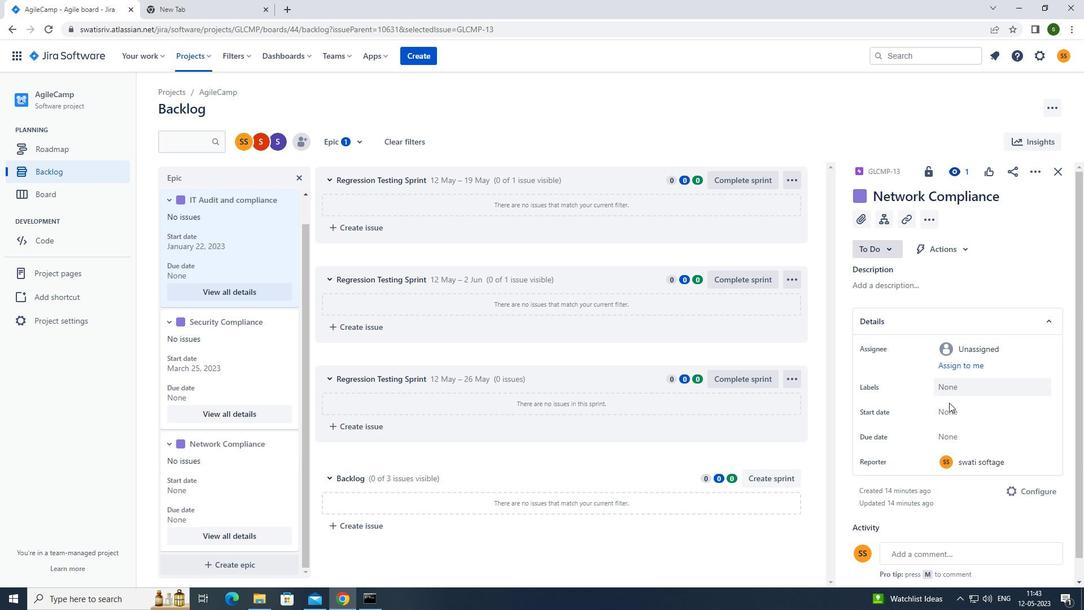 
Action: Mouse pressed left at (946, 410)
Screenshot: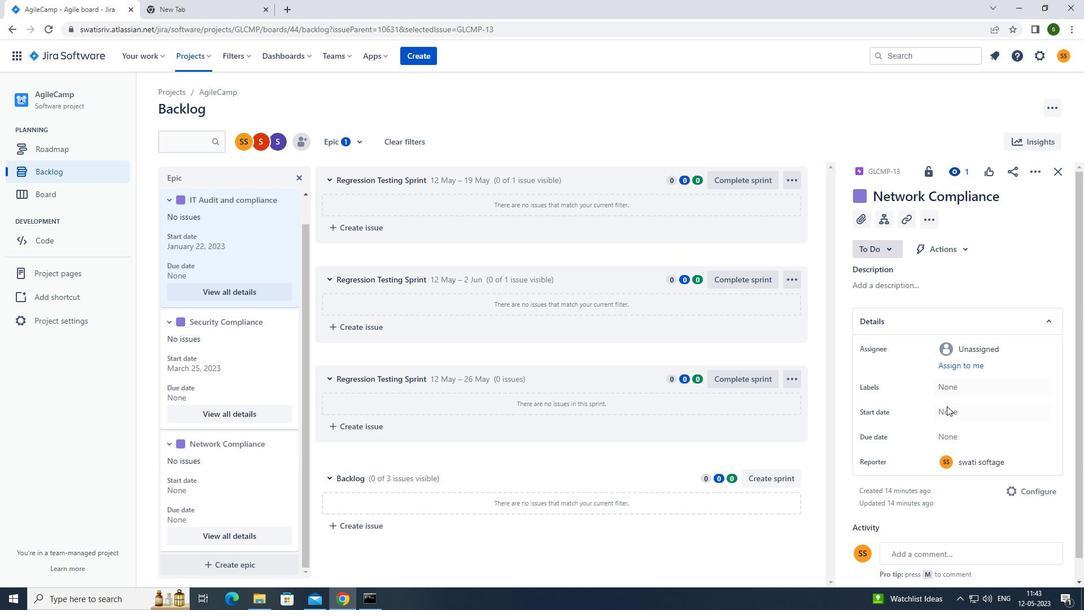 
Action: Mouse moved to (1062, 246)
Screenshot: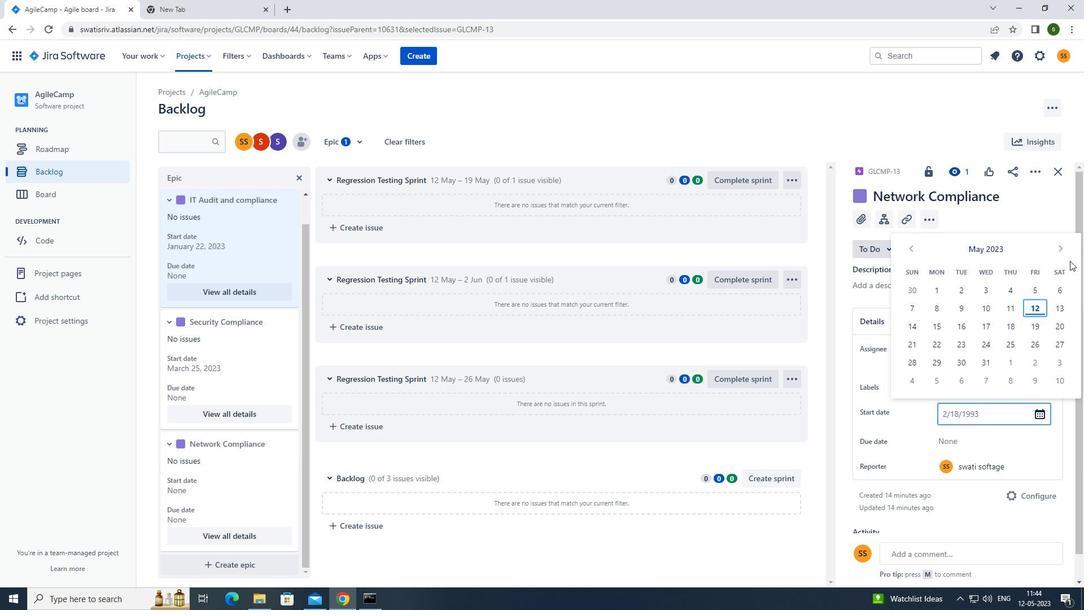 
Action: Mouse pressed left at (1062, 246)
Screenshot: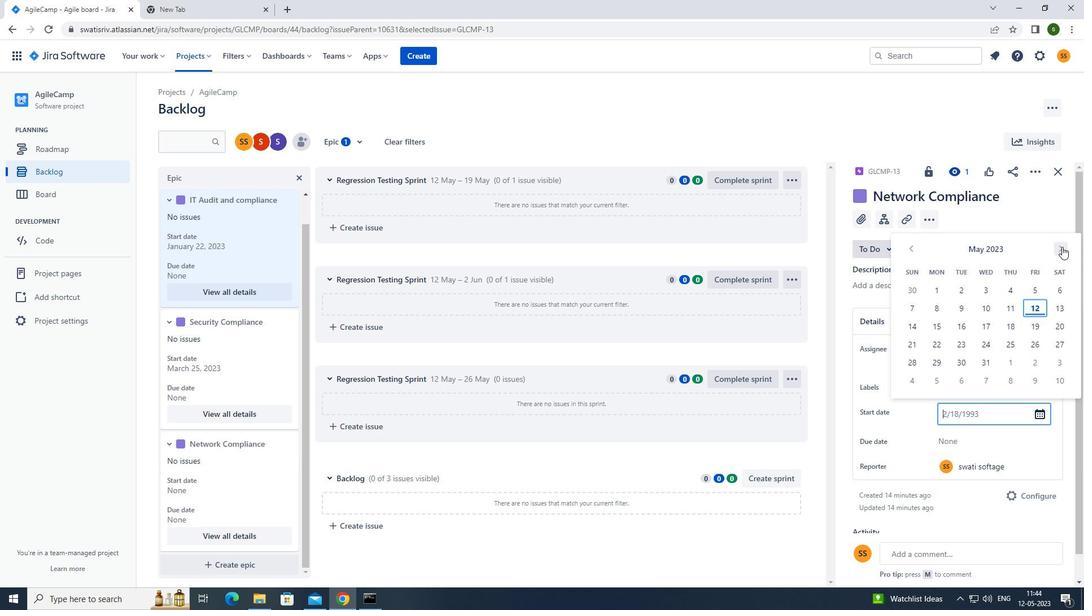 
Action: Mouse pressed left at (1062, 246)
Screenshot: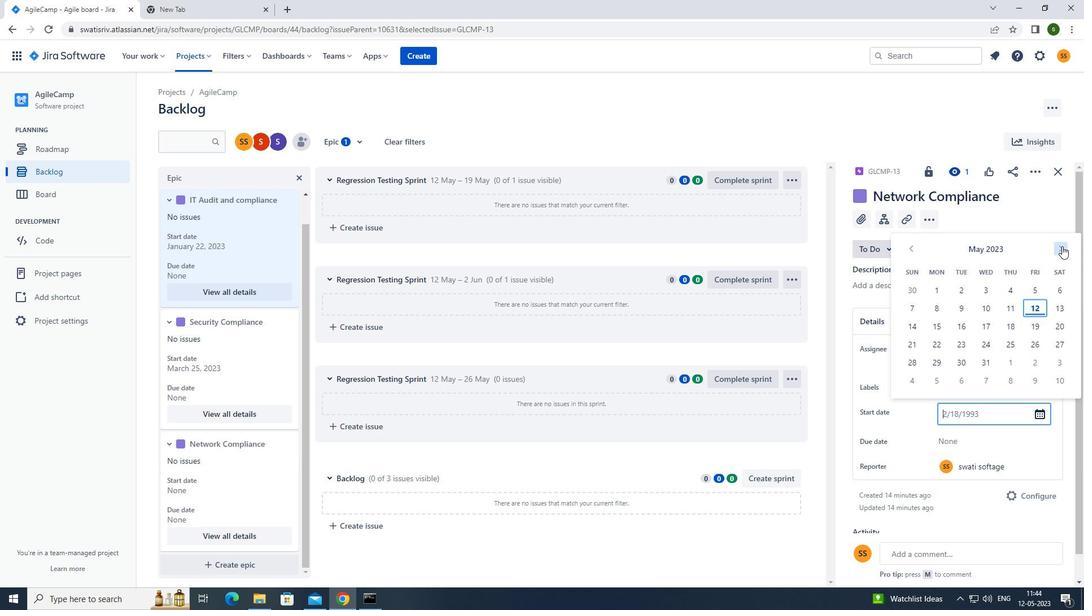 
Action: Mouse moved to (1062, 245)
Screenshot: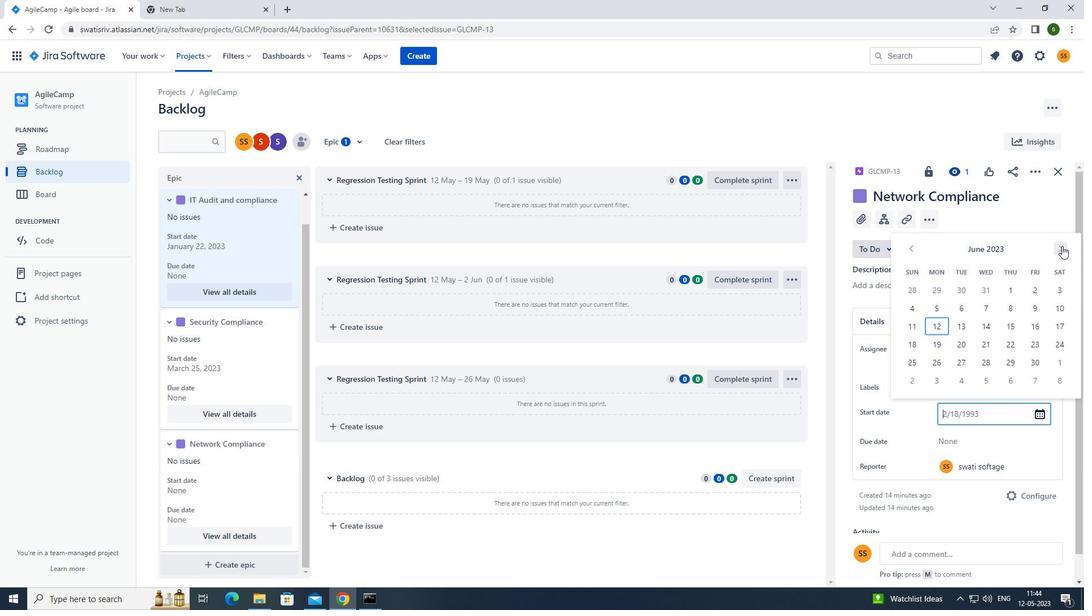 
Action: Mouse pressed left at (1062, 245)
Screenshot: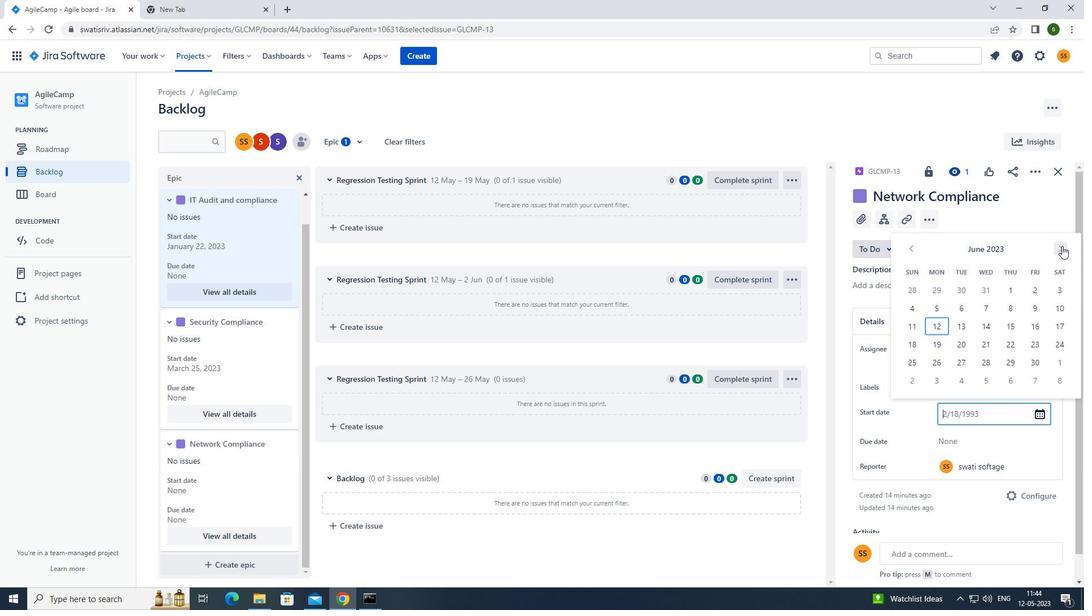 
Action: Mouse pressed left at (1062, 245)
Screenshot: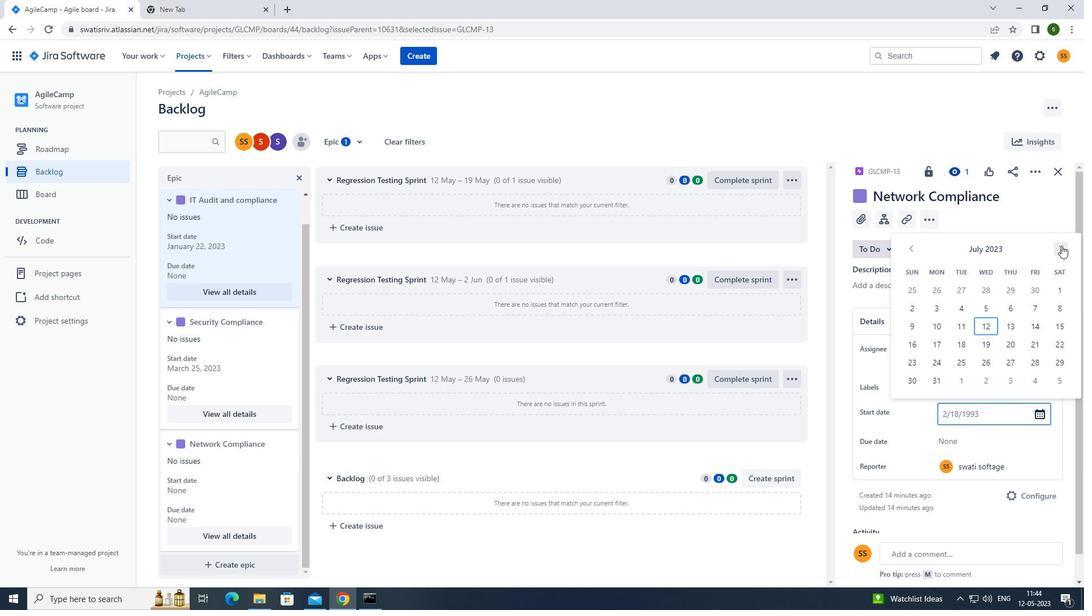
Action: Mouse pressed left at (1062, 245)
Screenshot: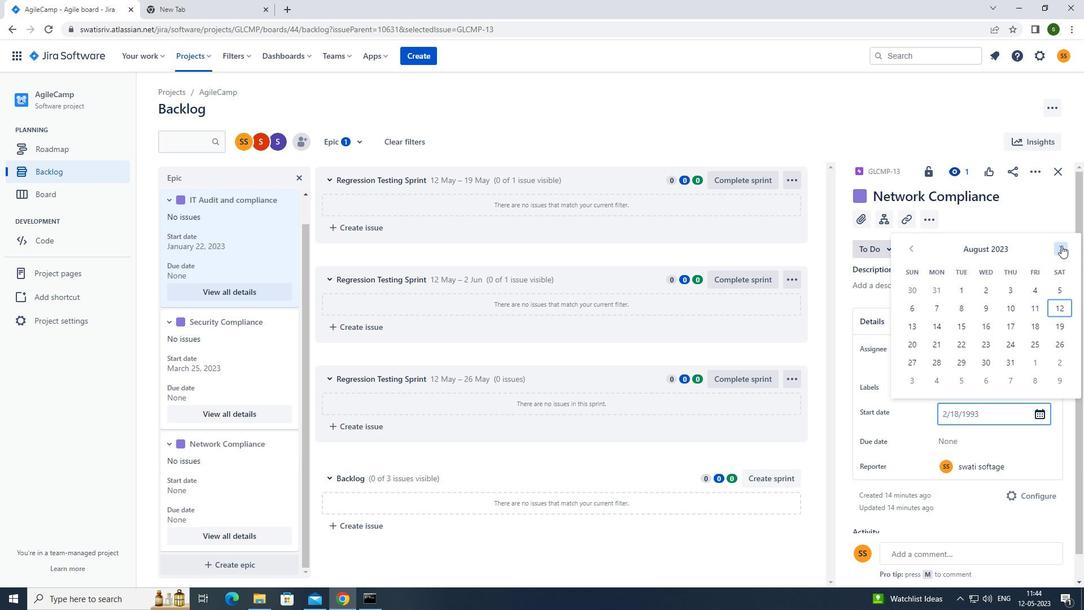 
Action: Mouse pressed left at (1062, 245)
Screenshot: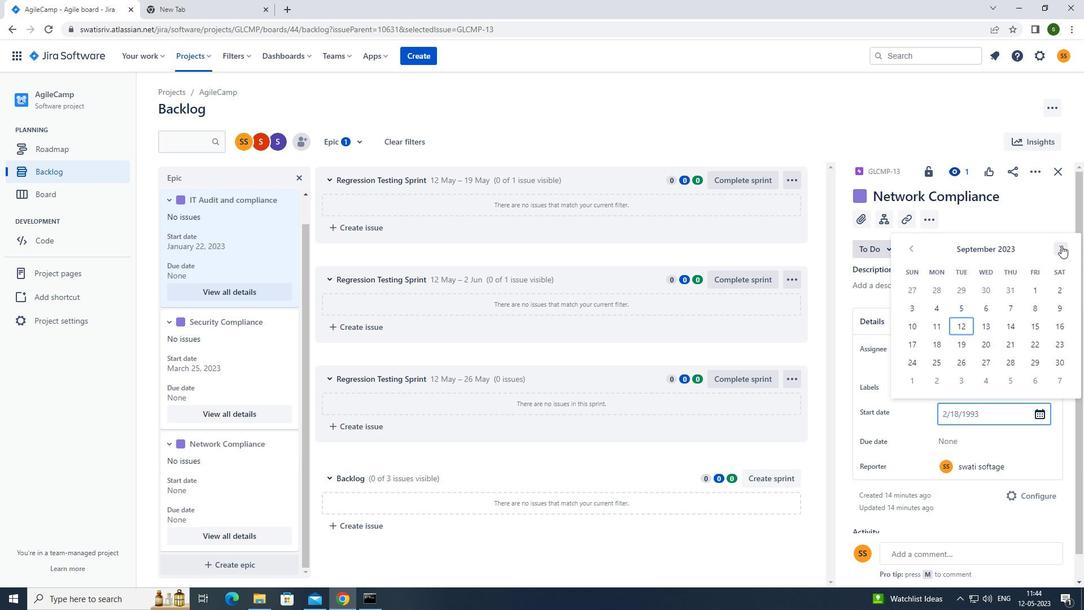 
Action: Mouse pressed left at (1062, 245)
Screenshot: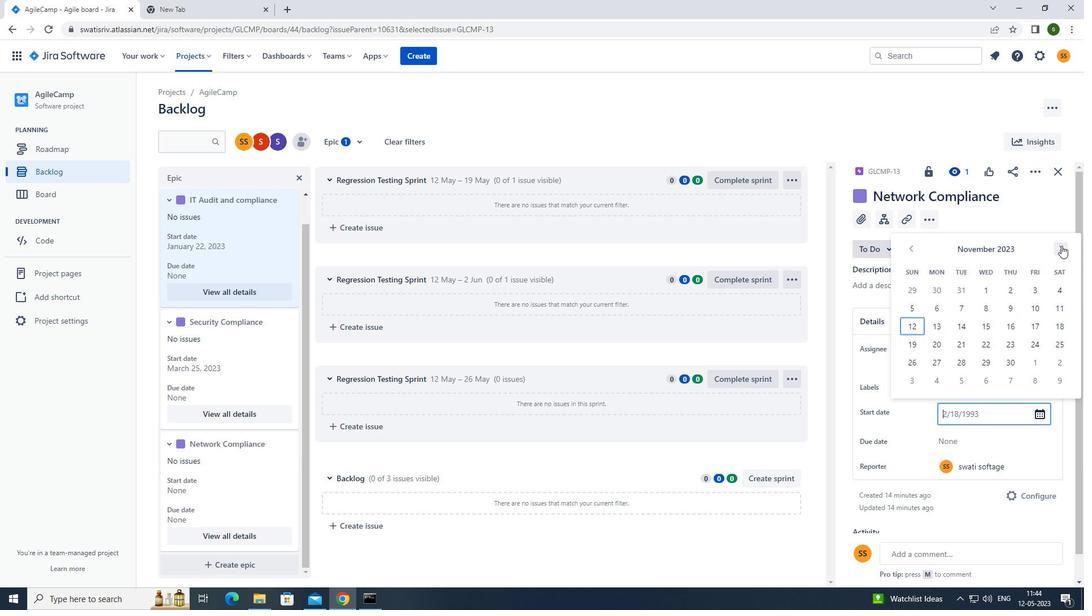 
Action: Mouse moved to (1061, 245)
Screenshot: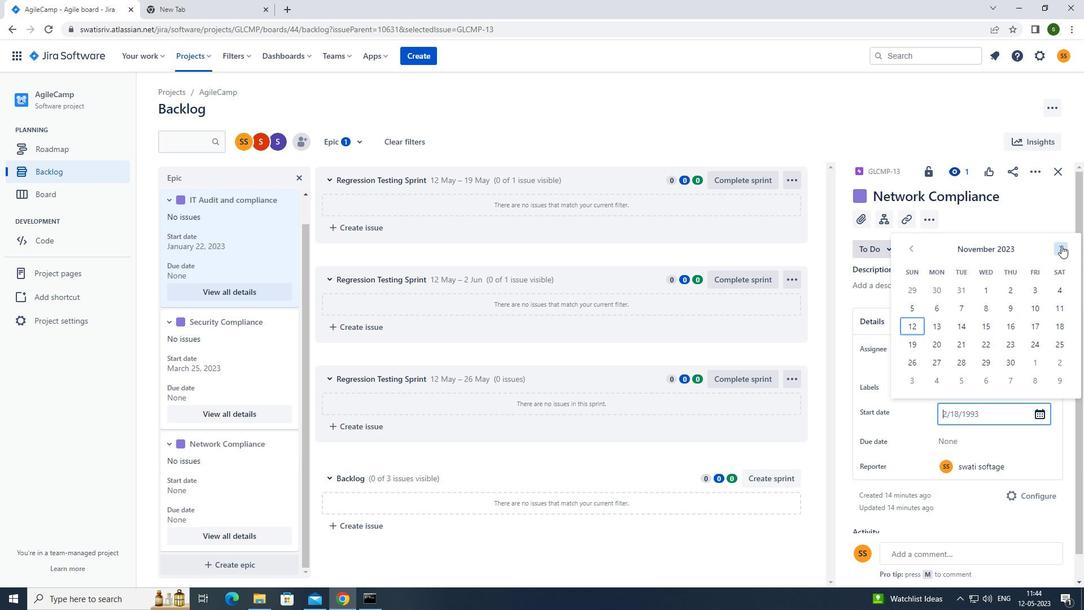 
Action: Mouse pressed left at (1061, 245)
Screenshot: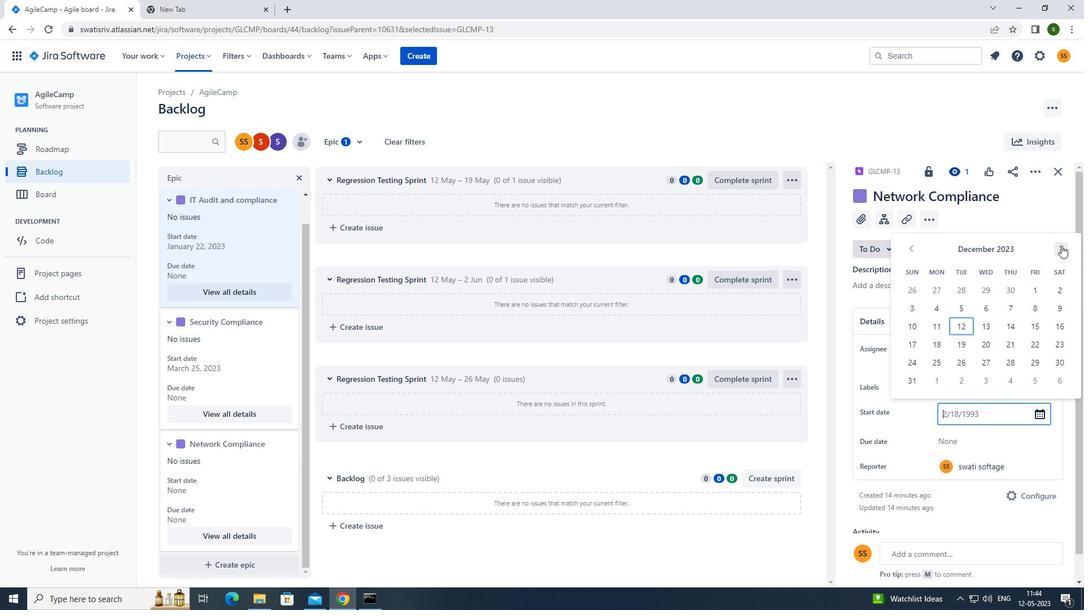 
Action: Mouse moved to (968, 331)
Screenshot: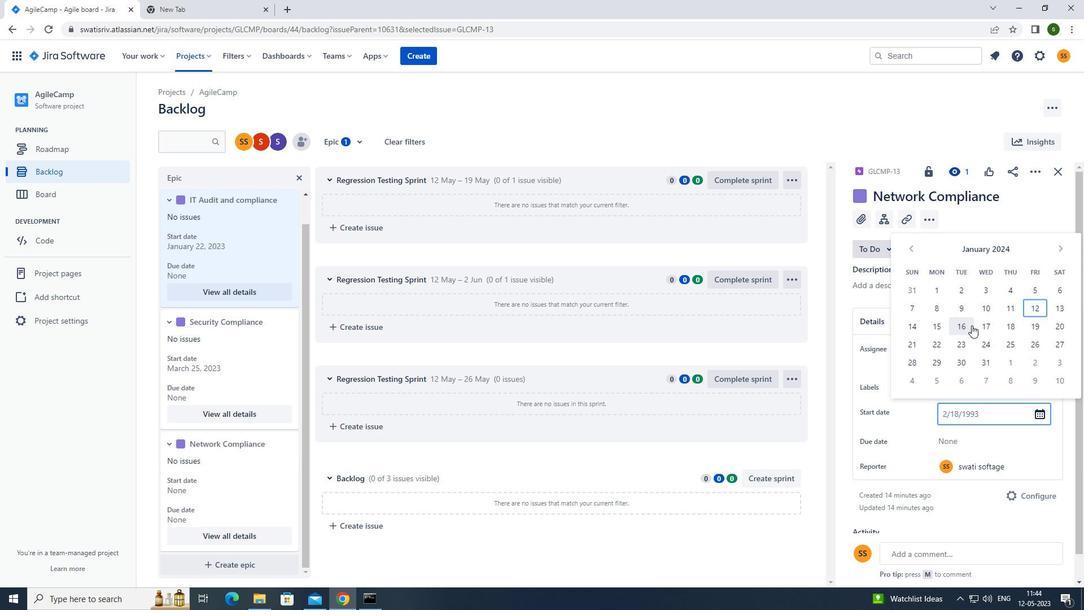 
Action: Mouse pressed left at (968, 331)
Screenshot: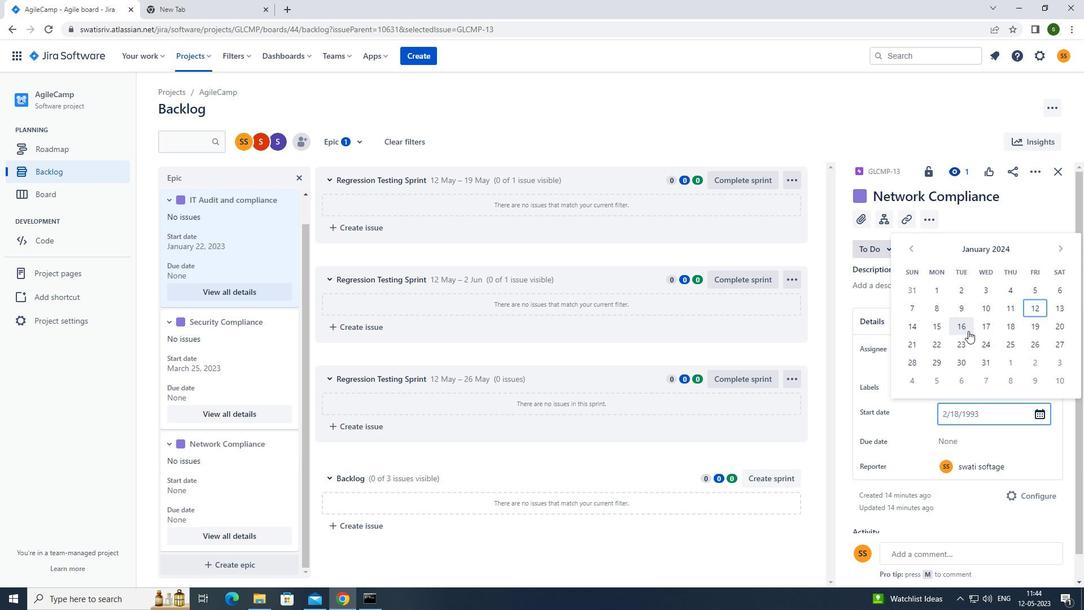 
Action: Mouse moved to (955, 441)
Screenshot: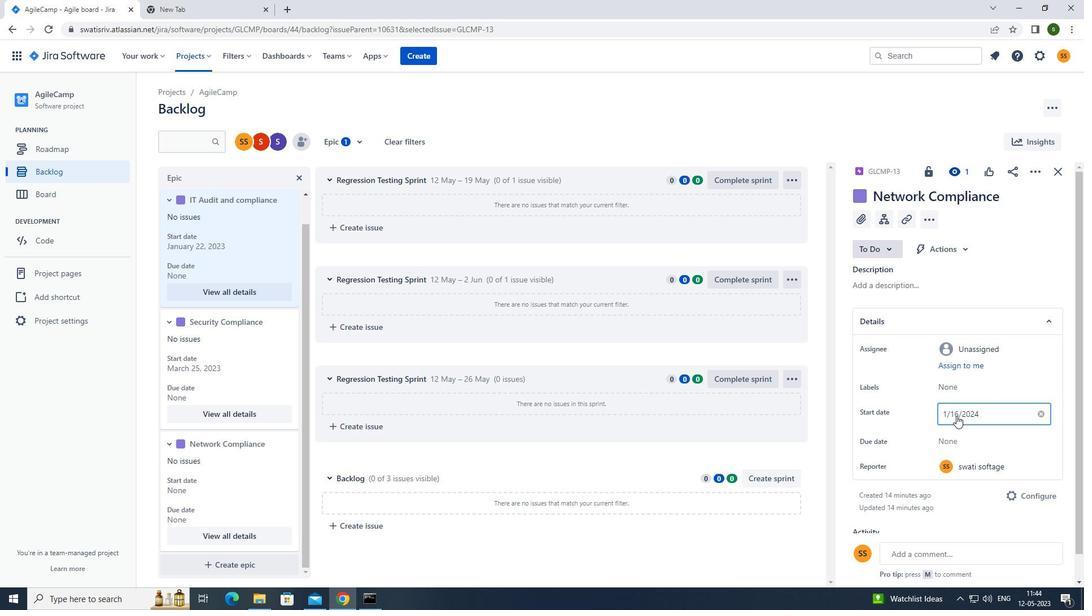 
Action: Mouse pressed left at (955, 441)
Screenshot: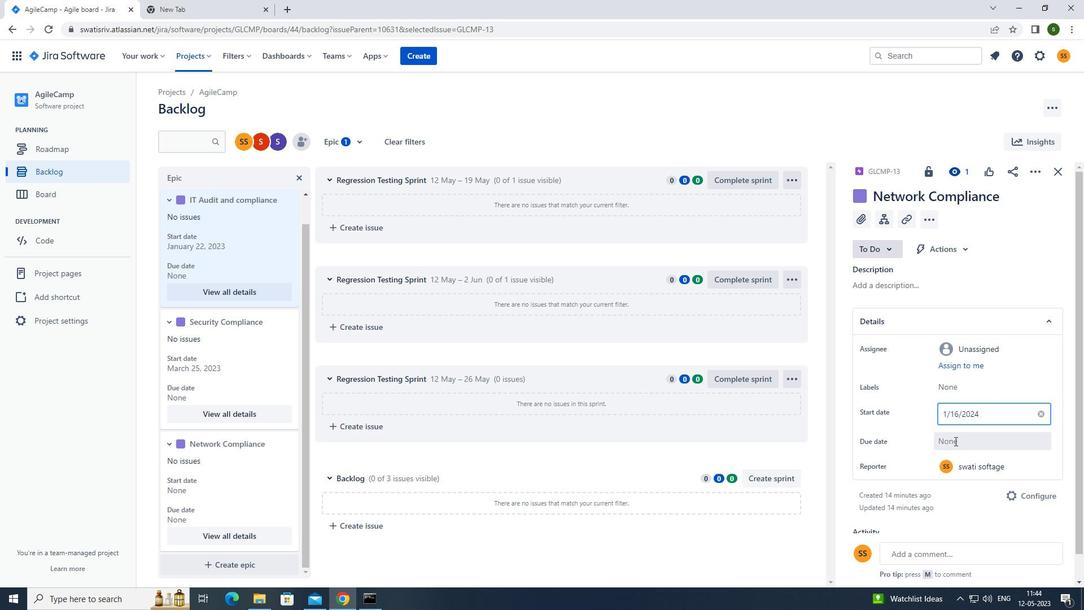 
Action: Mouse moved to (1063, 281)
Screenshot: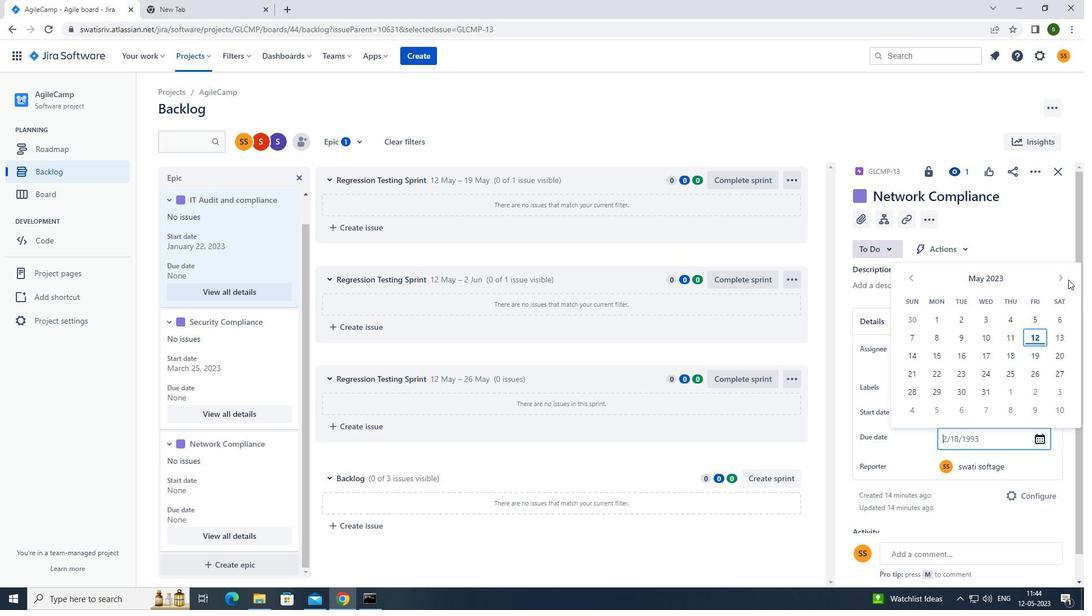 
Action: Mouse pressed left at (1063, 281)
Screenshot: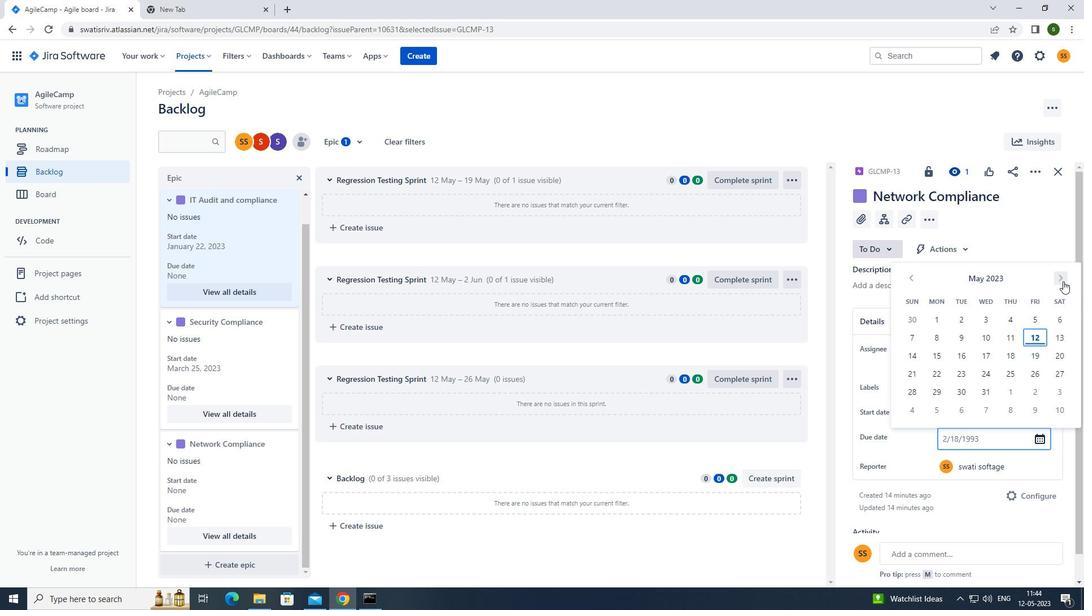 
Action: Mouse pressed left at (1063, 281)
Screenshot: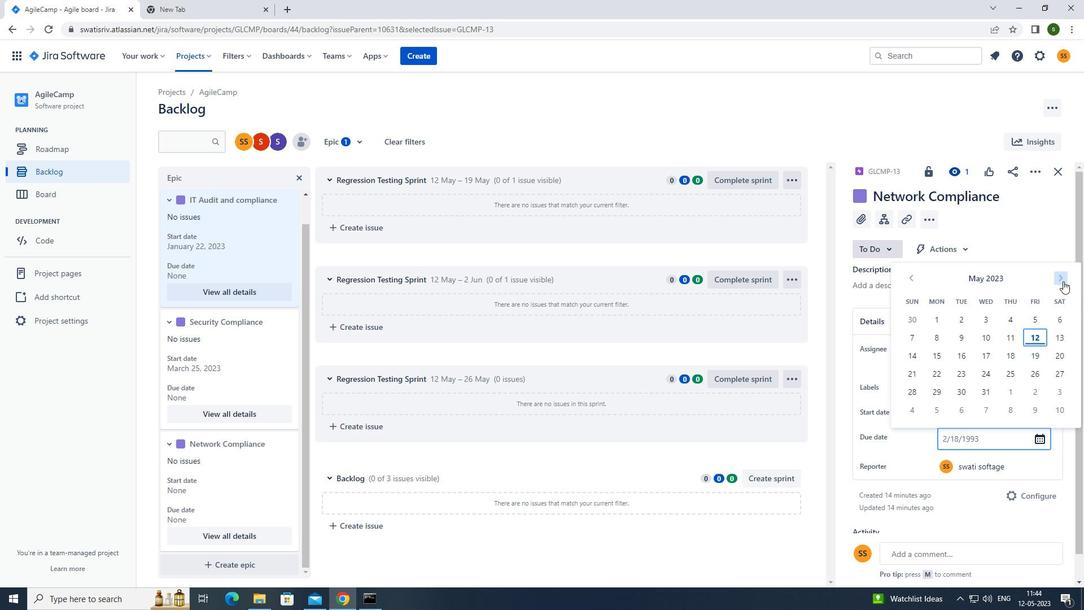 
Action: Mouse pressed left at (1063, 281)
Screenshot: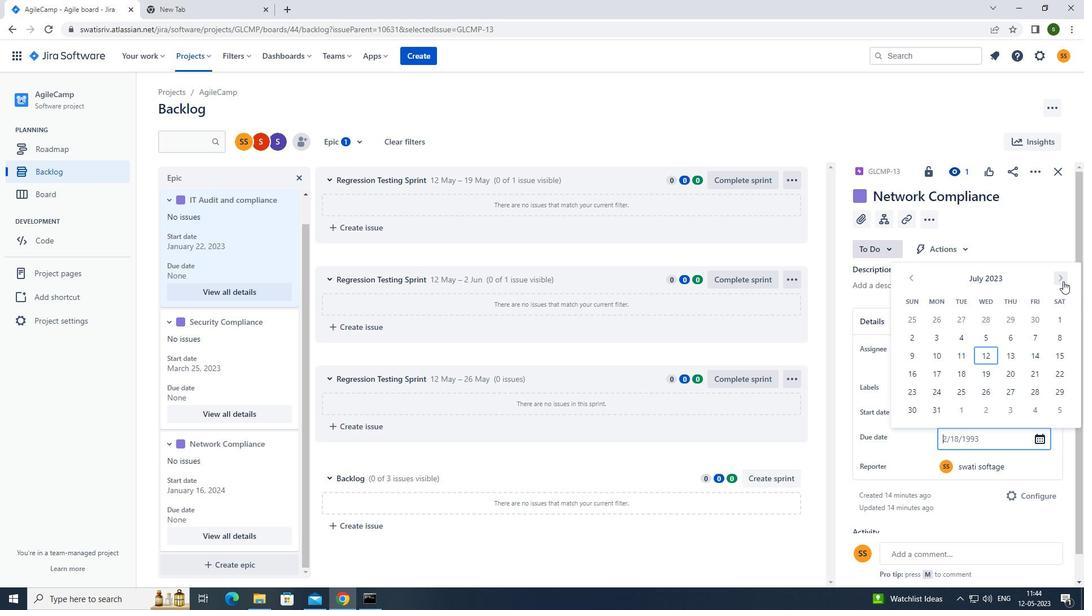 
Action: Mouse pressed left at (1063, 281)
Screenshot: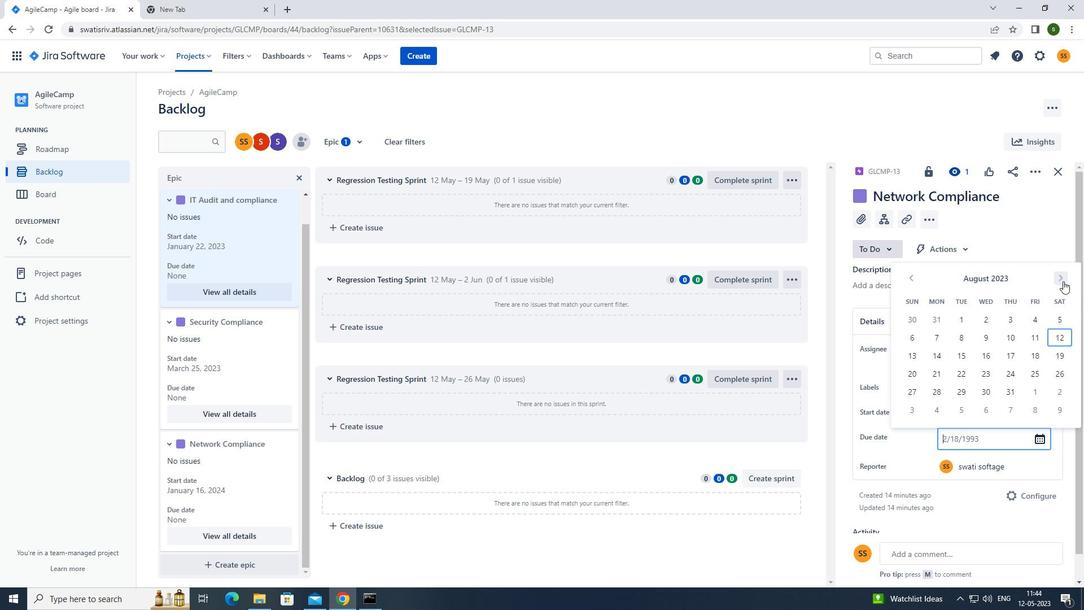 
Action: Mouse pressed left at (1063, 281)
Screenshot: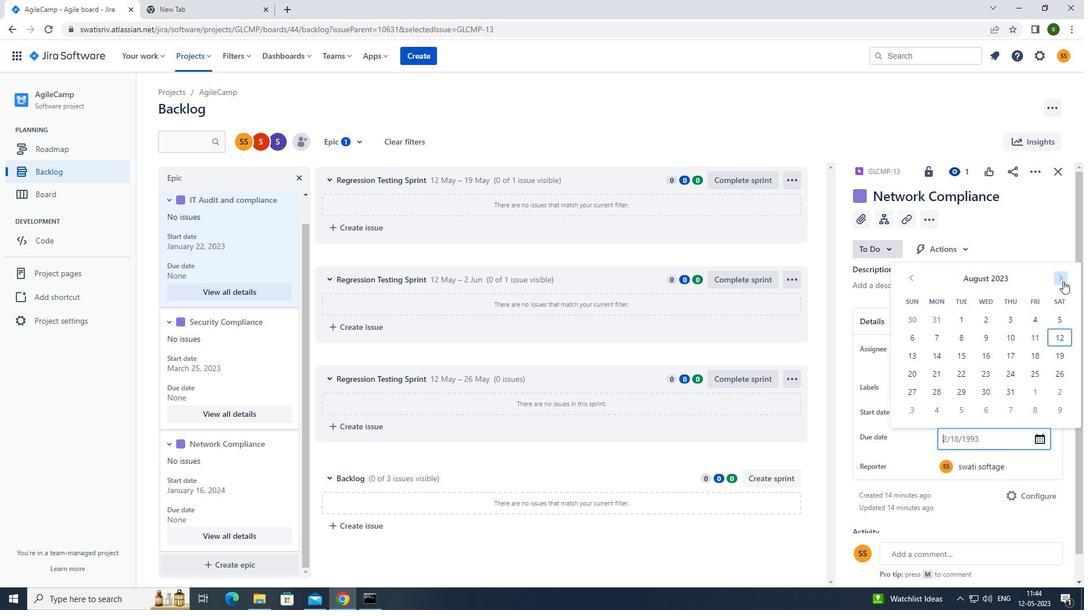 
Action: Mouse pressed left at (1063, 281)
Screenshot: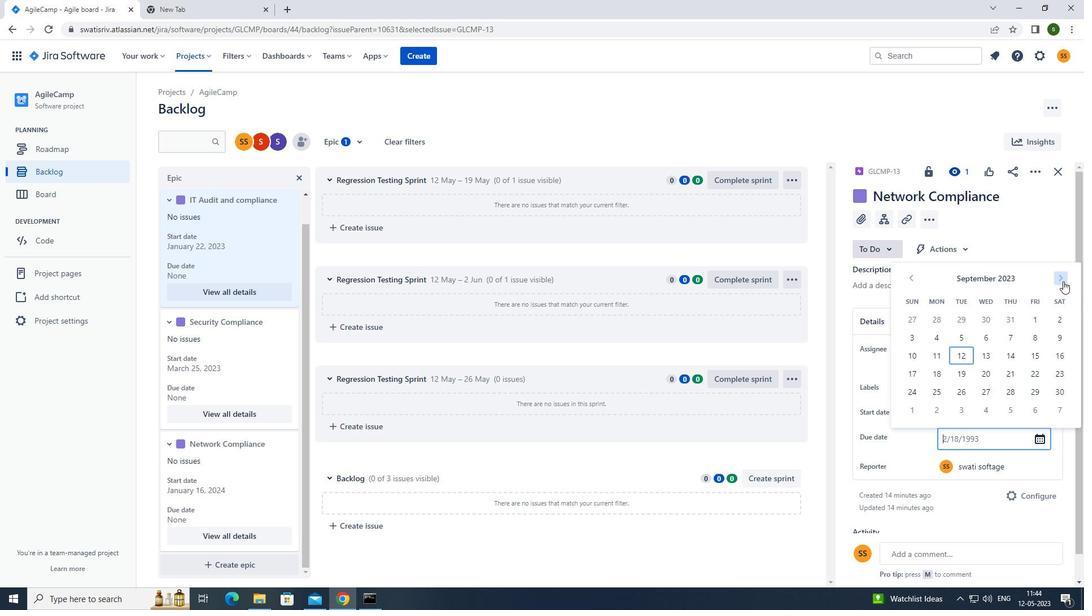 
Action: Mouse pressed left at (1063, 281)
Screenshot: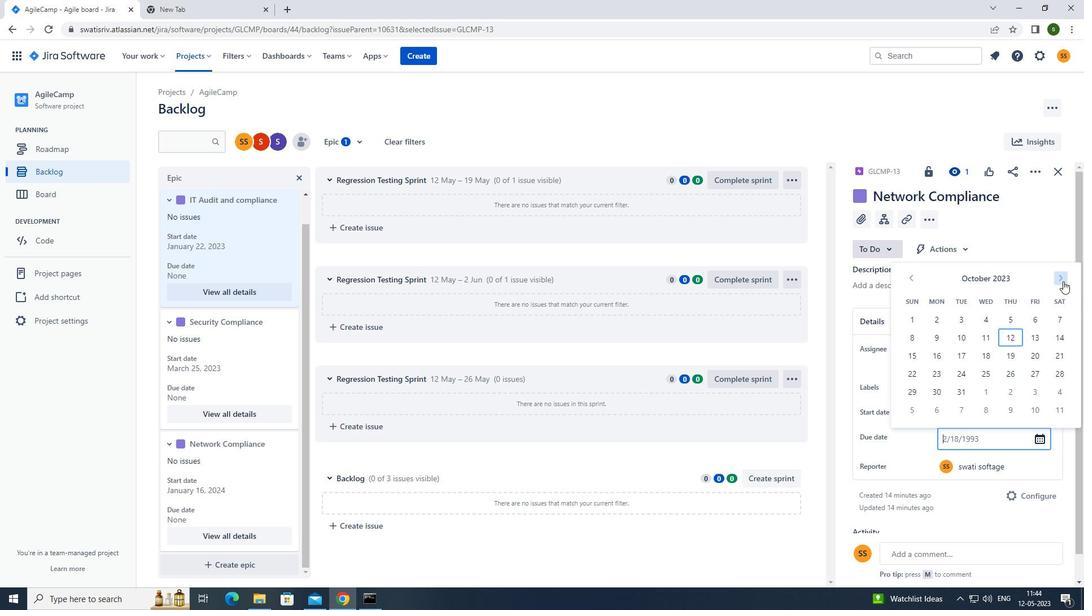 
Action: Mouse pressed left at (1063, 281)
Screenshot: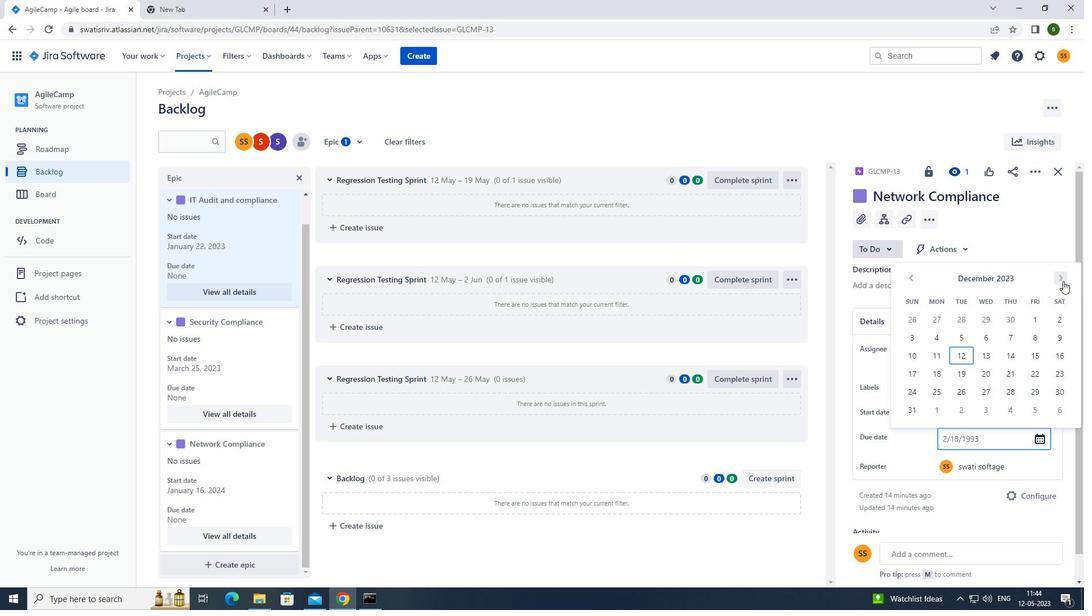 
Action: Mouse pressed left at (1063, 281)
Screenshot: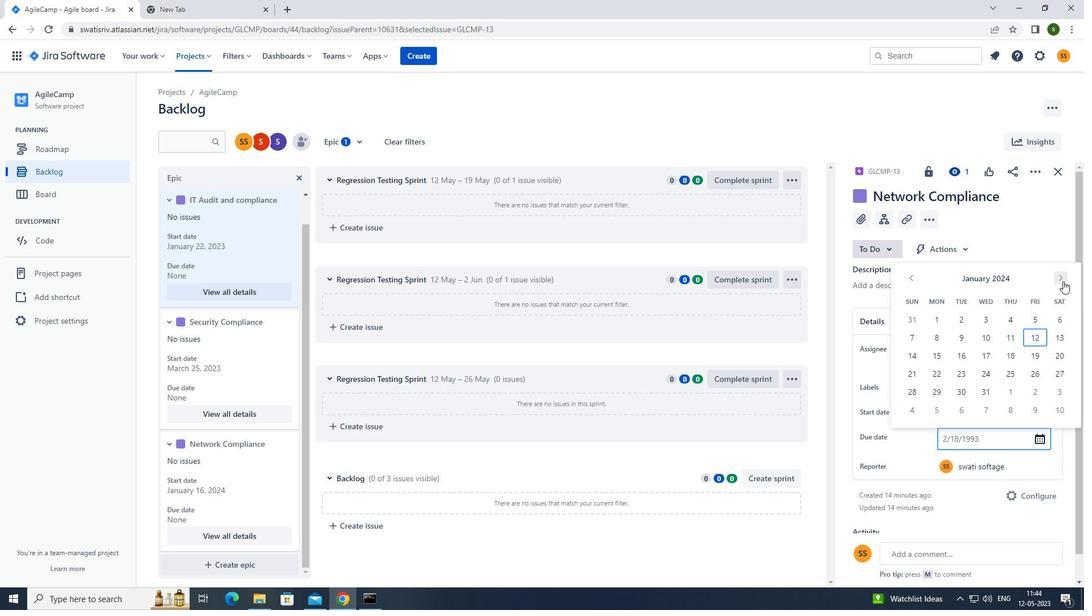 
Action: Mouse pressed left at (1063, 281)
Screenshot: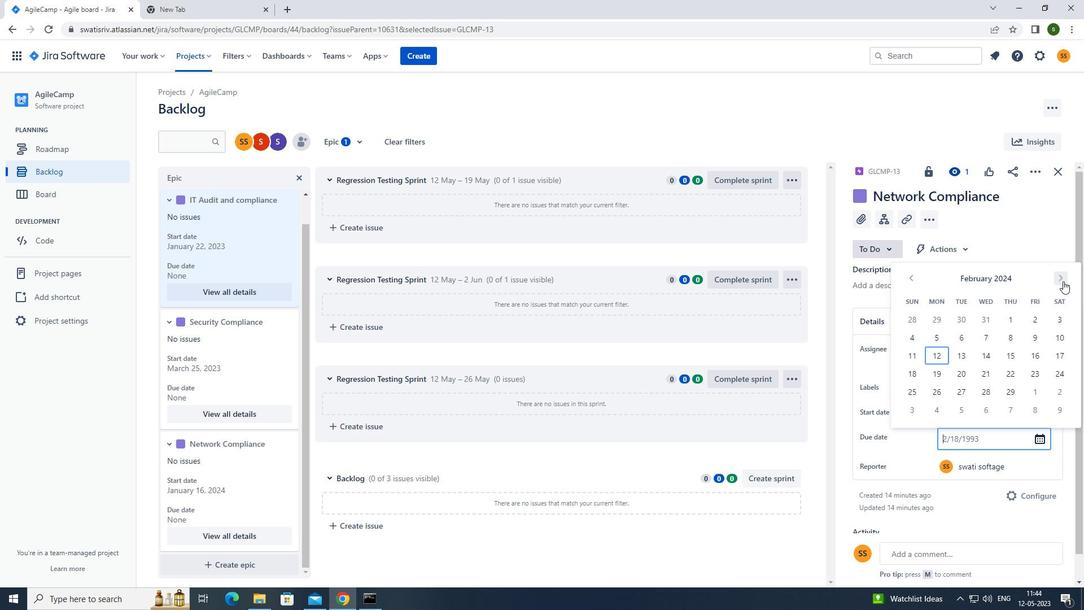 
Action: Mouse pressed left at (1063, 281)
Screenshot: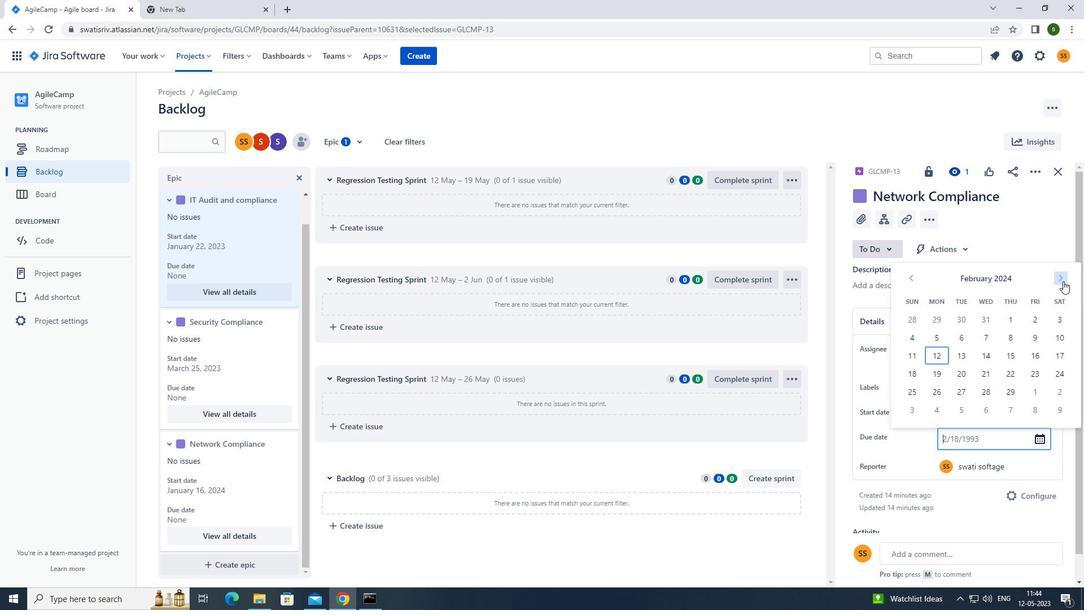 
Action: Mouse pressed left at (1063, 281)
Screenshot: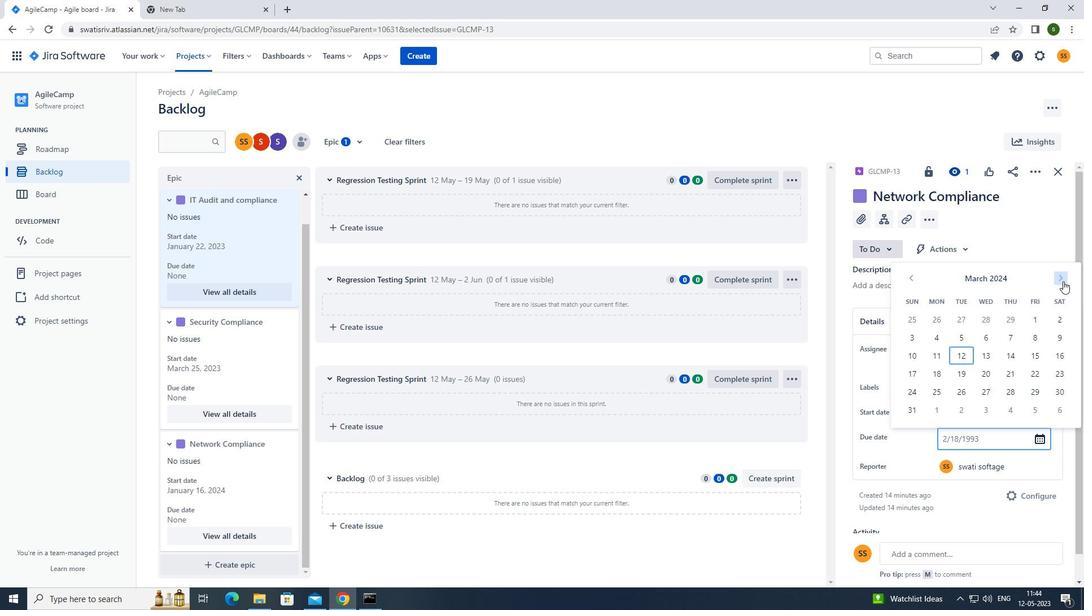 
Action: Mouse moved to (1063, 279)
Screenshot: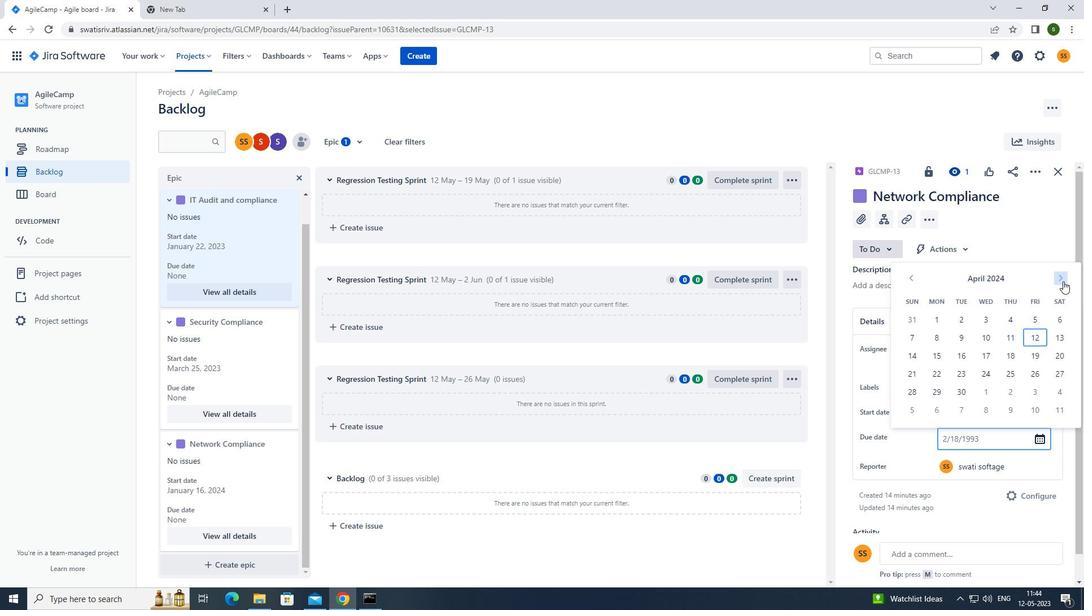 
Action: Mouse pressed left at (1063, 279)
Screenshot: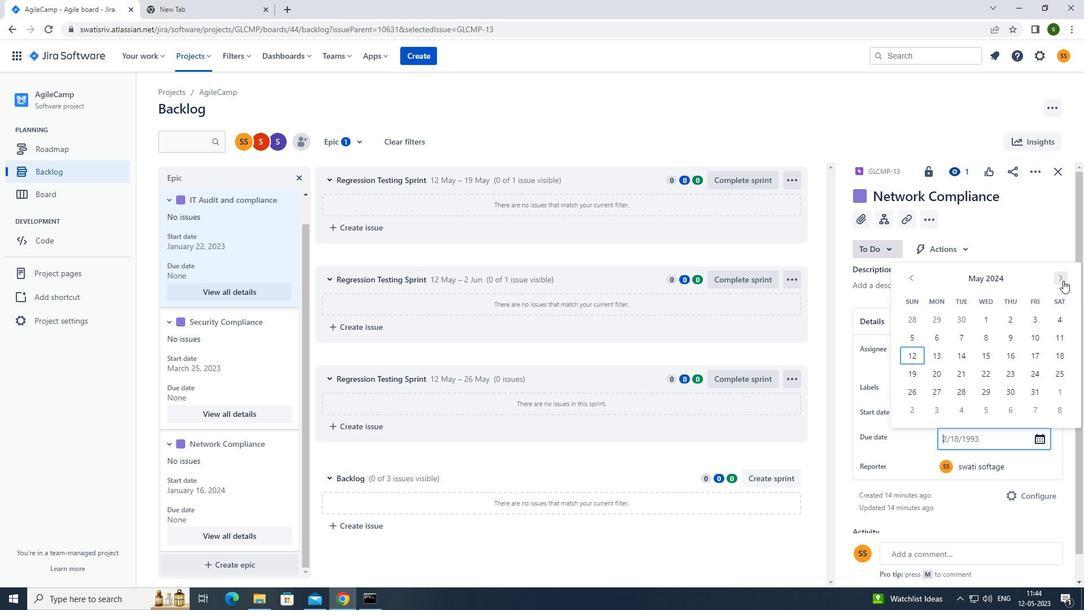 
Action: Mouse pressed left at (1063, 279)
Screenshot: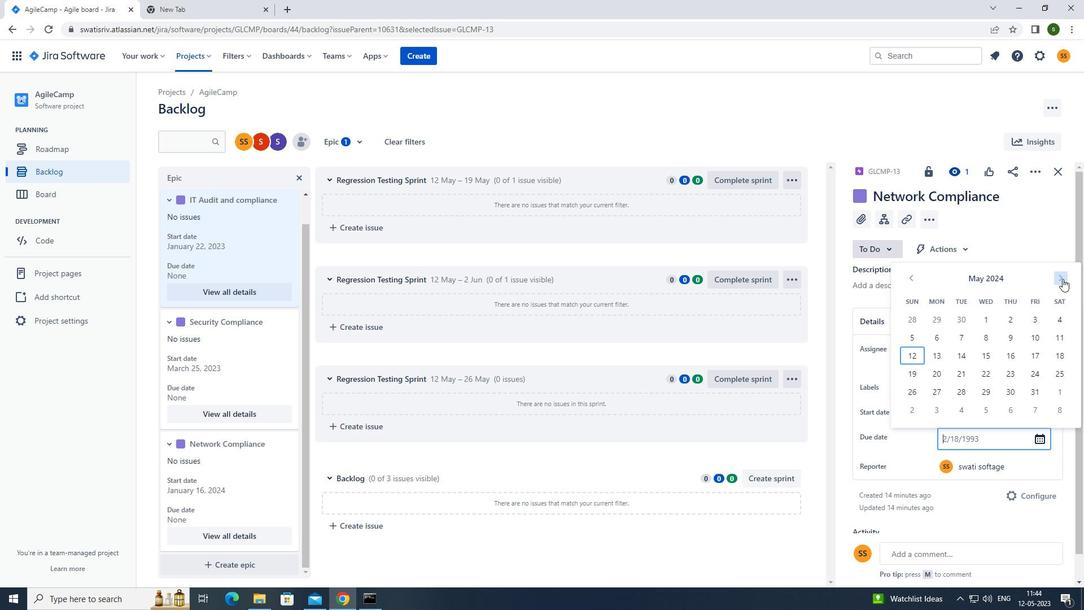 
Action: Mouse pressed left at (1063, 279)
Screenshot: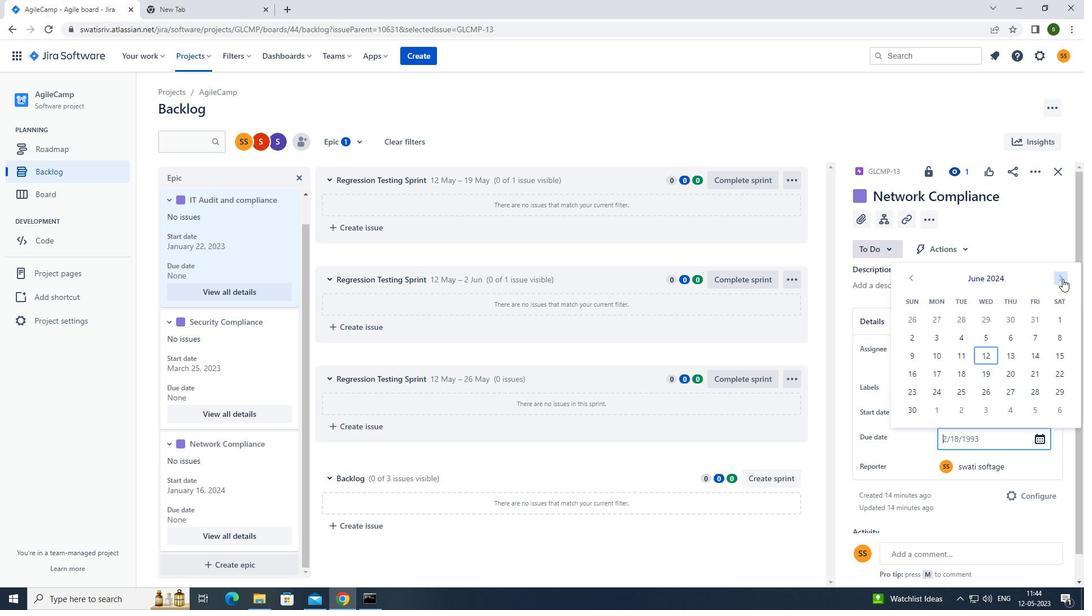 
Action: Mouse pressed left at (1063, 279)
Screenshot: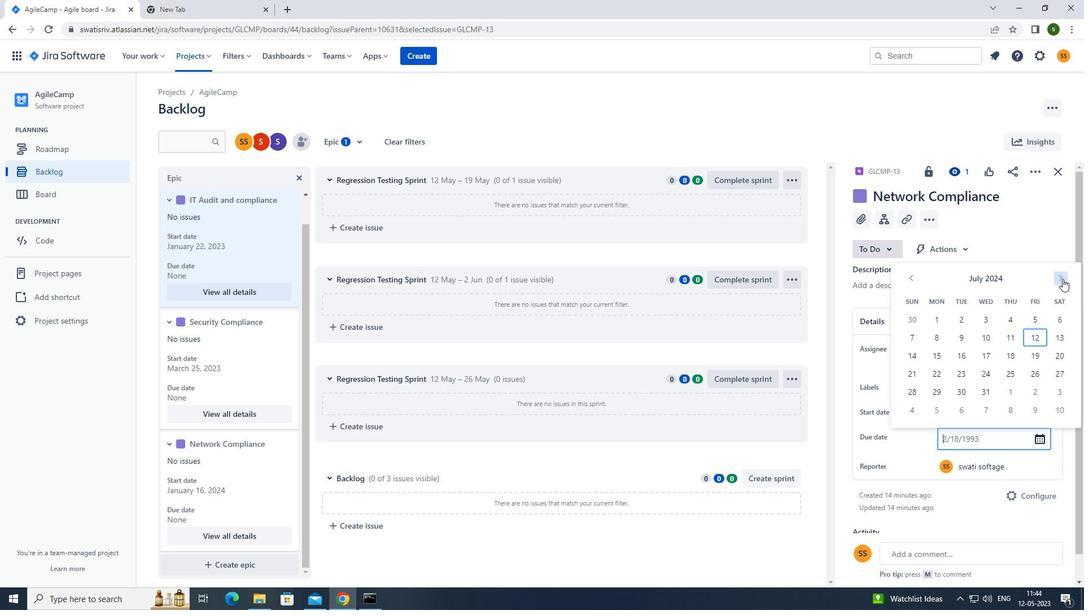 
Action: Mouse pressed left at (1063, 279)
Screenshot: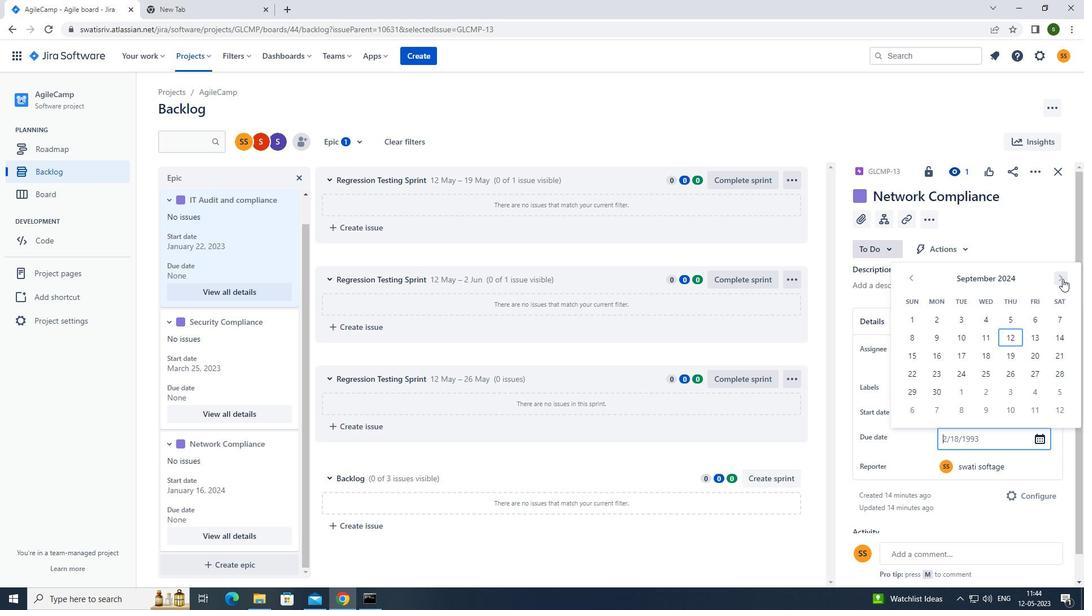
Action: Mouse moved to (1015, 318)
Screenshot: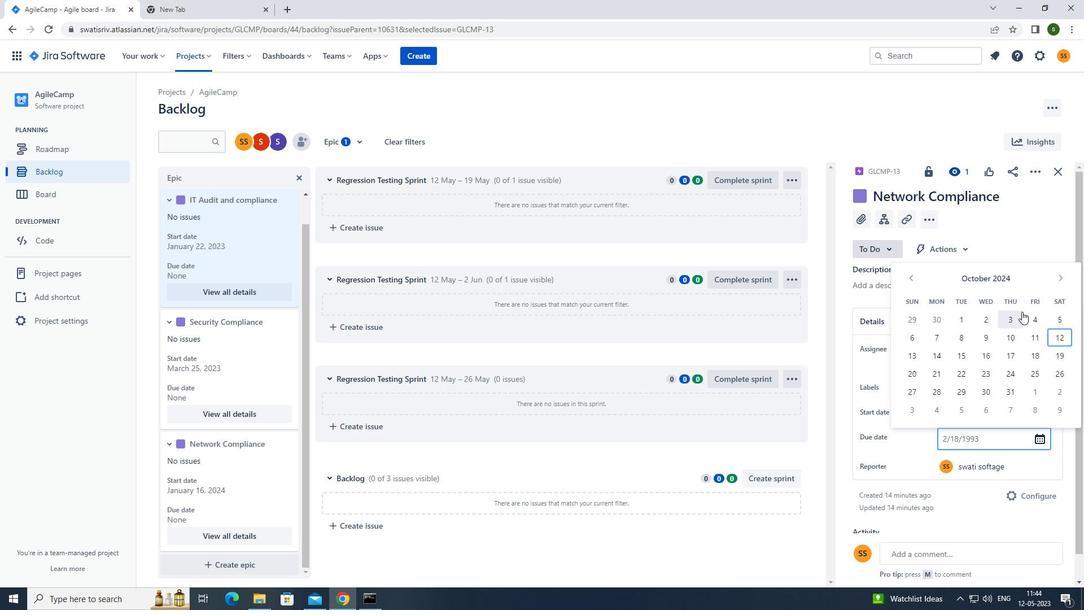 
Action: Mouse pressed left at (1015, 318)
Screenshot: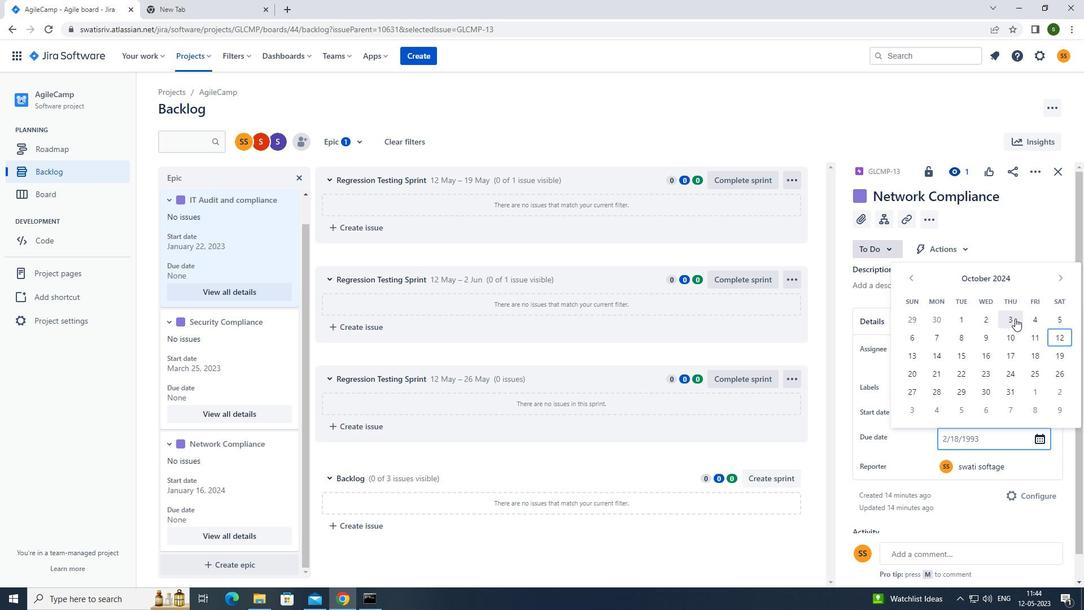 
Action: Mouse moved to (658, 124)
Screenshot: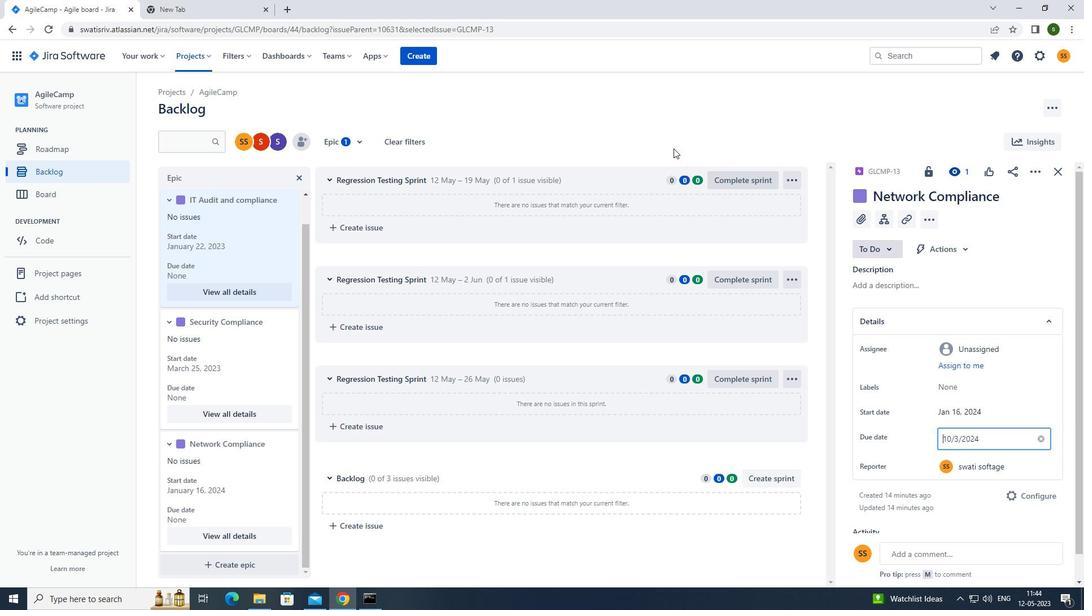 
Action: Mouse pressed left at (658, 124)
Screenshot: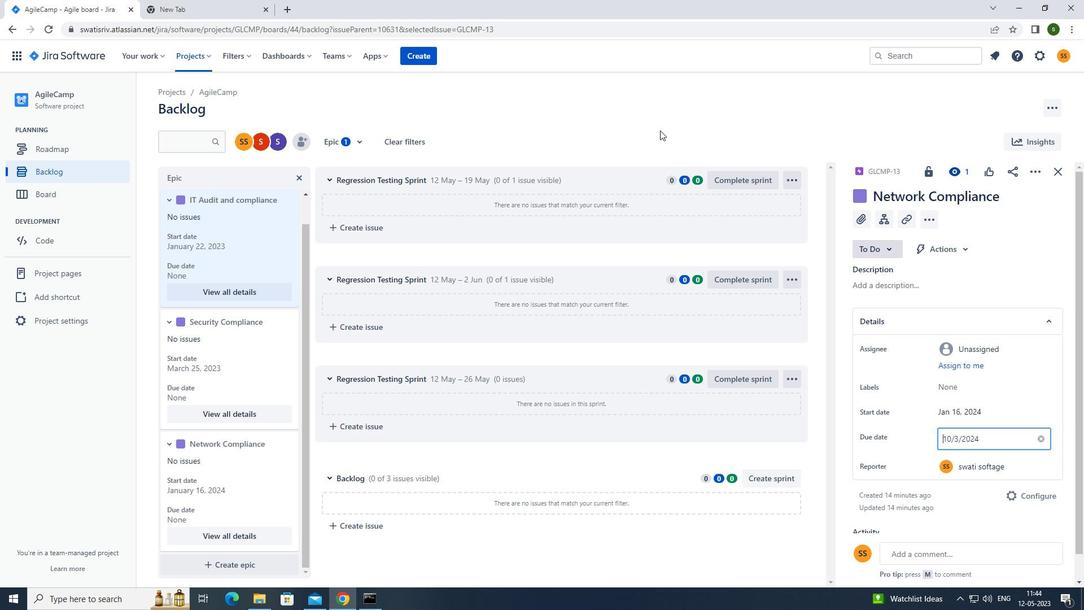 
